 Task: Find an Airbnb in Ypsilanti for 8 guests from 26 Aug to 10 Sep, with a price range of ₹10,000 to ₹15,000, 6 bedrooms, 6 beds, 6 bathrooms, property type 'Flat', and amenities including TV, Gym, Breakfast, Free parking, and Self check-in.
Action: Mouse moved to (663, 129)
Screenshot: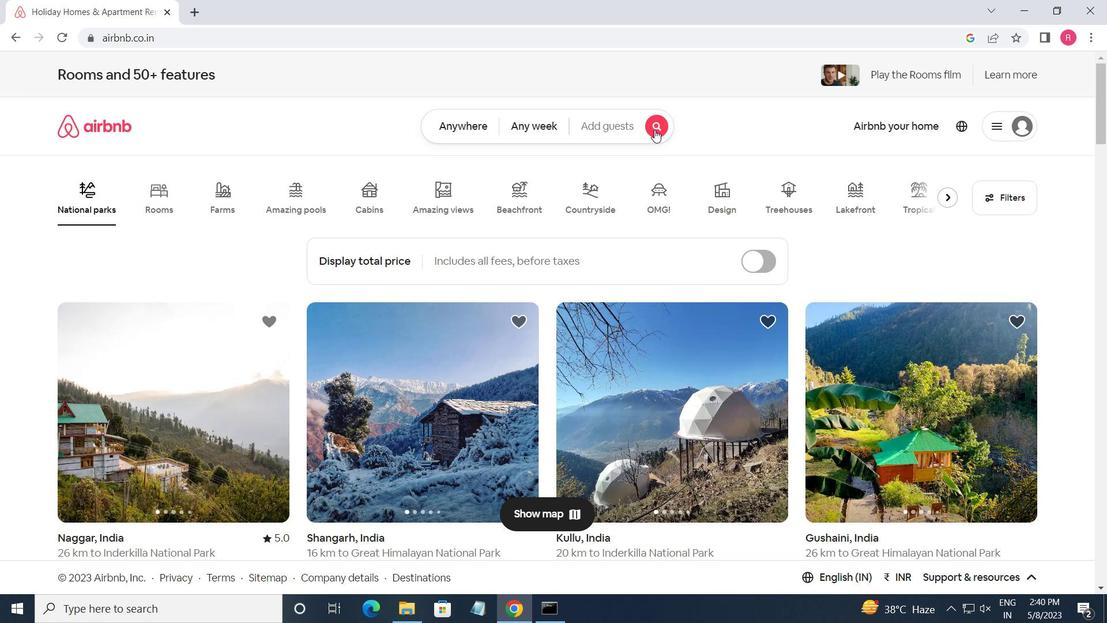 
Action: Mouse pressed left at (663, 129)
Screenshot: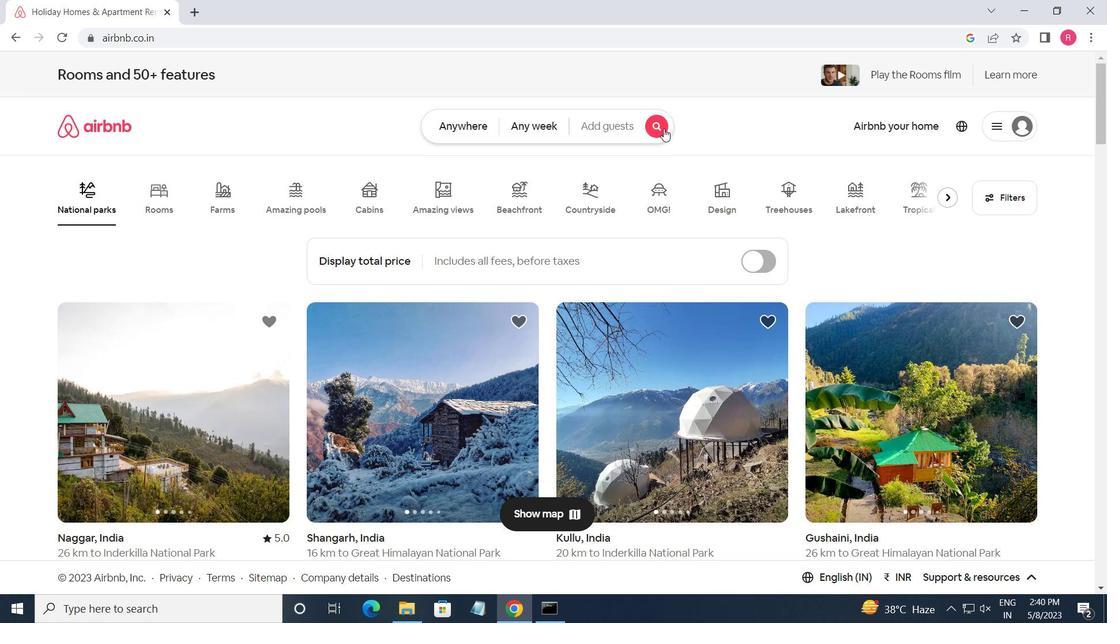 
Action: Mouse moved to (297, 189)
Screenshot: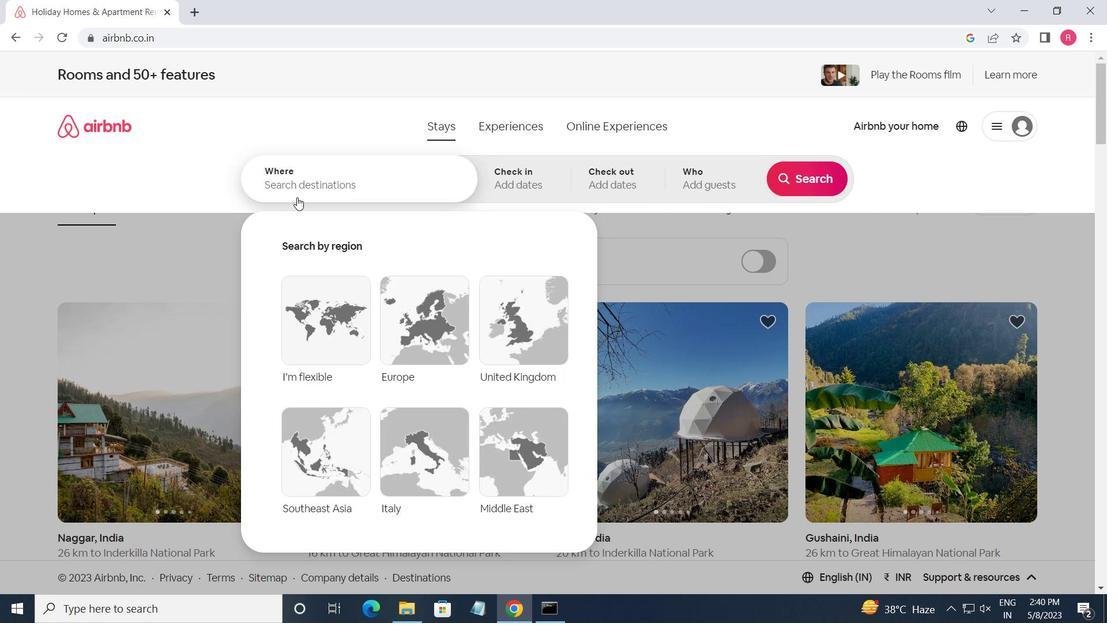 
Action: Mouse pressed left at (297, 189)
Screenshot: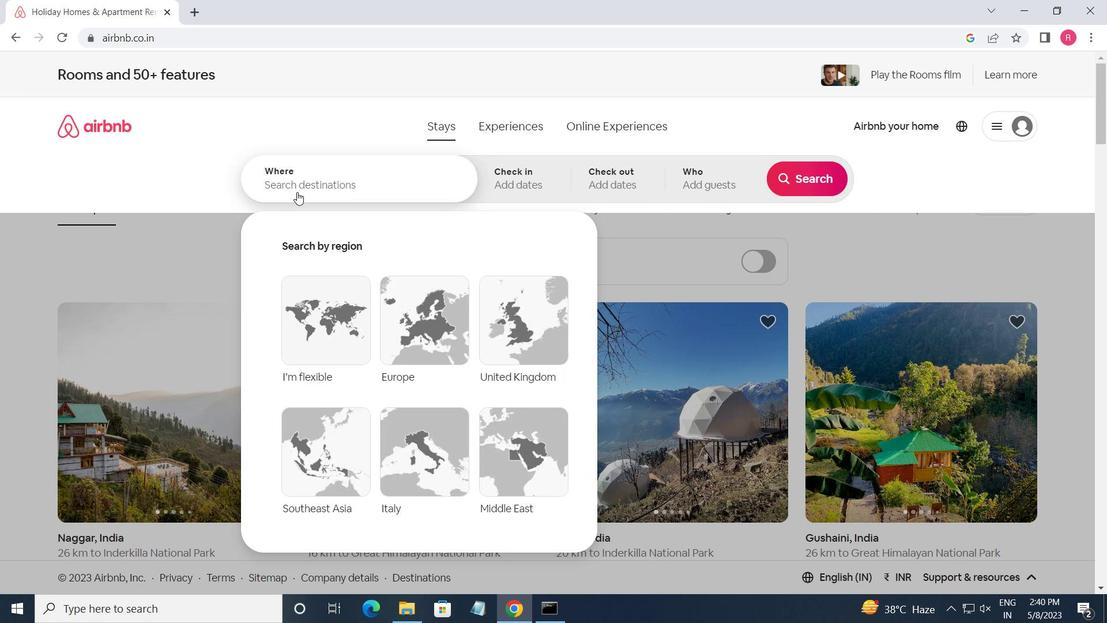 
Action: Key pressed <Key.shift_r><Key.shift_r><Key.shift_r><Key.shift_r><Key.shift_r><Key.shift_r><Key.shift_r><Key.shift_r>Ypsilanti,<Key.space><Key.shift_r><Key.shift_r><Key.shift_r><Key.shift_r>Unted<Key.space><Key.shift>STATES<Key.enter>
Screenshot: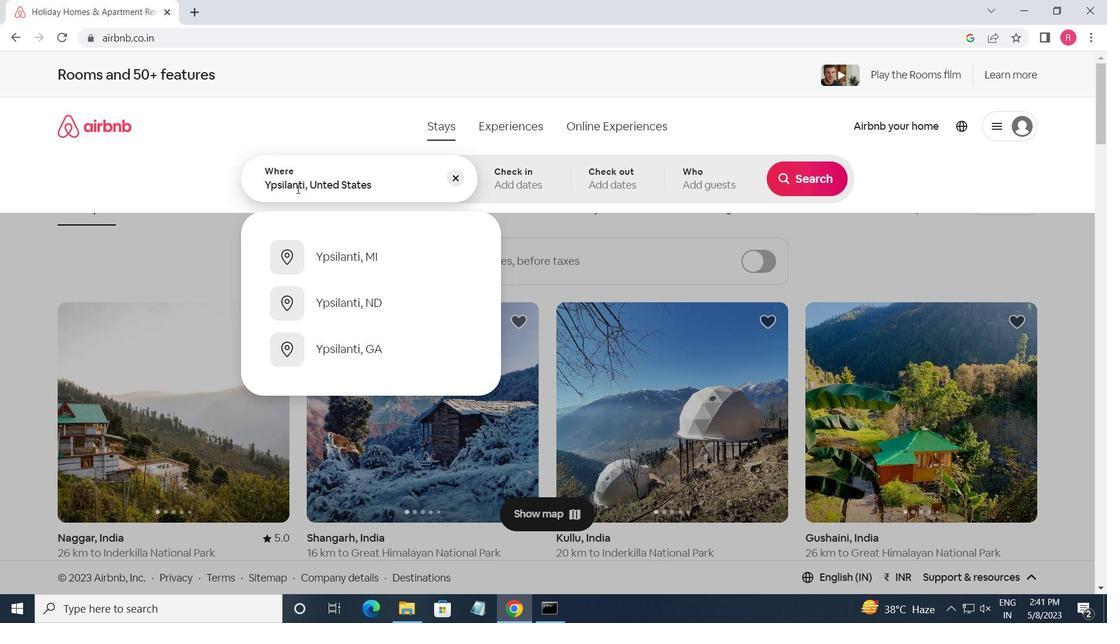 
Action: Mouse moved to (789, 294)
Screenshot: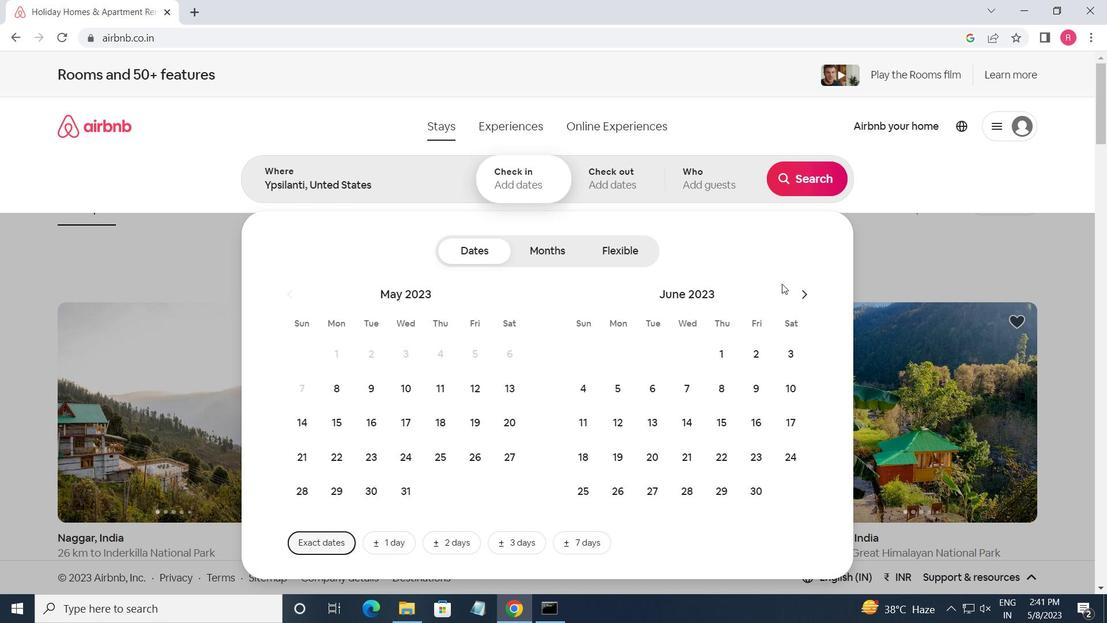 
Action: Mouse pressed left at (789, 294)
Screenshot: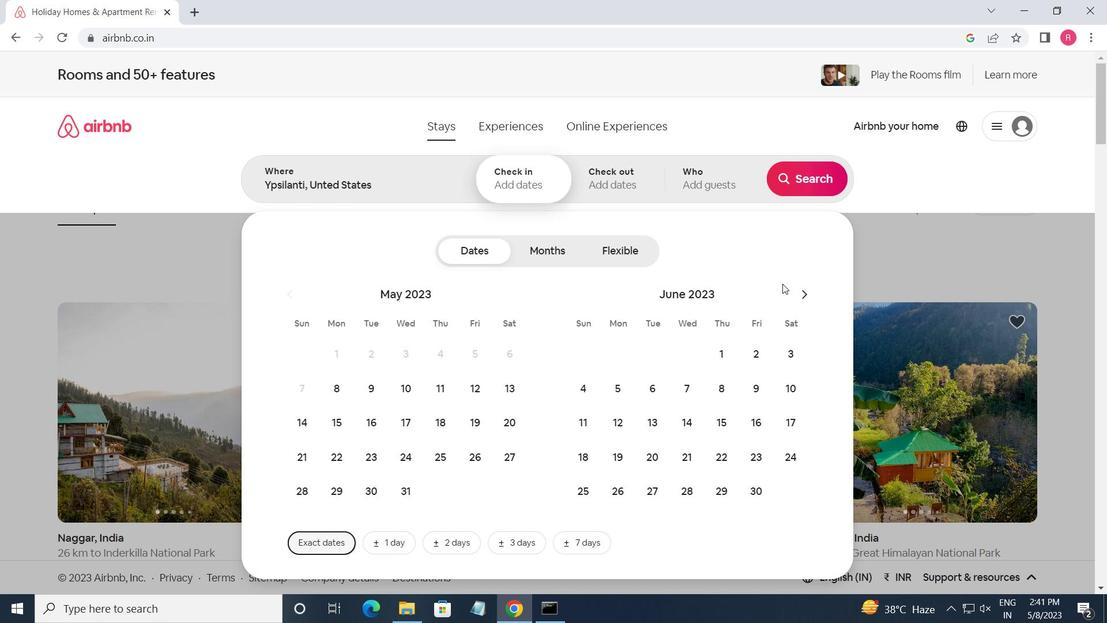 
Action: Mouse moved to (812, 296)
Screenshot: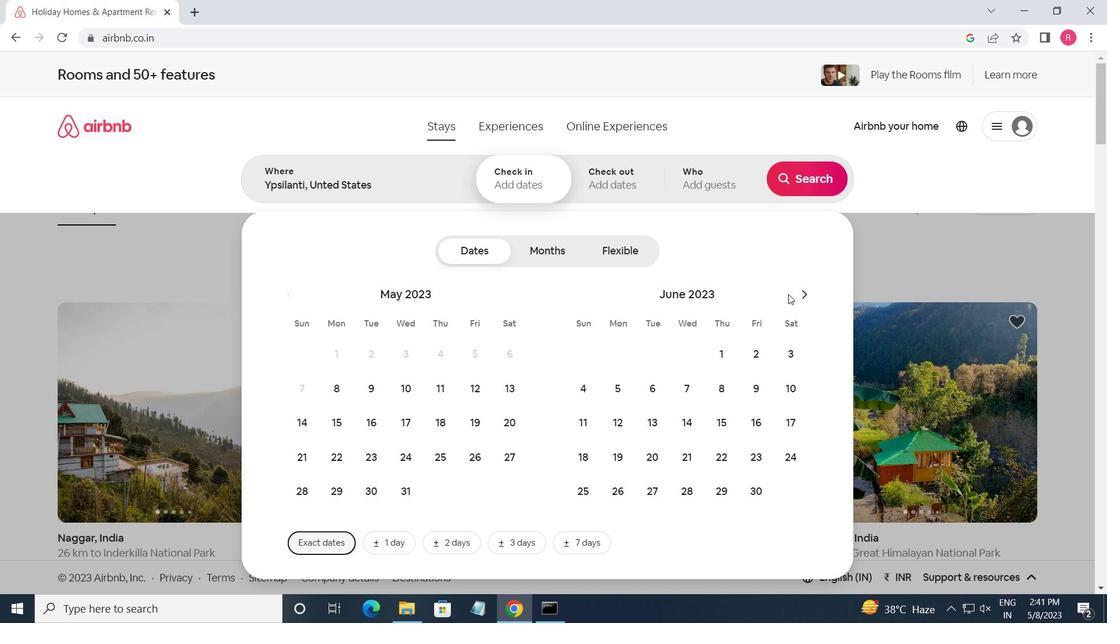 
Action: Mouse pressed left at (812, 296)
Screenshot: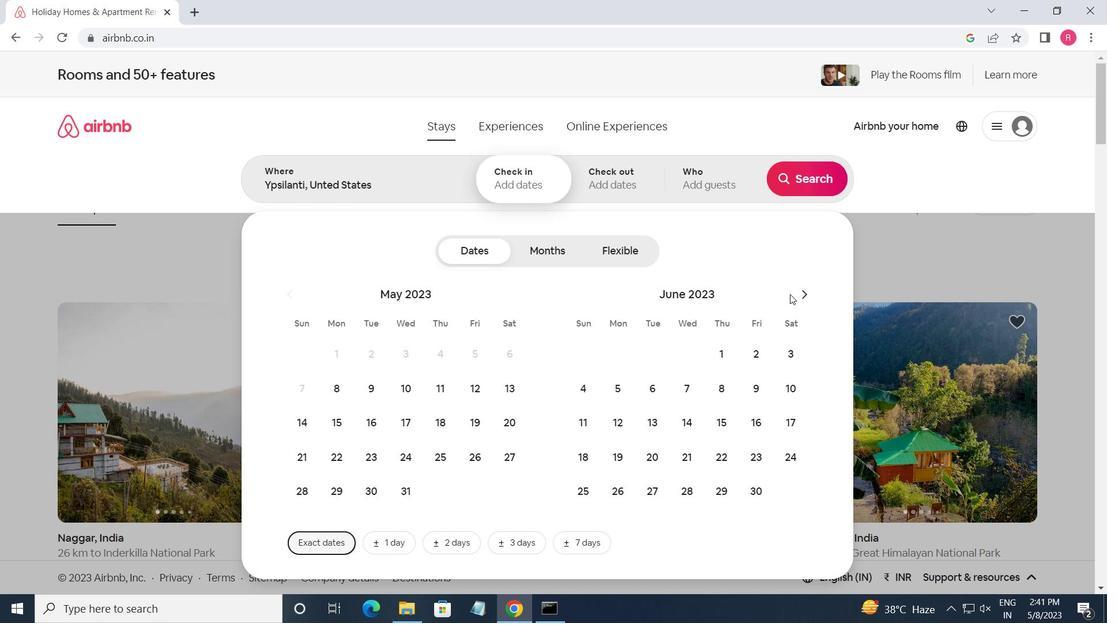 
Action: Mouse moved to (810, 296)
Screenshot: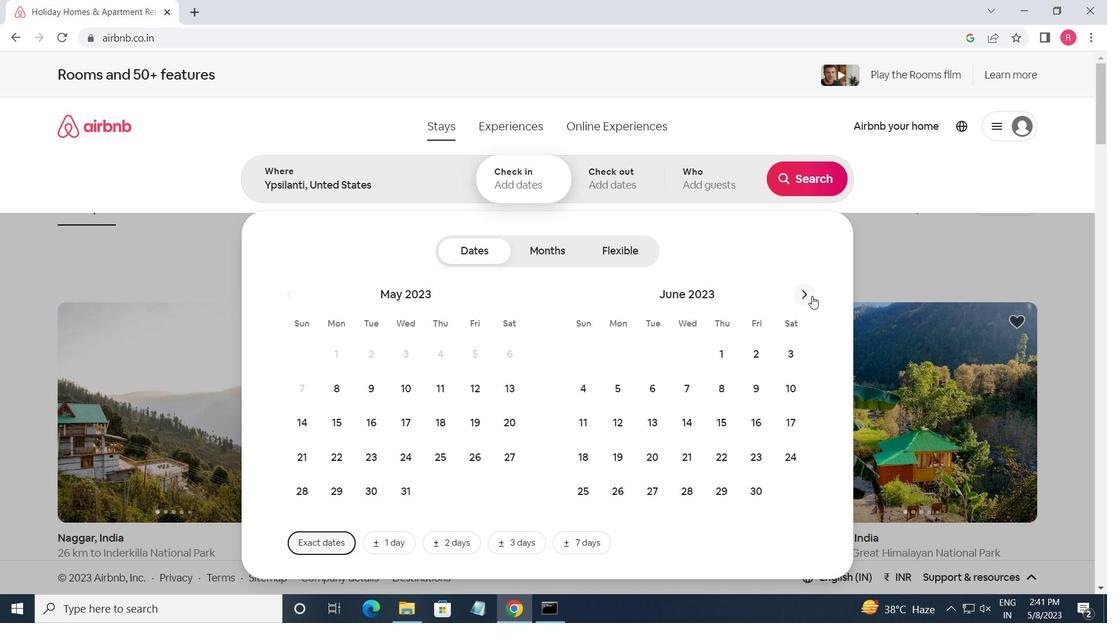 
Action: Mouse pressed left at (810, 296)
Screenshot: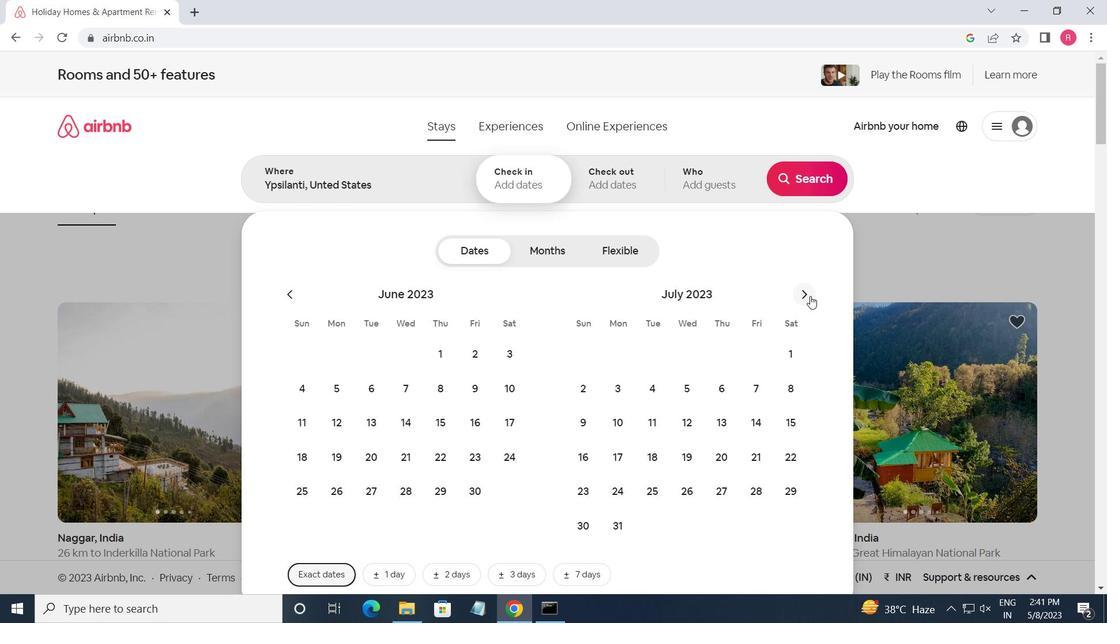 
Action: Mouse moved to (777, 456)
Screenshot: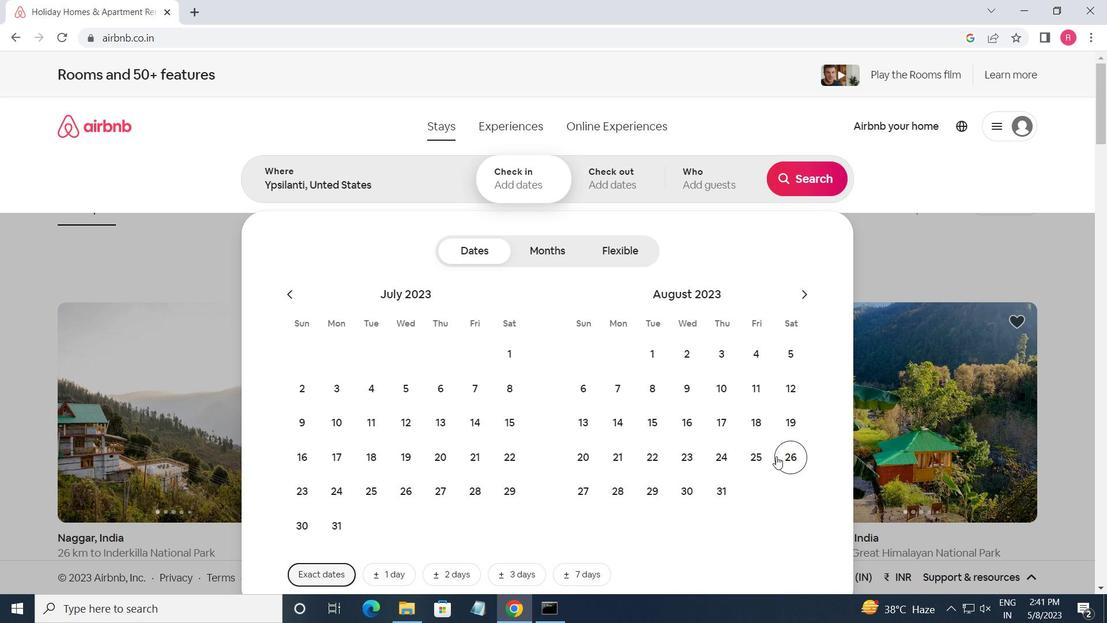 
Action: Mouse pressed left at (777, 456)
Screenshot: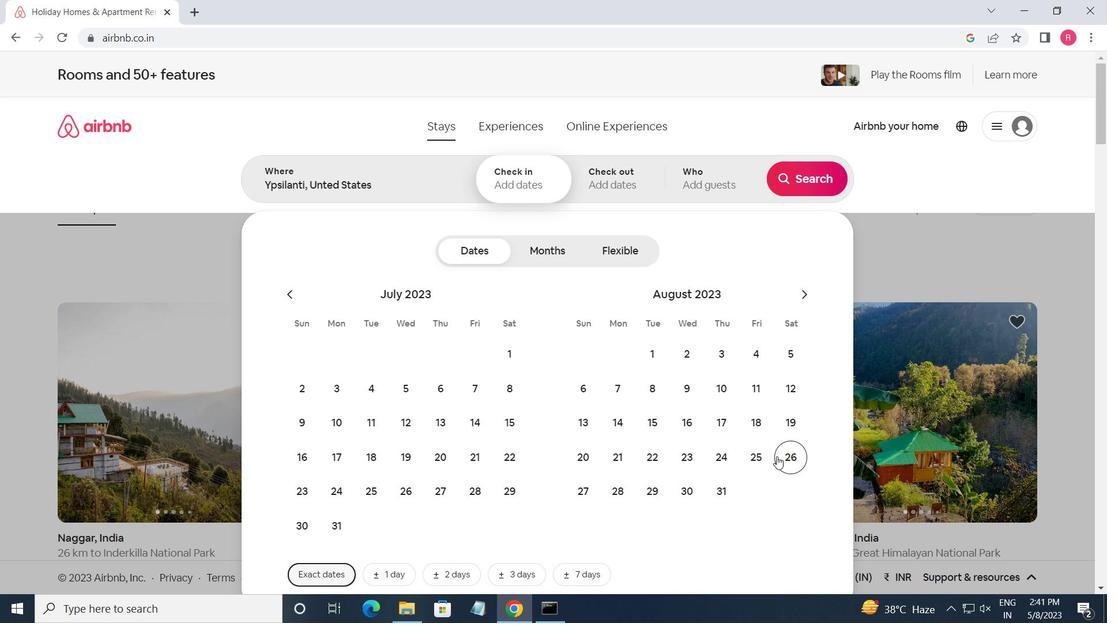 
Action: Mouse moved to (805, 304)
Screenshot: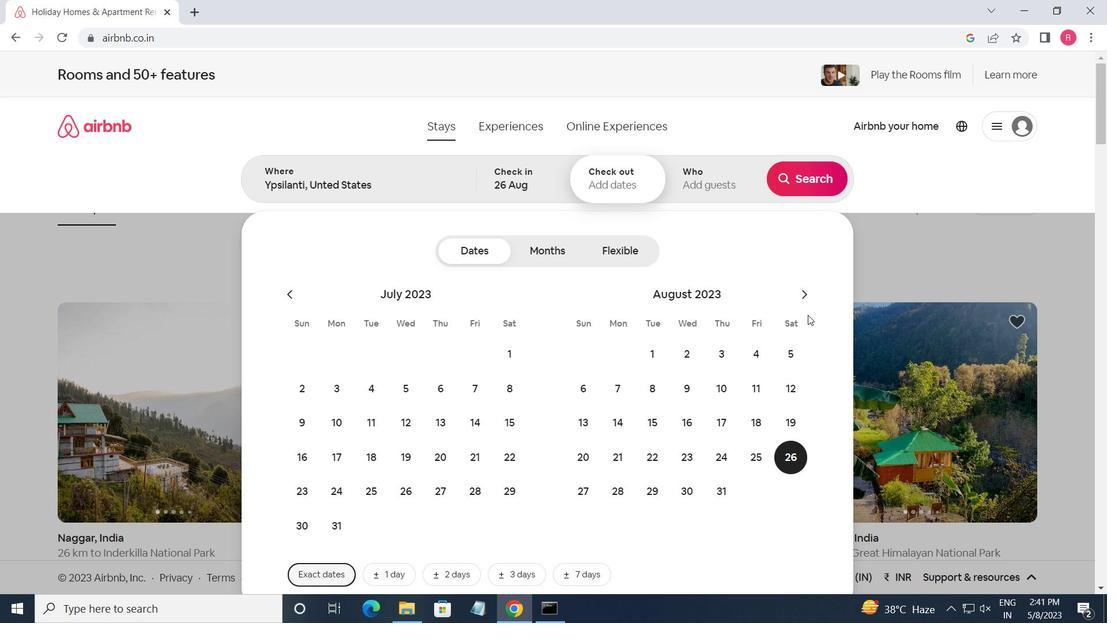 
Action: Mouse pressed left at (805, 304)
Screenshot: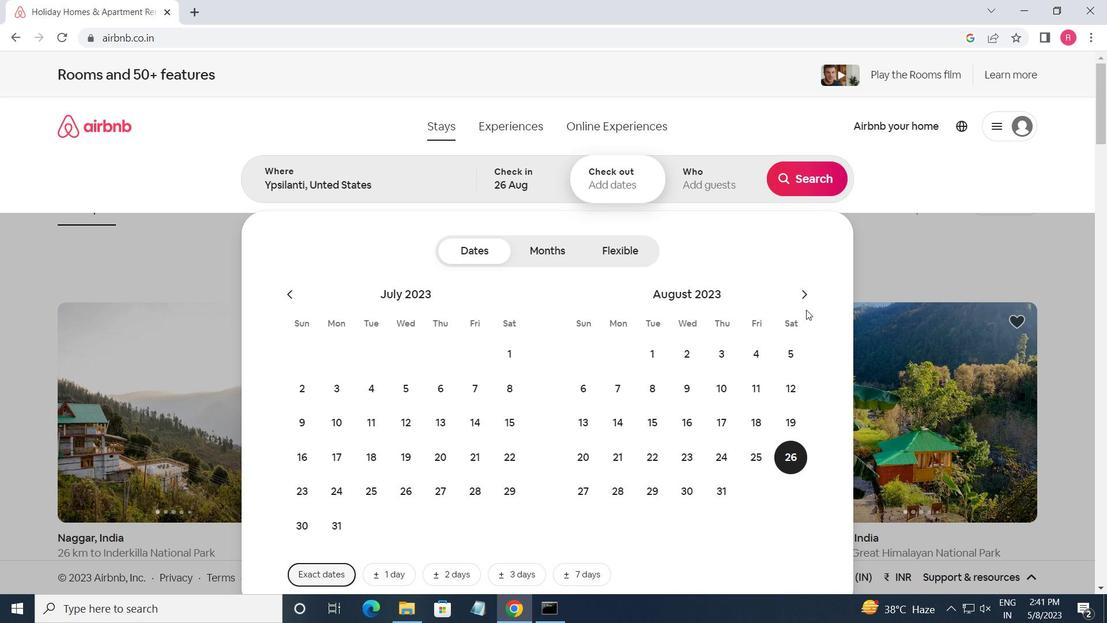 
Action: Mouse moved to (591, 425)
Screenshot: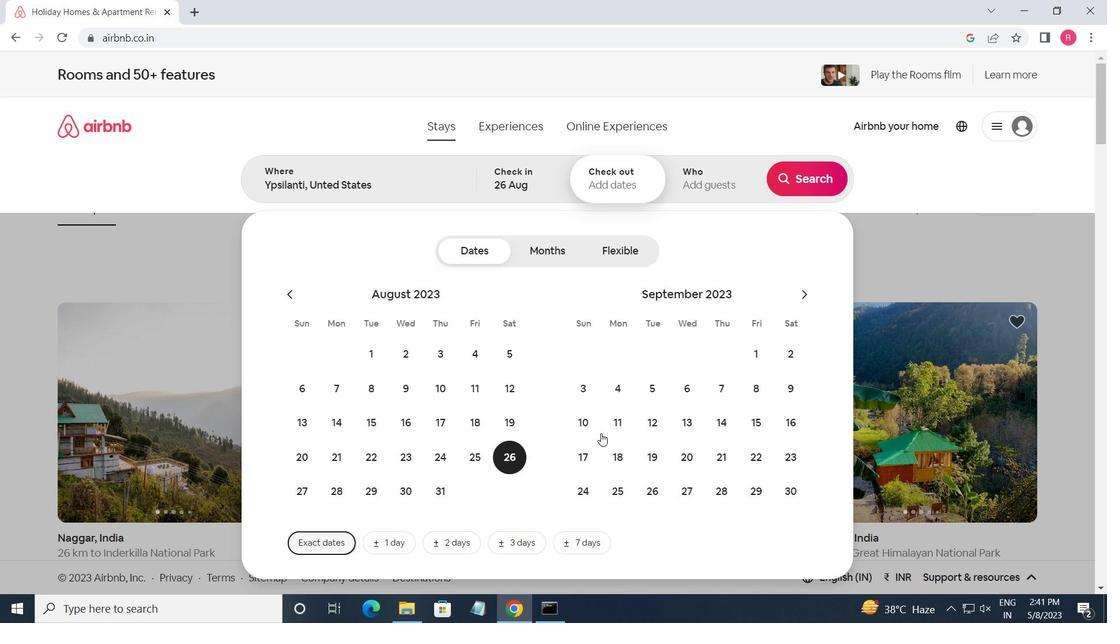 
Action: Mouse pressed left at (591, 425)
Screenshot: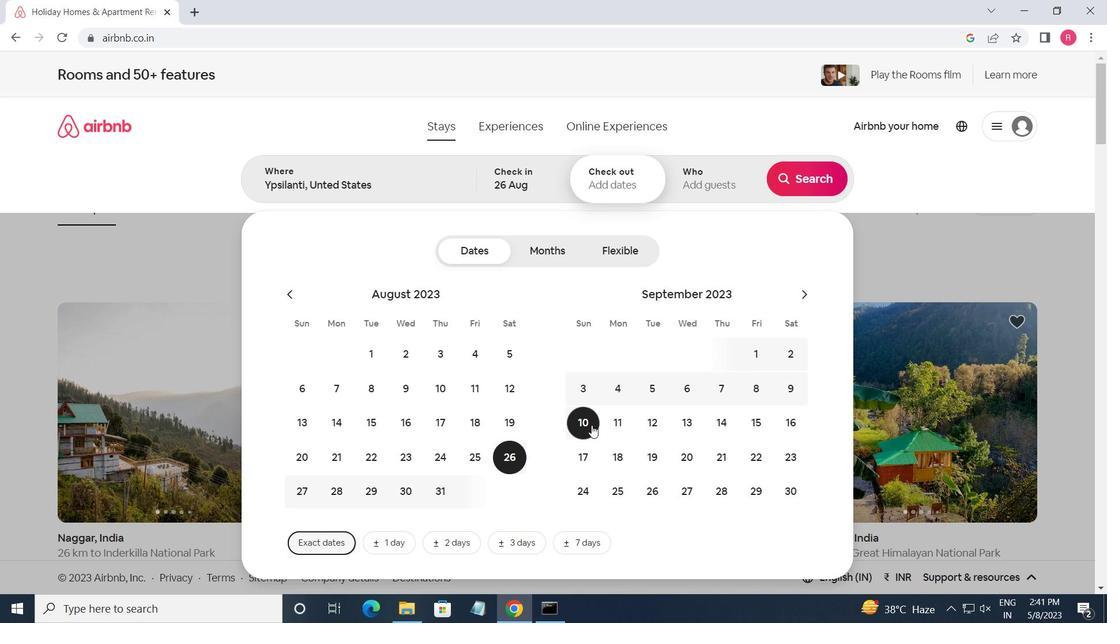 
Action: Mouse moved to (695, 192)
Screenshot: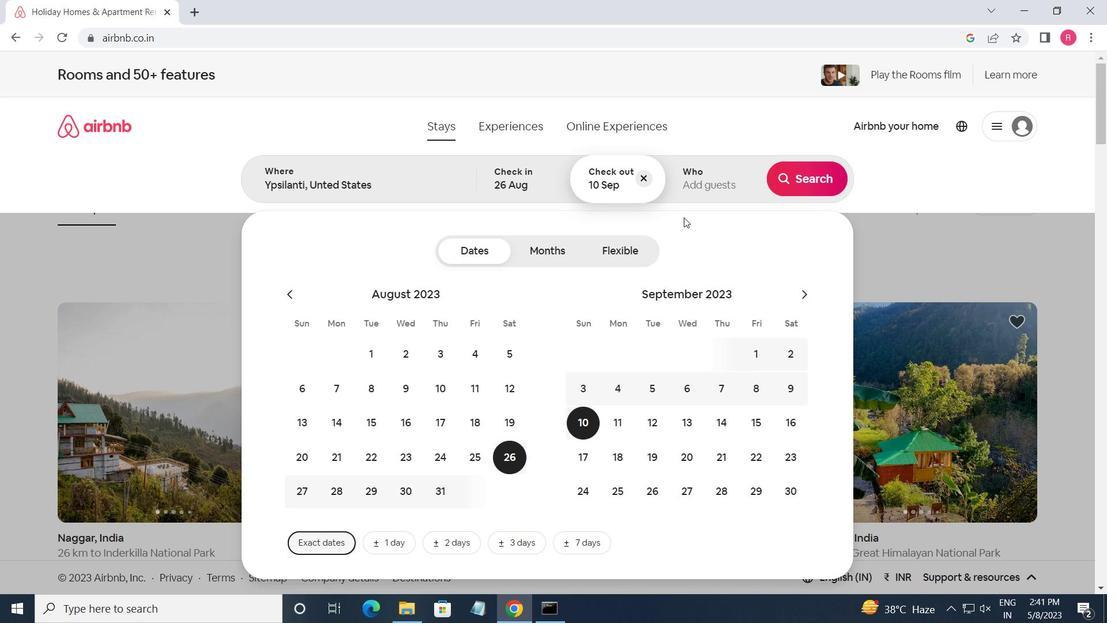 
Action: Mouse pressed left at (695, 192)
Screenshot: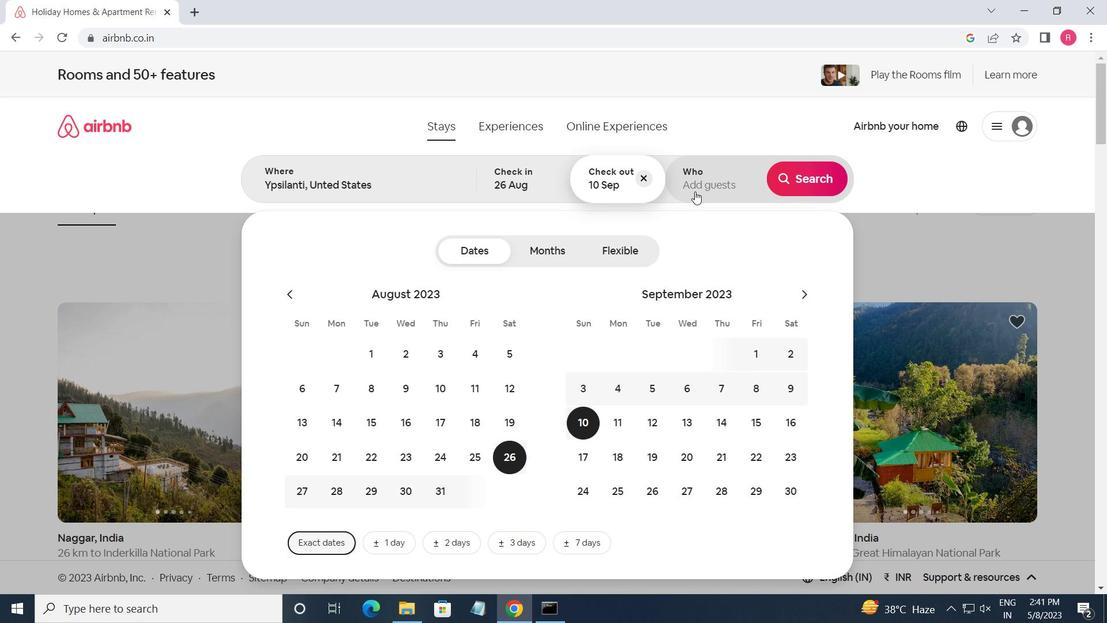 
Action: Mouse moved to (807, 252)
Screenshot: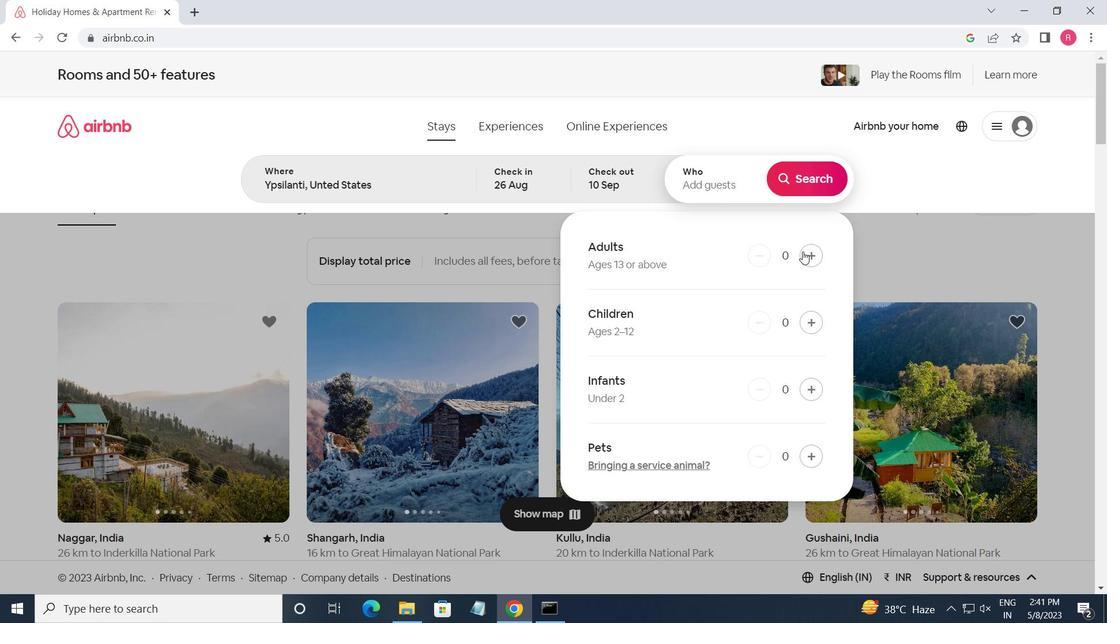 
Action: Mouse pressed left at (807, 252)
Screenshot: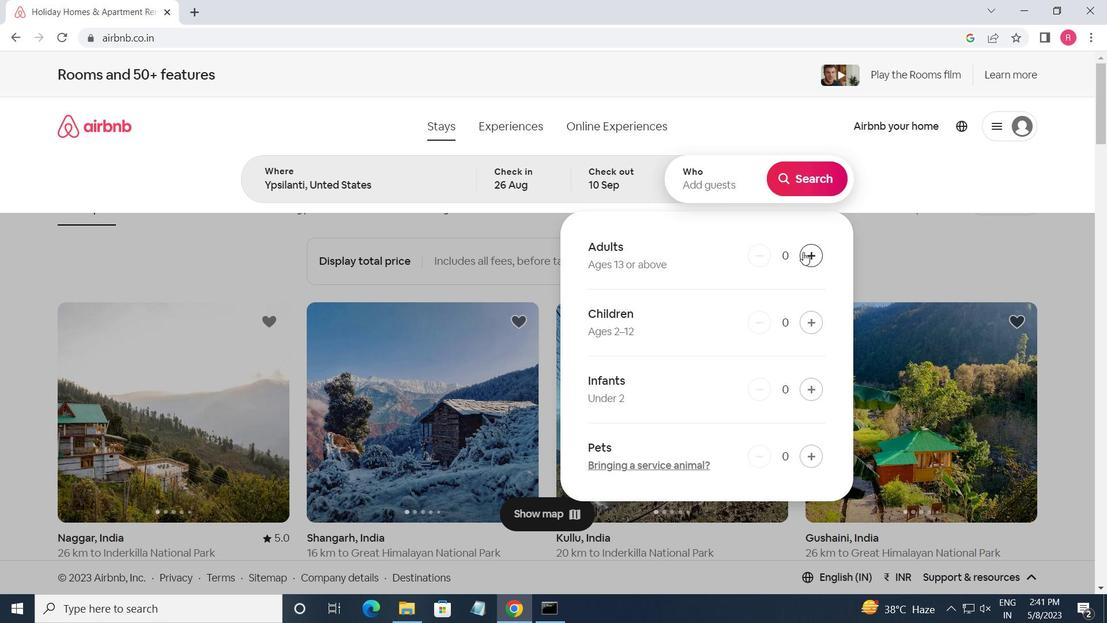 
Action: Mouse pressed left at (807, 252)
Screenshot: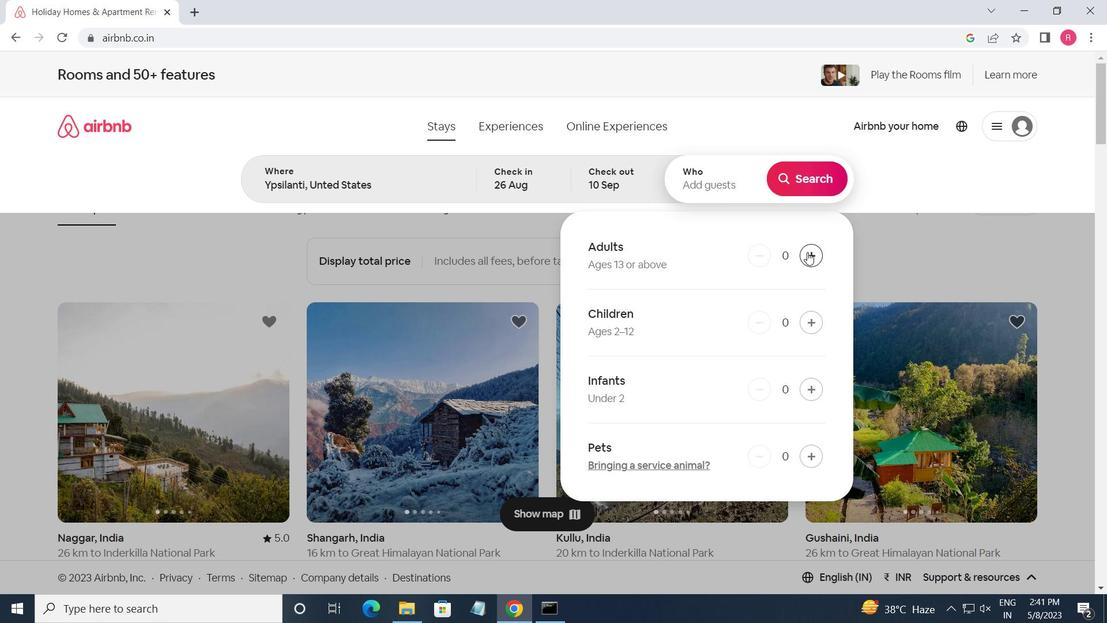 
Action: Mouse moved to (808, 253)
Screenshot: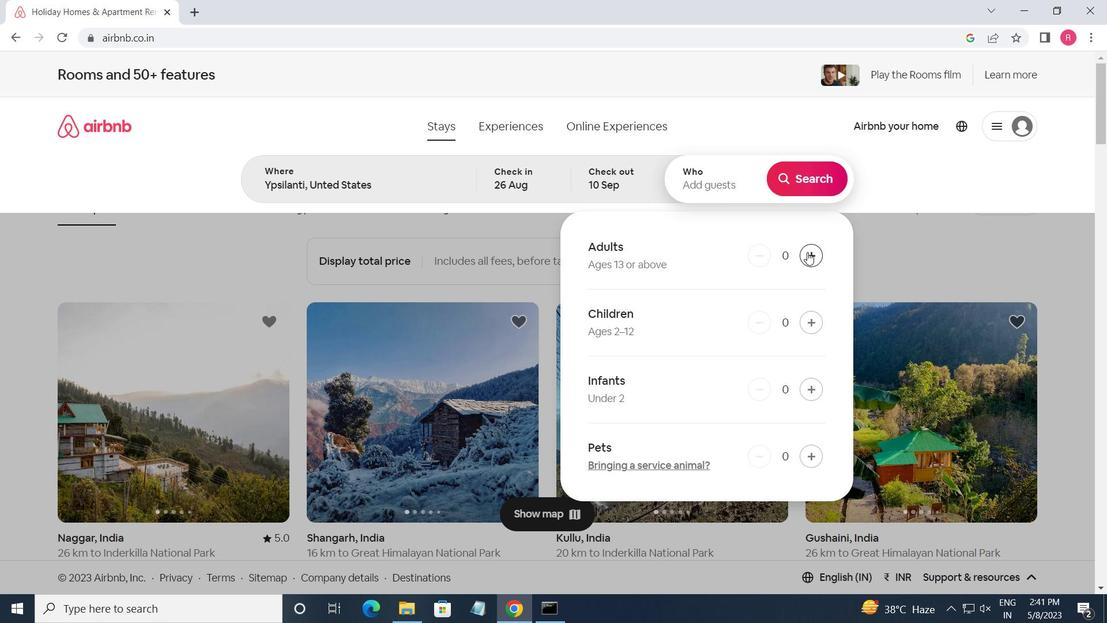 
Action: Mouse pressed left at (808, 253)
Screenshot: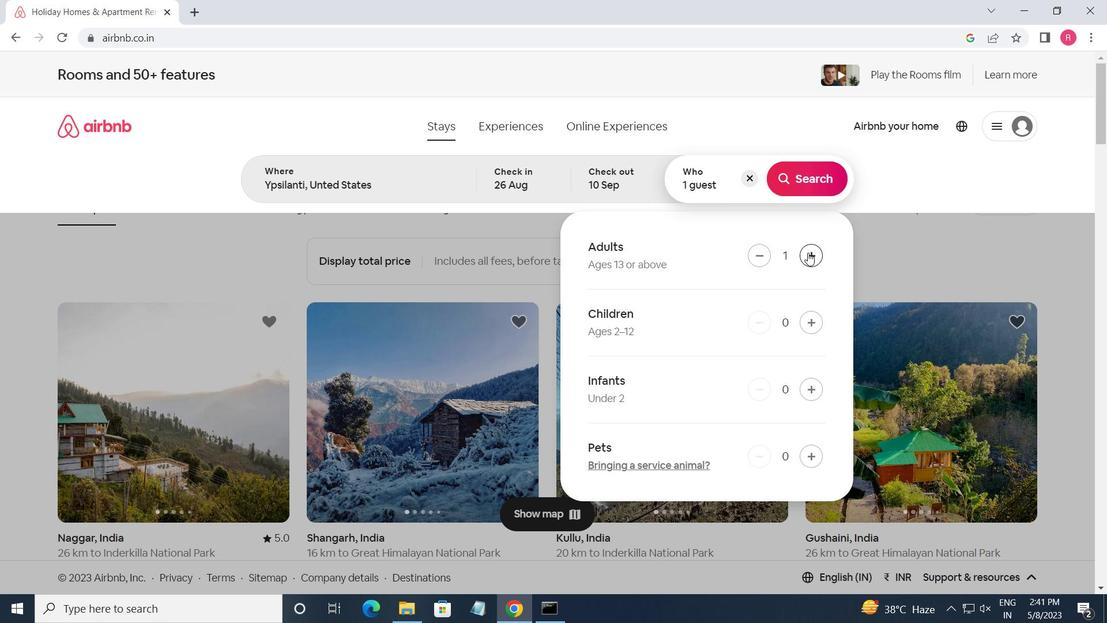 
Action: Mouse pressed left at (808, 253)
Screenshot: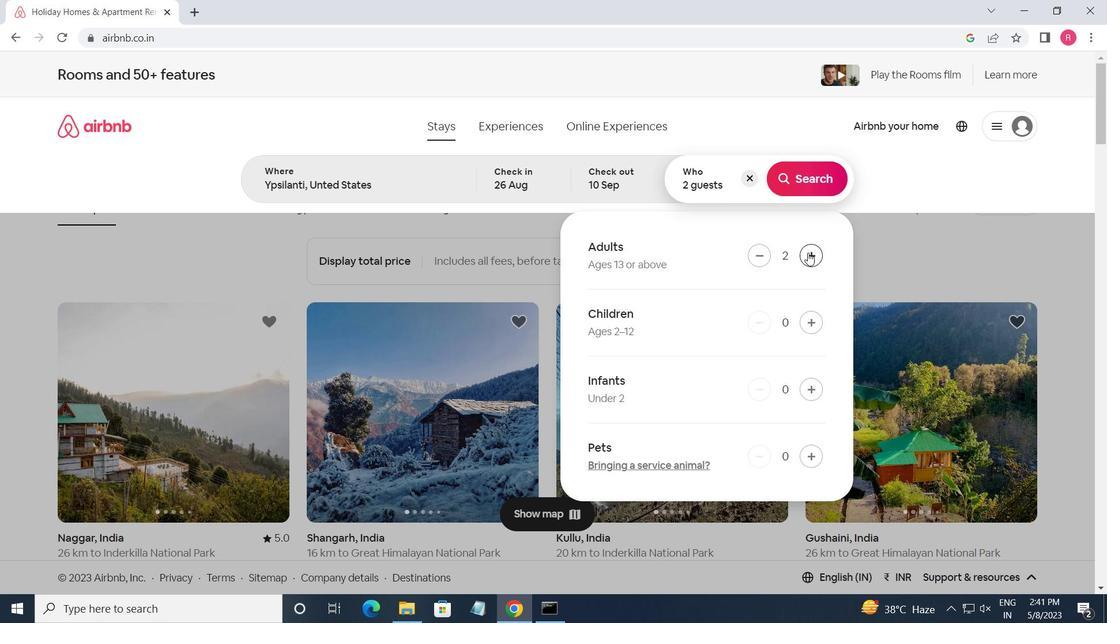 
Action: Mouse pressed left at (808, 253)
Screenshot: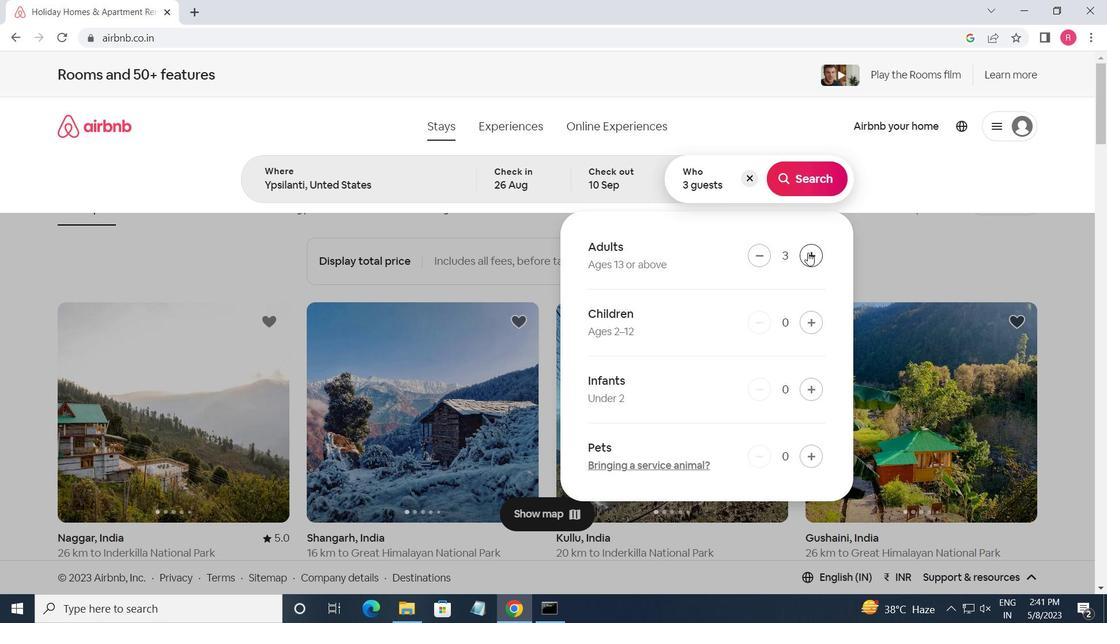 
Action: Mouse pressed left at (808, 253)
Screenshot: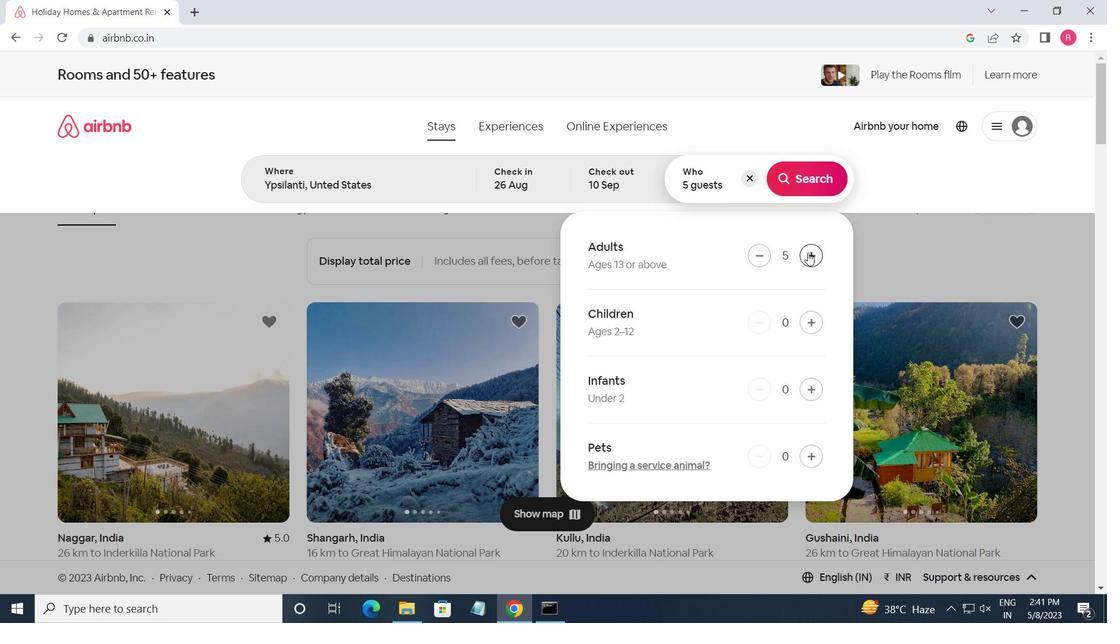 
Action: Mouse moved to (814, 321)
Screenshot: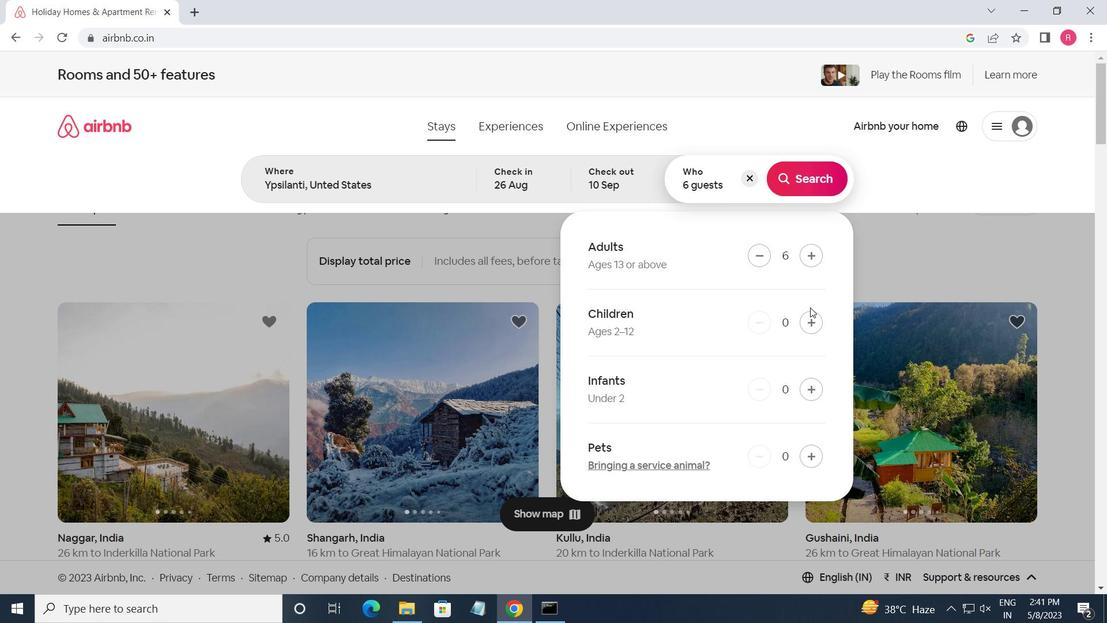 
Action: Mouse pressed left at (814, 321)
Screenshot: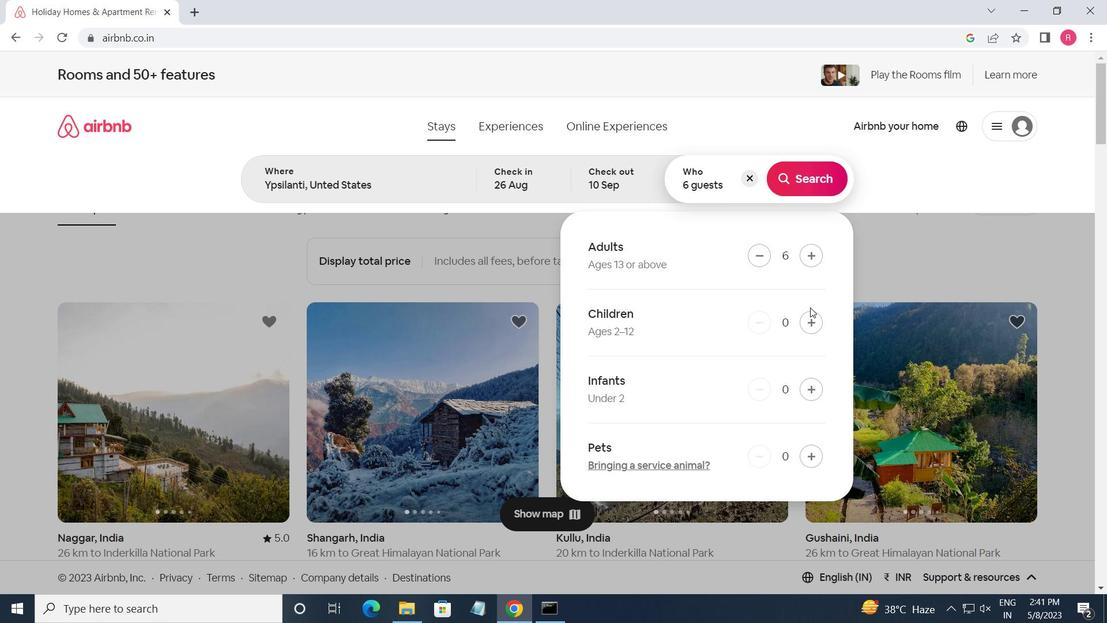 
Action: Mouse pressed left at (814, 321)
Screenshot: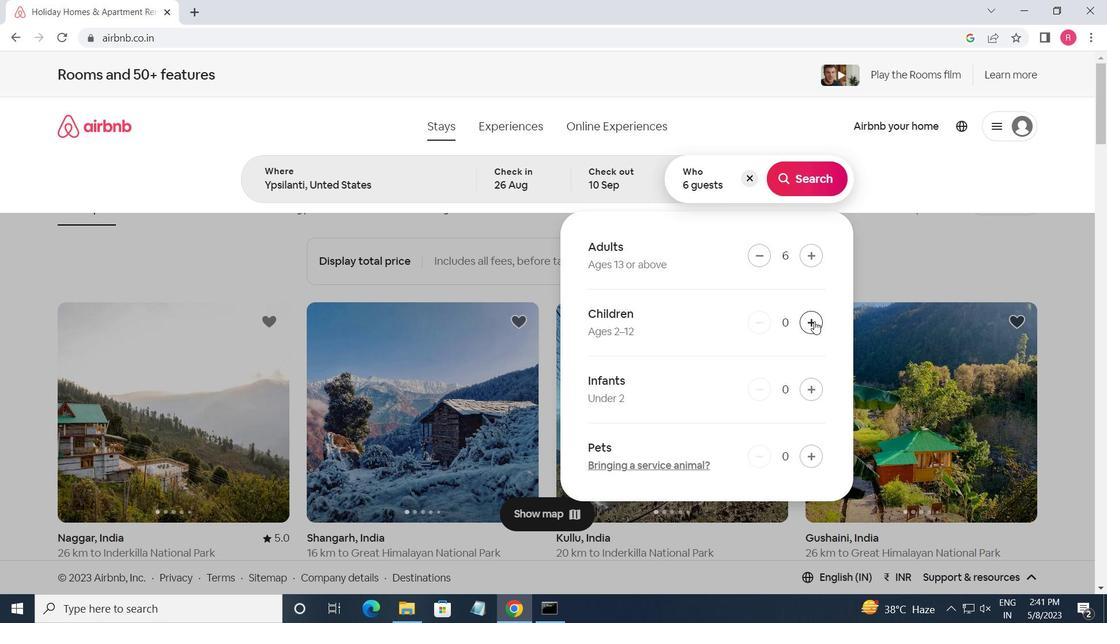 
Action: Mouse pressed left at (814, 321)
Screenshot: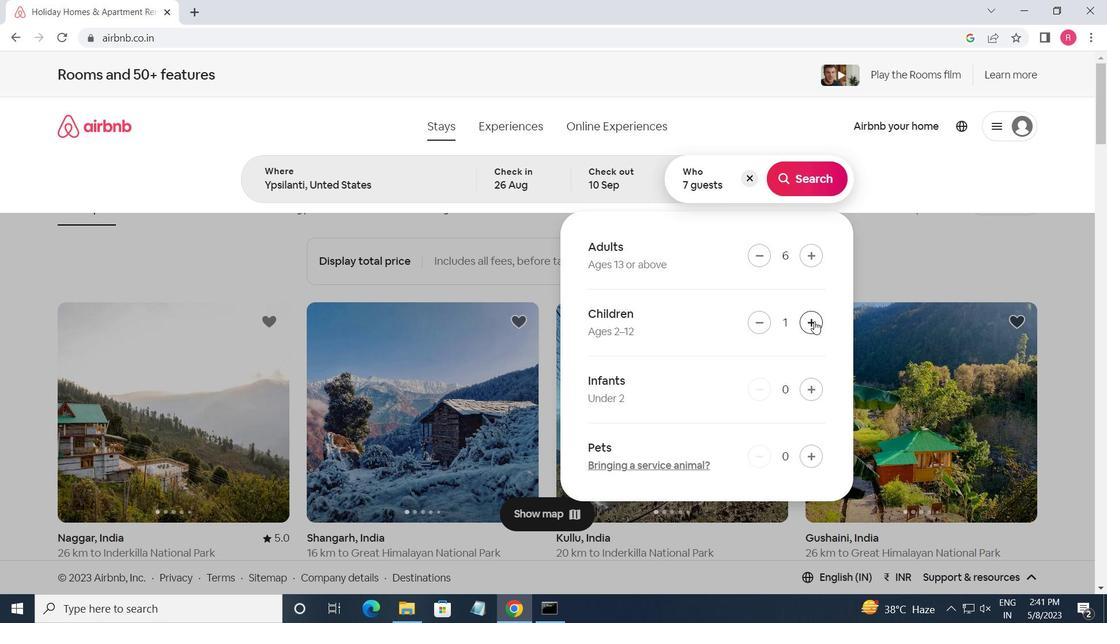 
Action: Mouse moved to (767, 322)
Screenshot: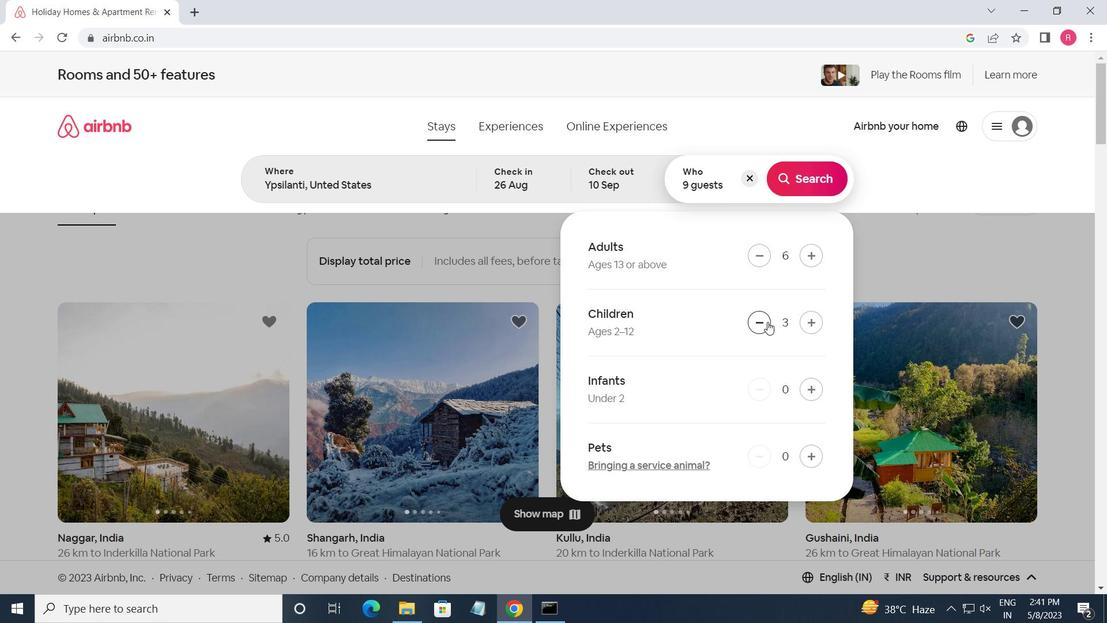 
Action: Mouse pressed left at (767, 322)
Screenshot: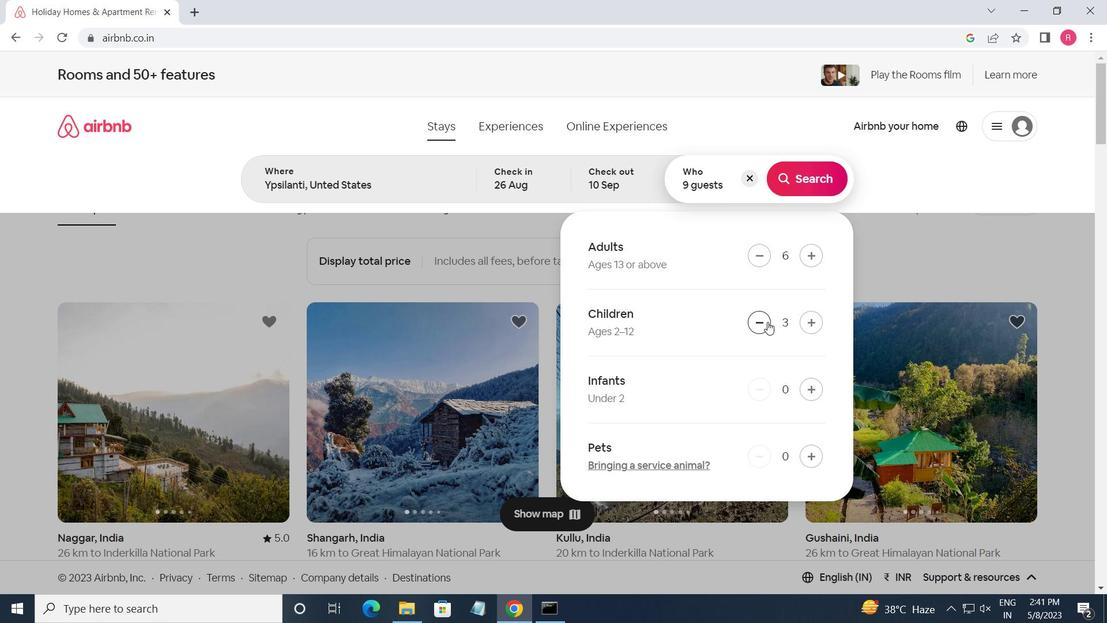 
Action: Mouse moved to (824, 181)
Screenshot: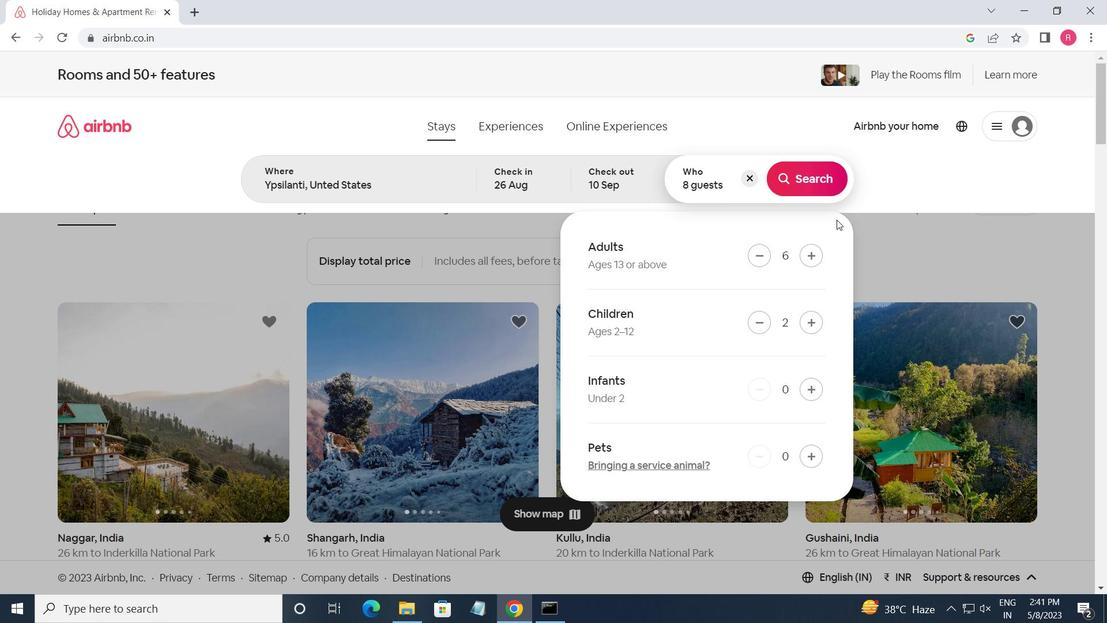 
Action: Mouse pressed left at (824, 181)
Screenshot: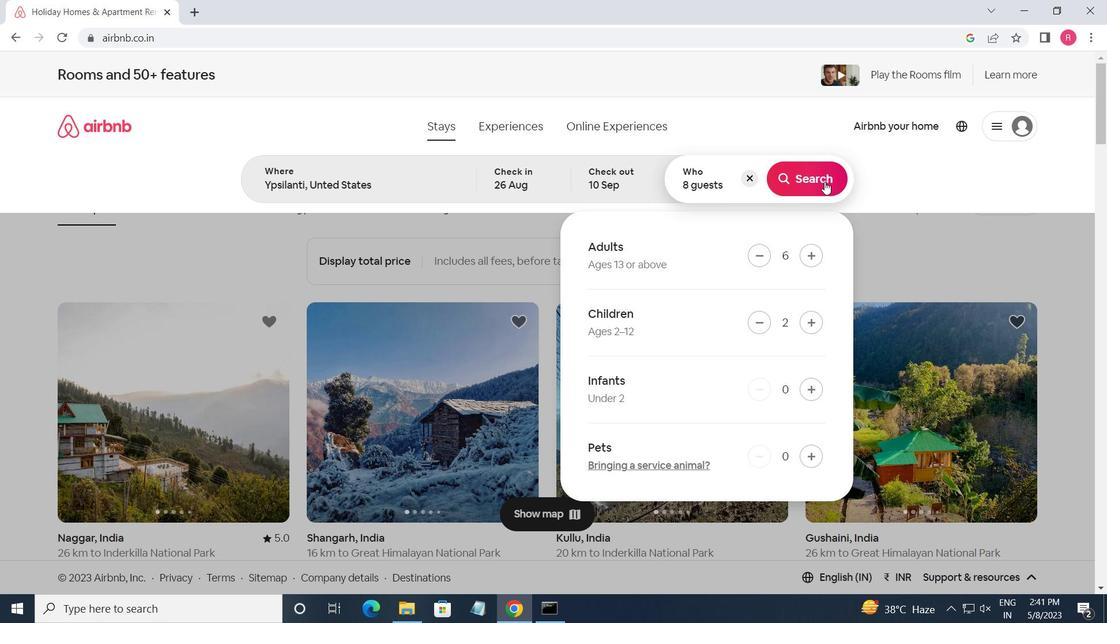 
Action: Mouse moved to (1052, 141)
Screenshot: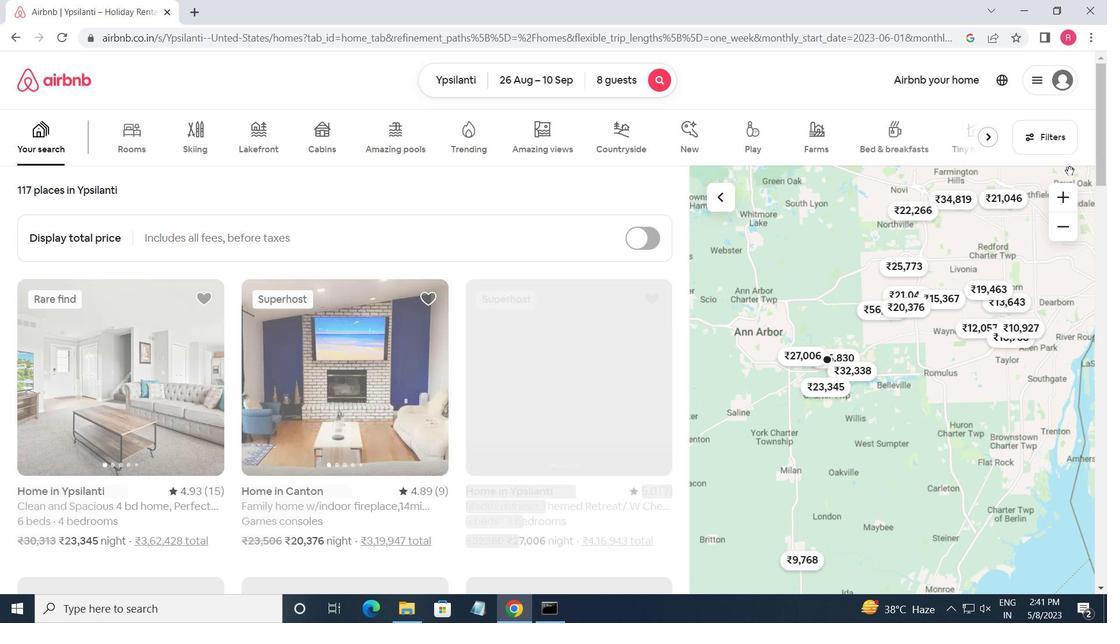 
Action: Mouse pressed left at (1052, 141)
Screenshot: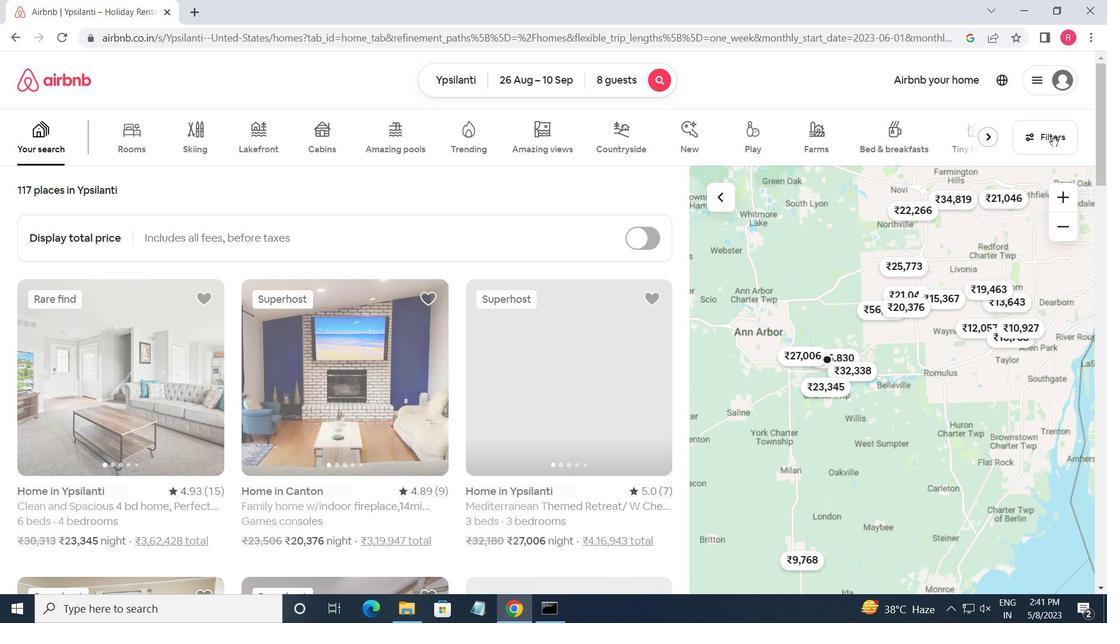 
Action: Mouse moved to (406, 480)
Screenshot: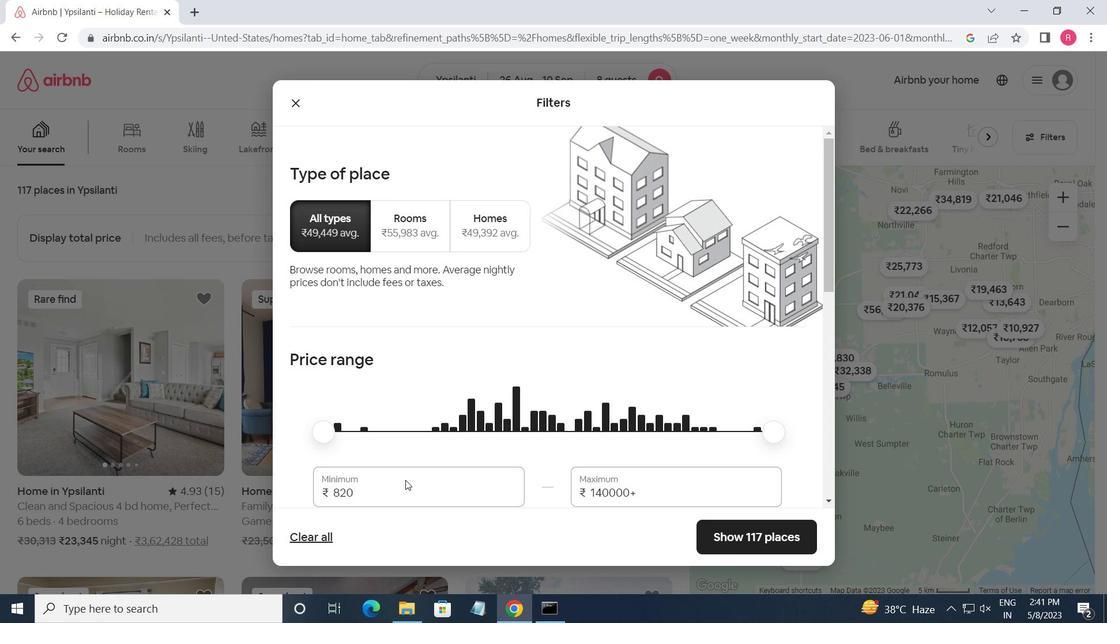 
Action: Mouse pressed left at (406, 480)
Screenshot: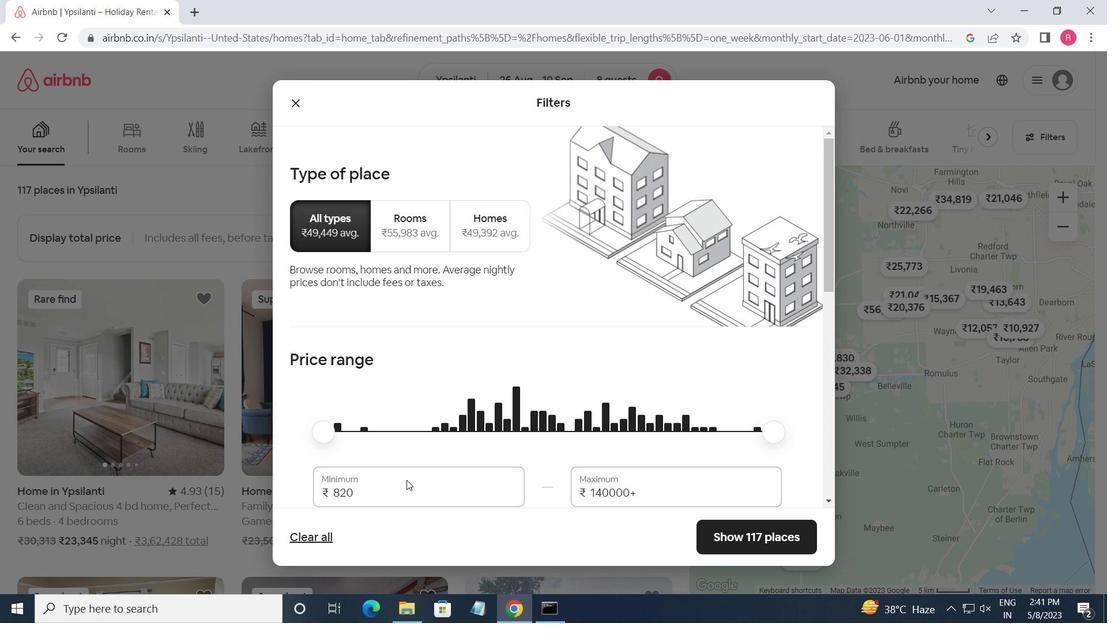 
Action: Mouse moved to (407, 481)
Screenshot: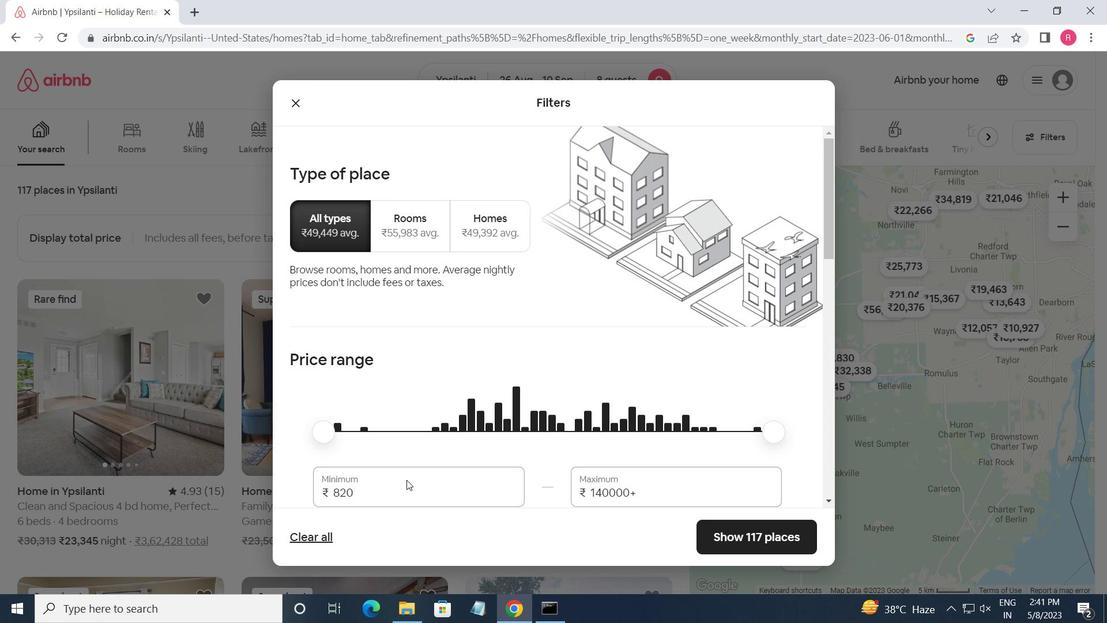 
Action: Mouse pressed left at (407, 481)
Screenshot: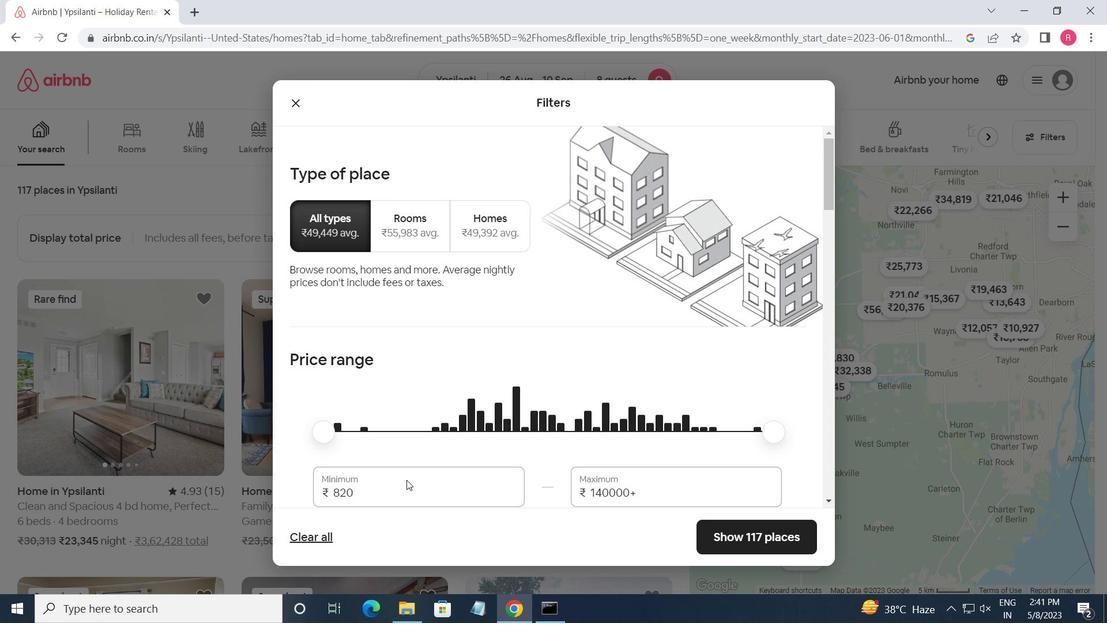 
Action: Mouse pressed left at (407, 481)
Screenshot: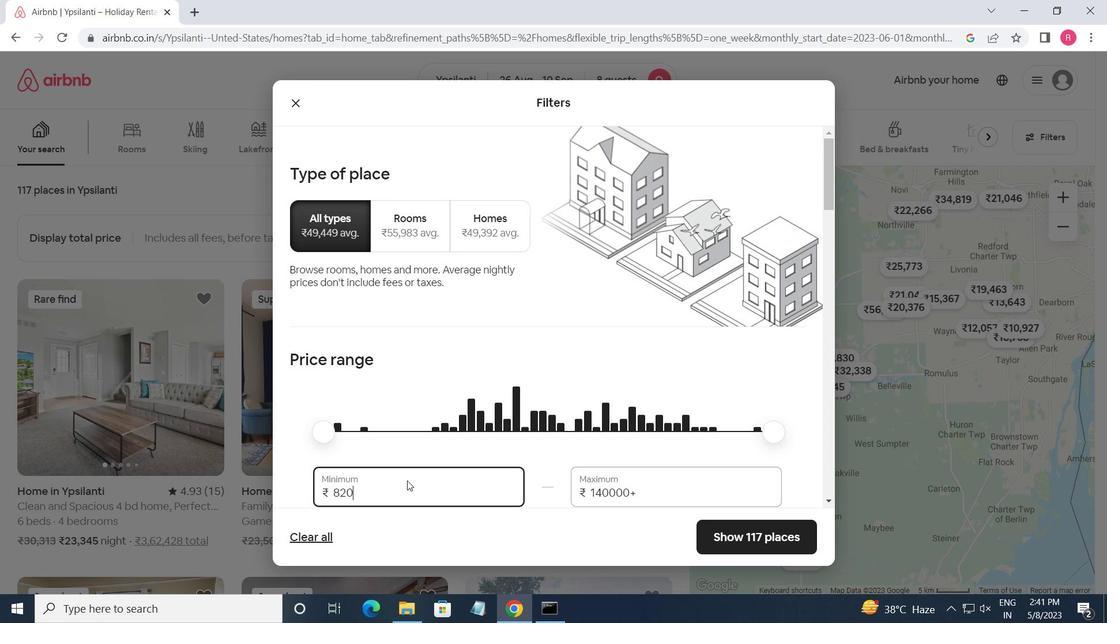 
Action: Mouse moved to (407, 481)
Screenshot: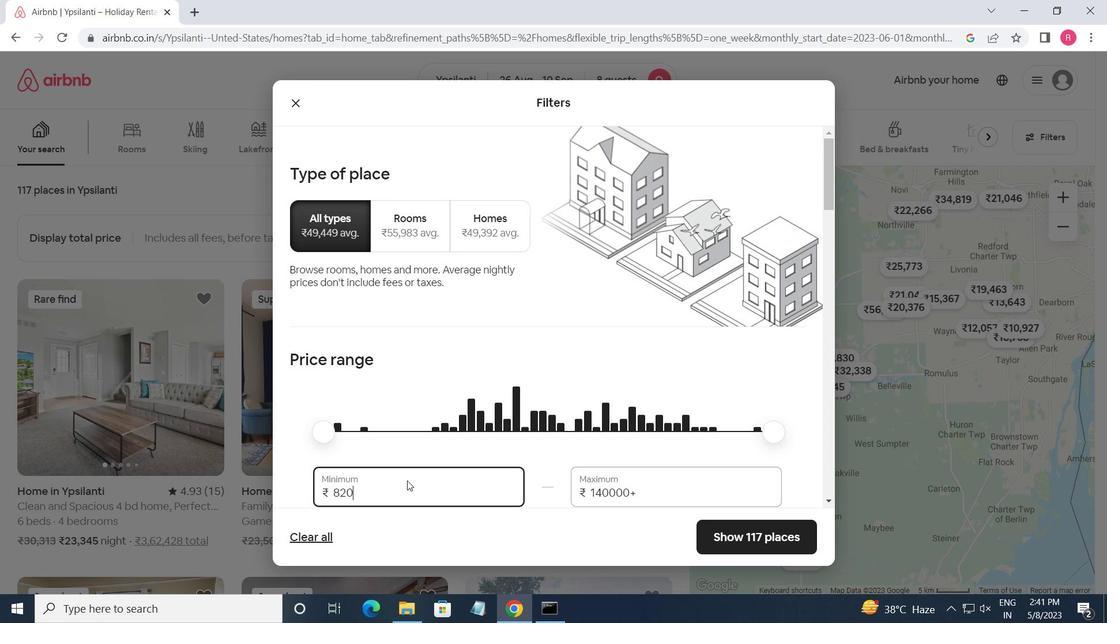 
Action: Mouse pressed left at (407, 481)
Screenshot: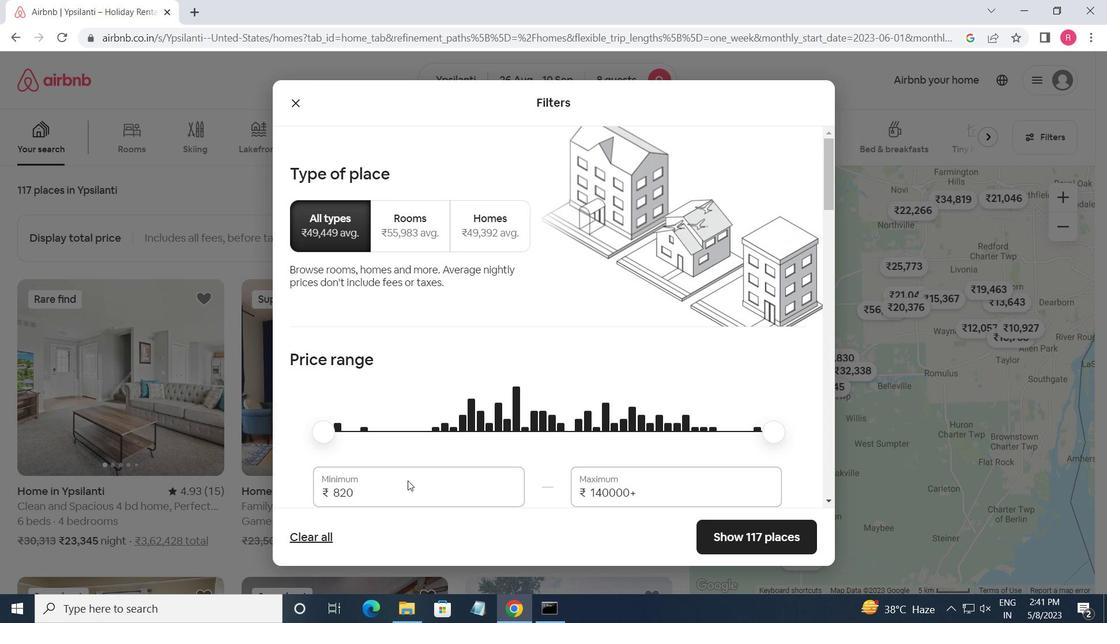 
Action: Mouse pressed left at (407, 481)
Screenshot: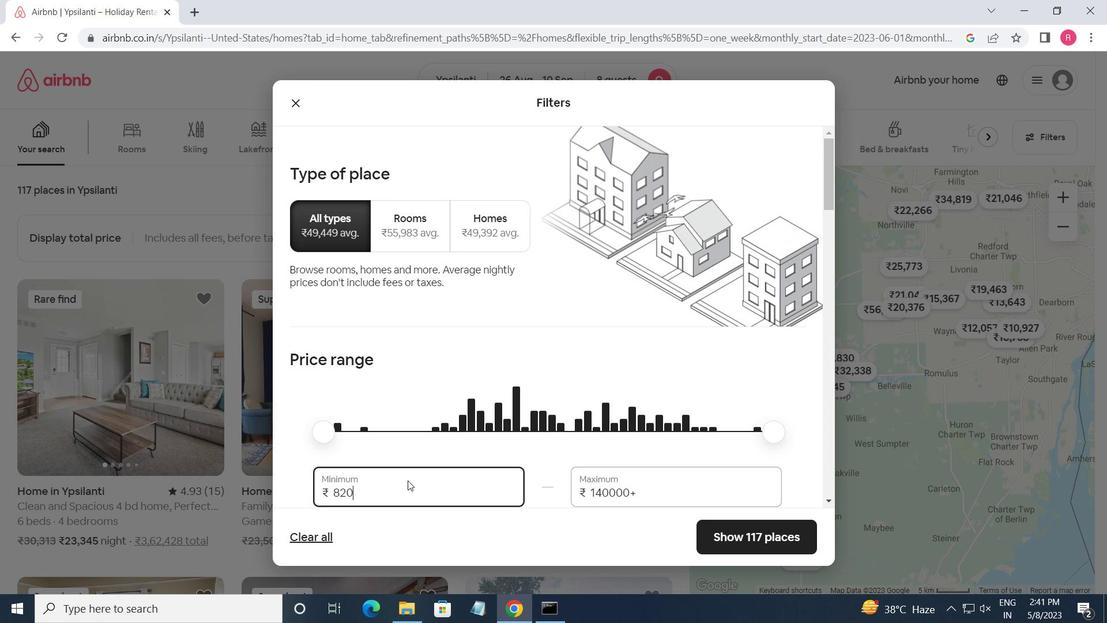 
Action: Key pressed <Key.backspace><Key.backspace><Key.backspace><Key.backspace><Key.backspace><Key.backspace><Key.backspace><Key.backspace>10000<Key.caps_lock>1<Key.backspace><Key.tab>15000
Screenshot: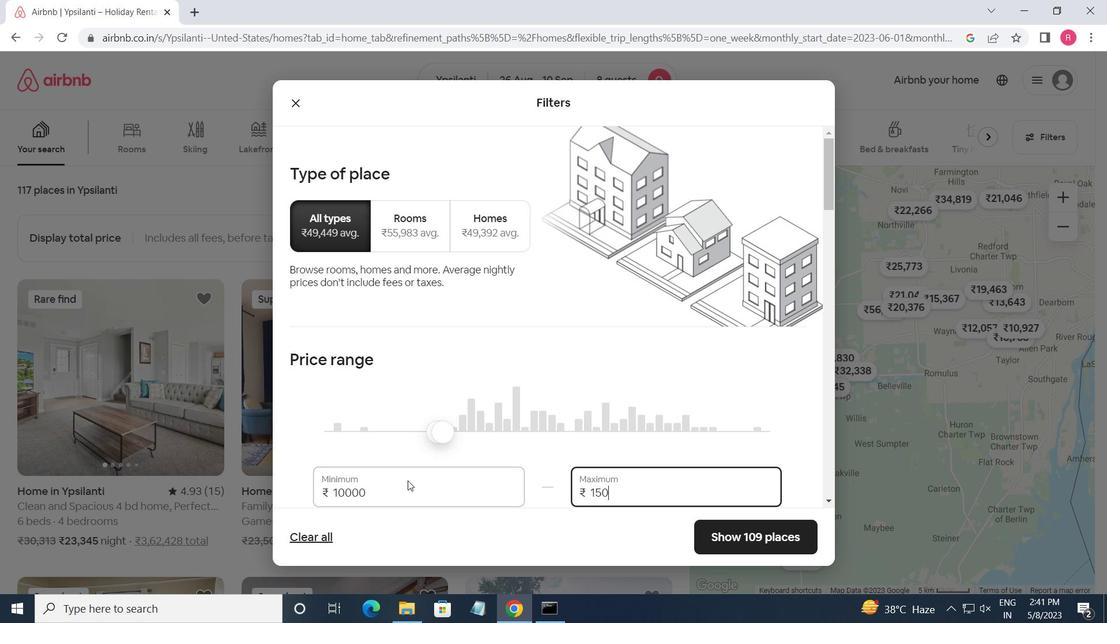 
Action: Mouse moved to (521, 441)
Screenshot: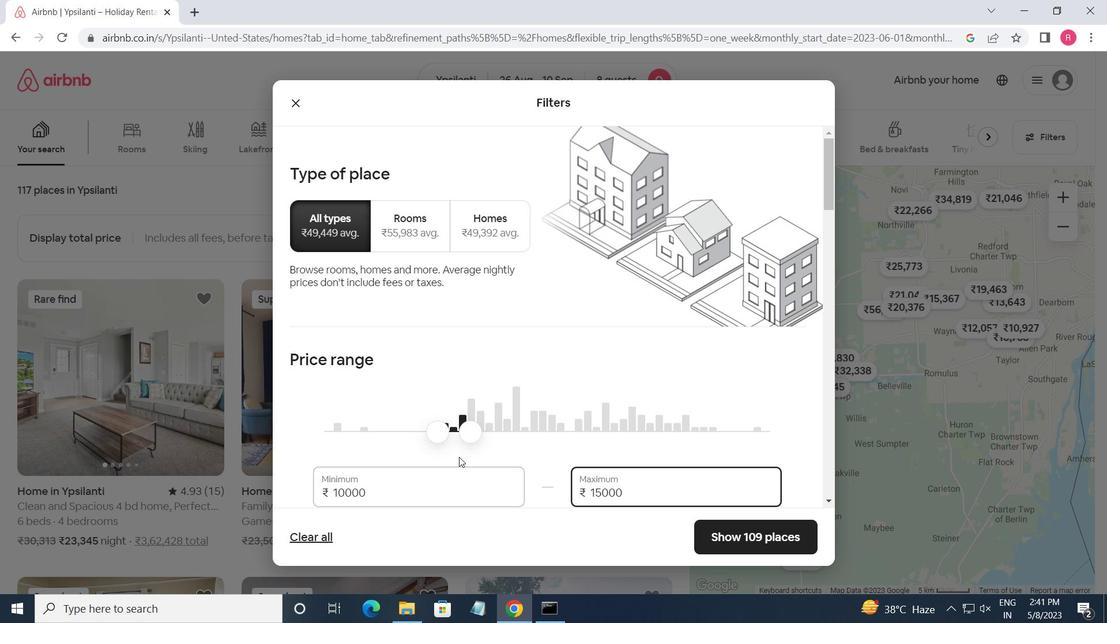 
Action: Mouse scrolled (521, 441) with delta (0, 0)
Screenshot: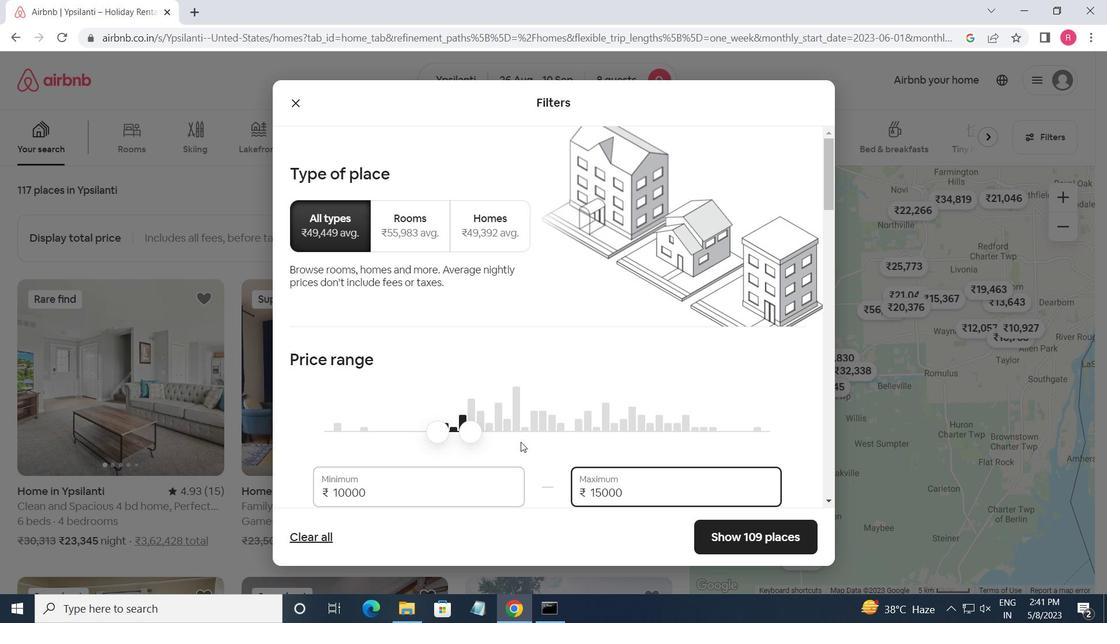 
Action: Mouse scrolled (521, 441) with delta (0, 0)
Screenshot: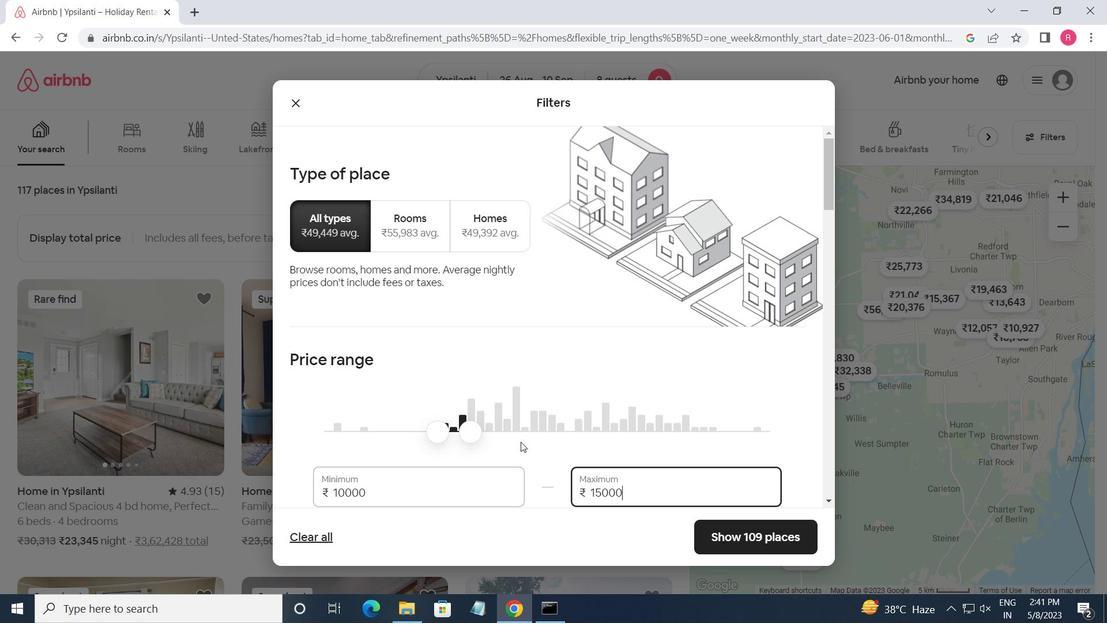 
Action: Mouse scrolled (521, 441) with delta (0, 0)
Screenshot: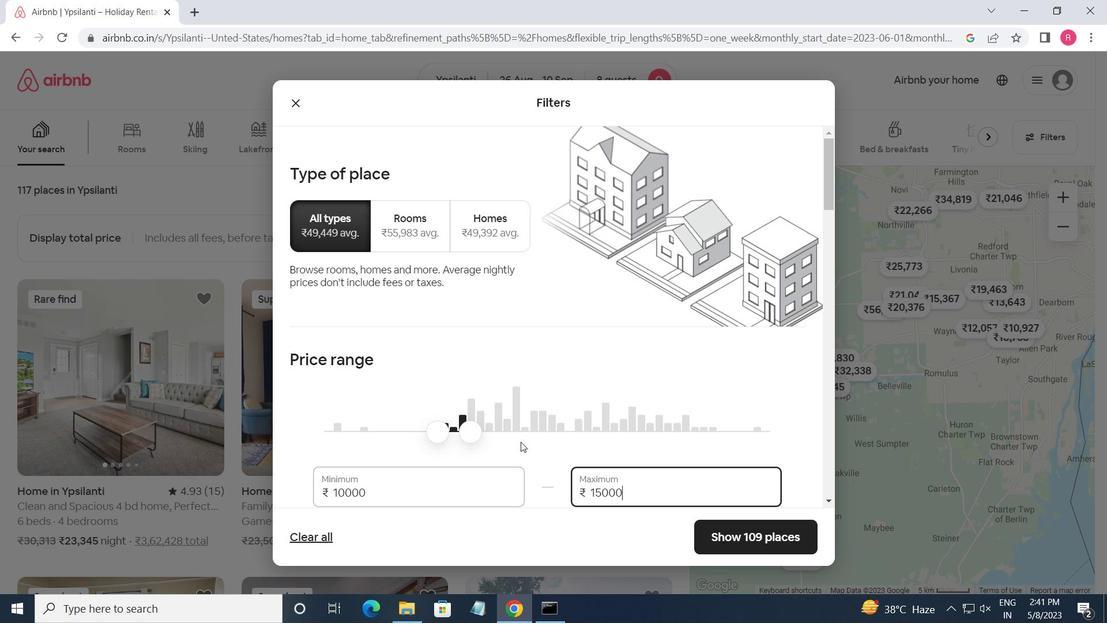 
Action: Mouse moved to (614, 420)
Screenshot: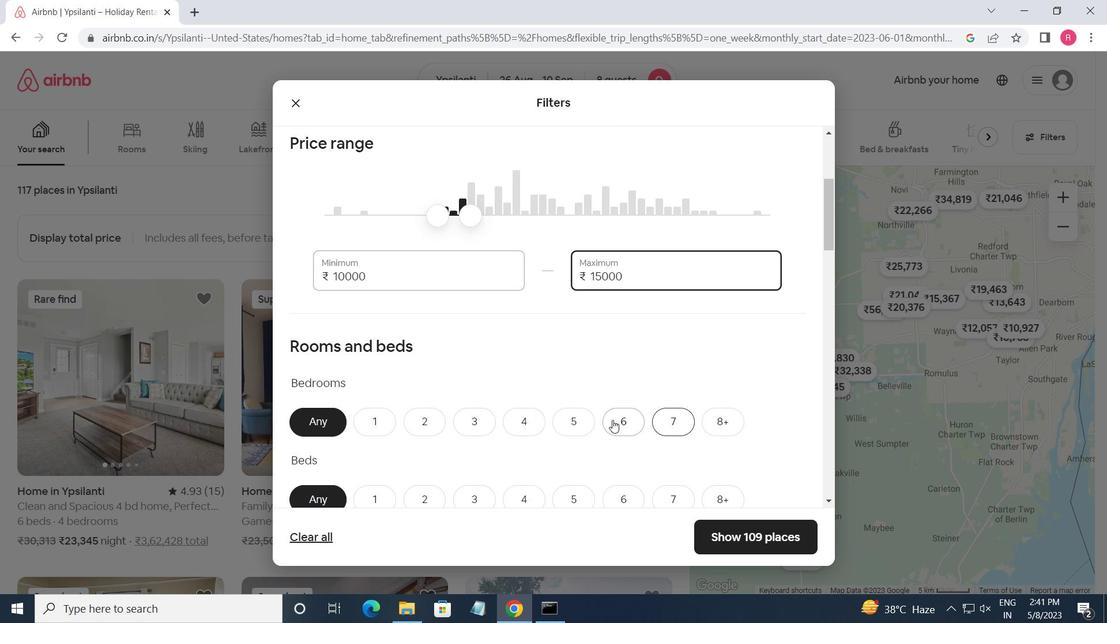 
Action: Mouse pressed left at (614, 420)
Screenshot: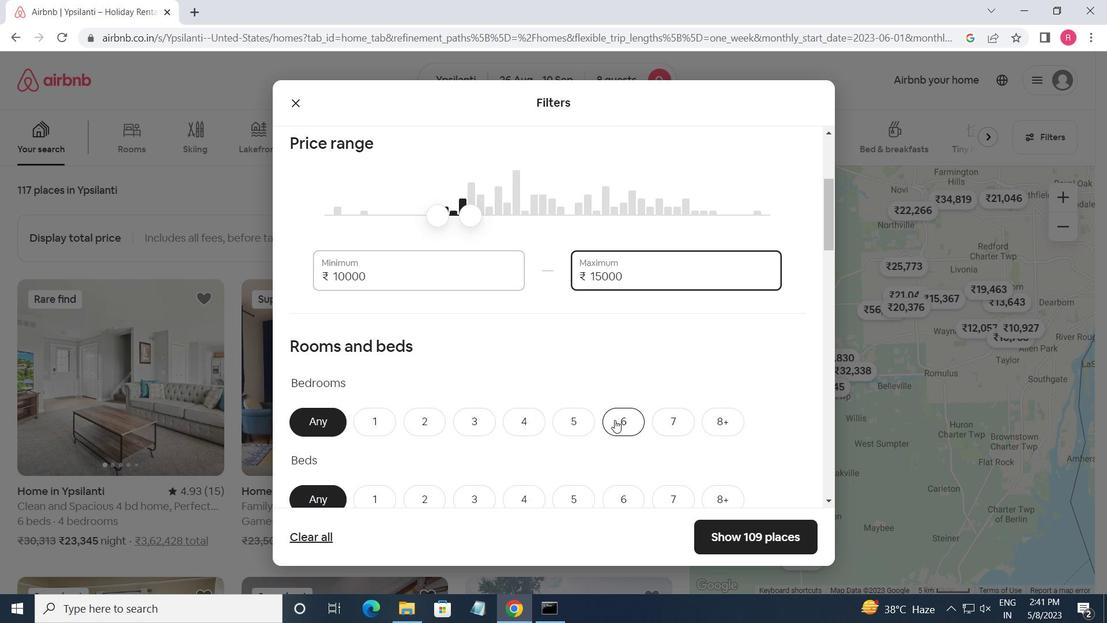 
Action: Mouse moved to (614, 420)
Screenshot: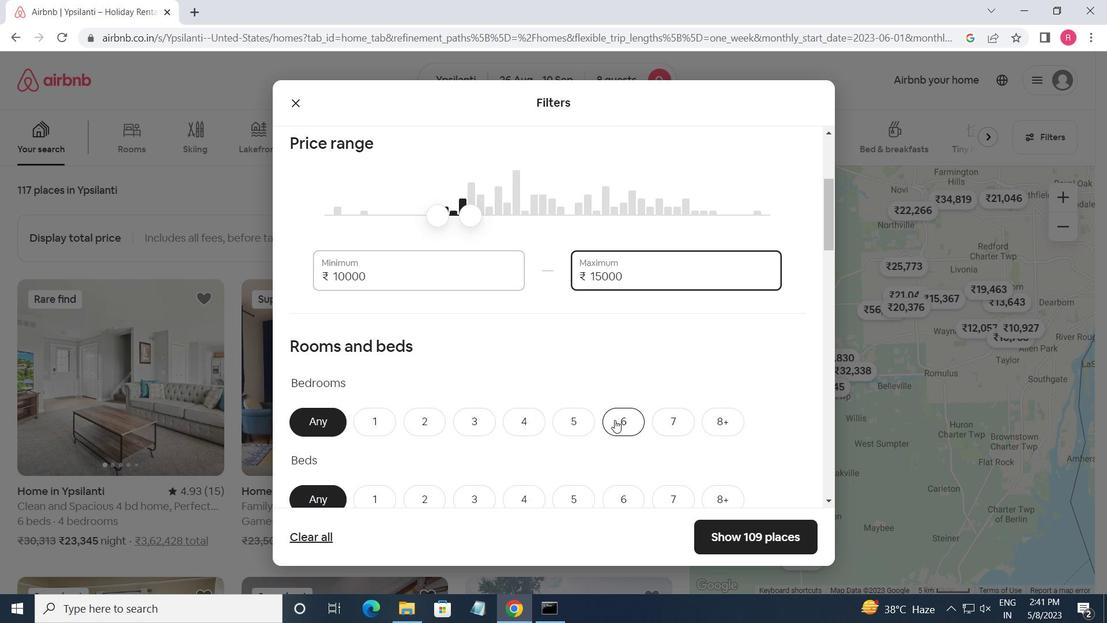 
Action: Mouse scrolled (614, 419) with delta (0, 0)
Screenshot: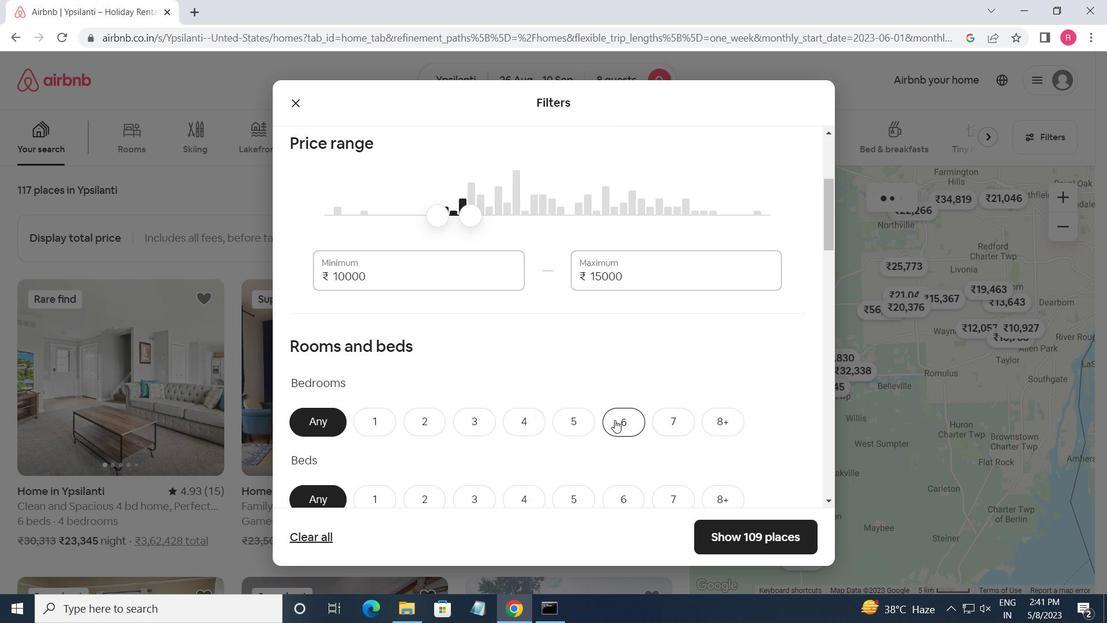 
Action: Mouse moved to (615, 420)
Screenshot: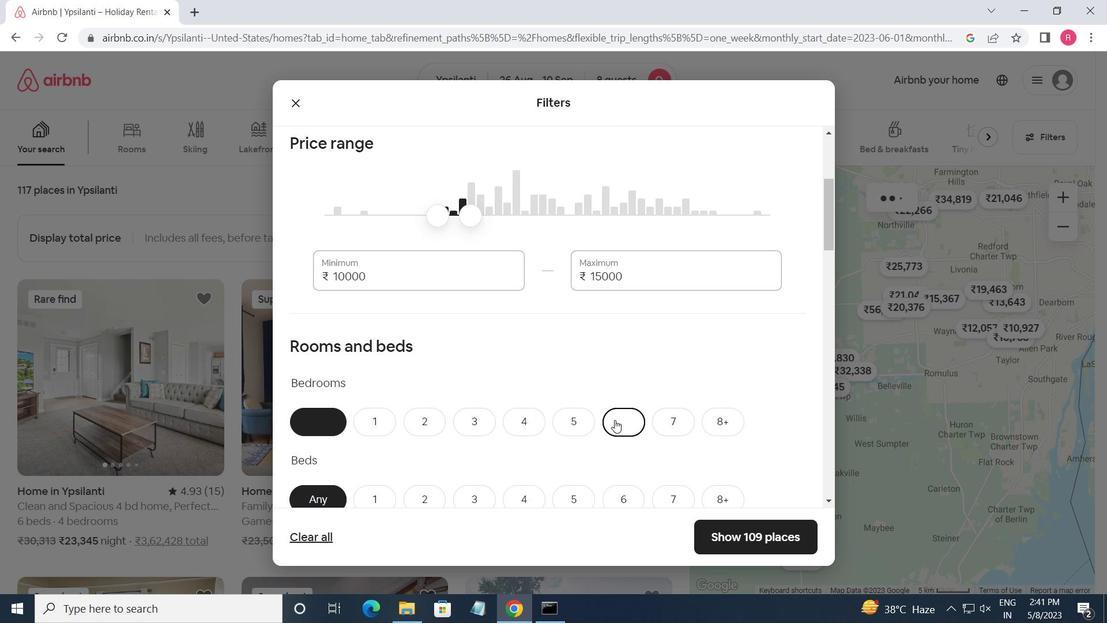 
Action: Mouse scrolled (615, 419) with delta (0, 0)
Screenshot: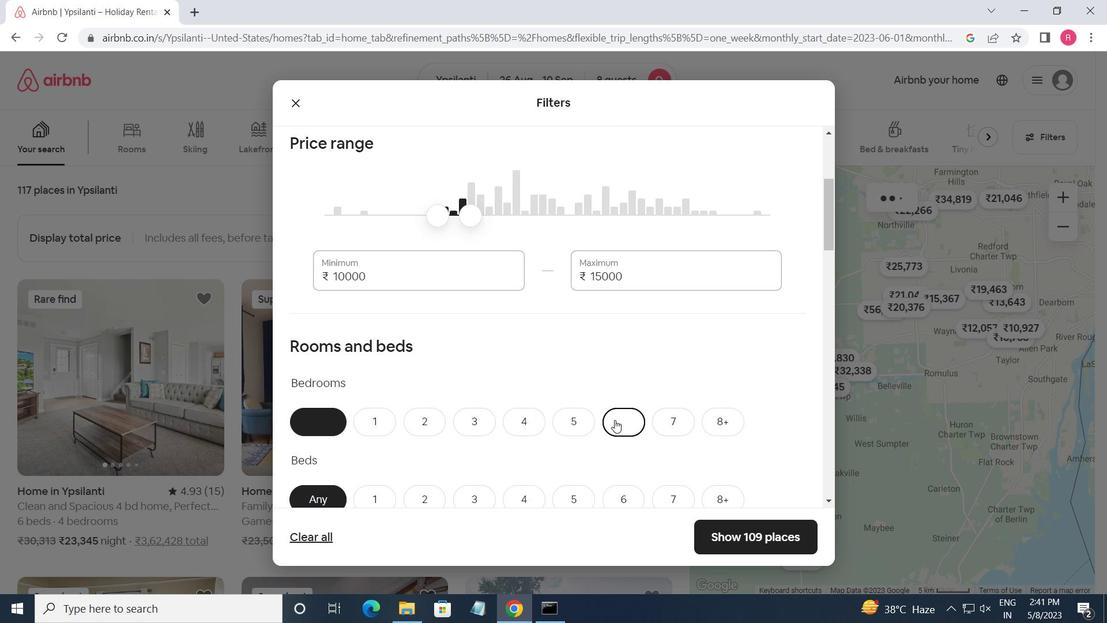 
Action: Mouse moved to (620, 364)
Screenshot: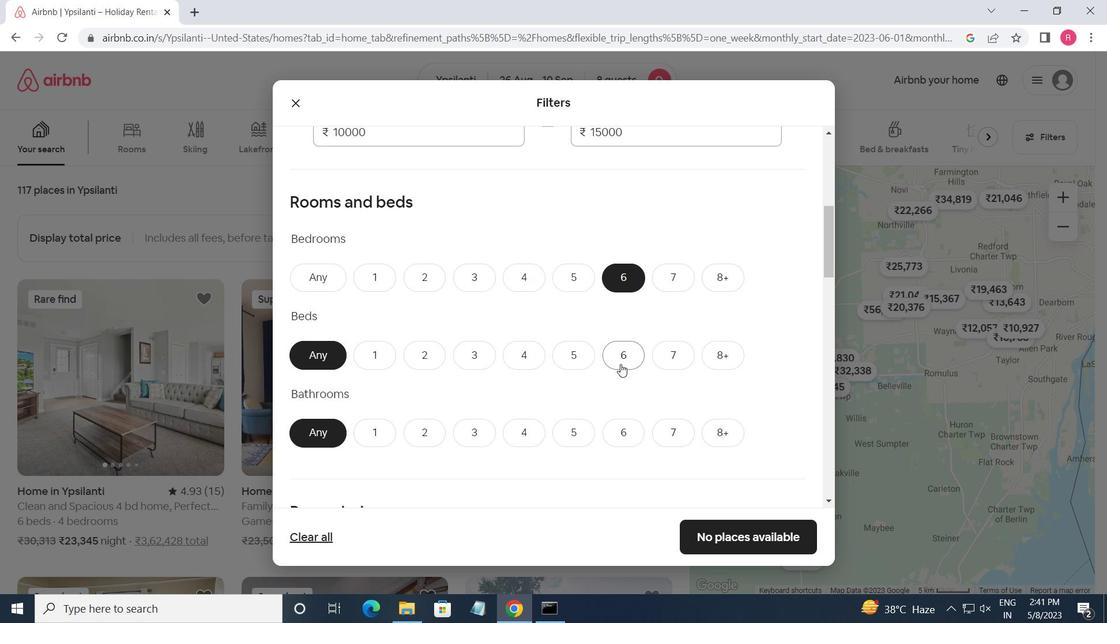 
Action: Mouse pressed left at (620, 364)
Screenshot: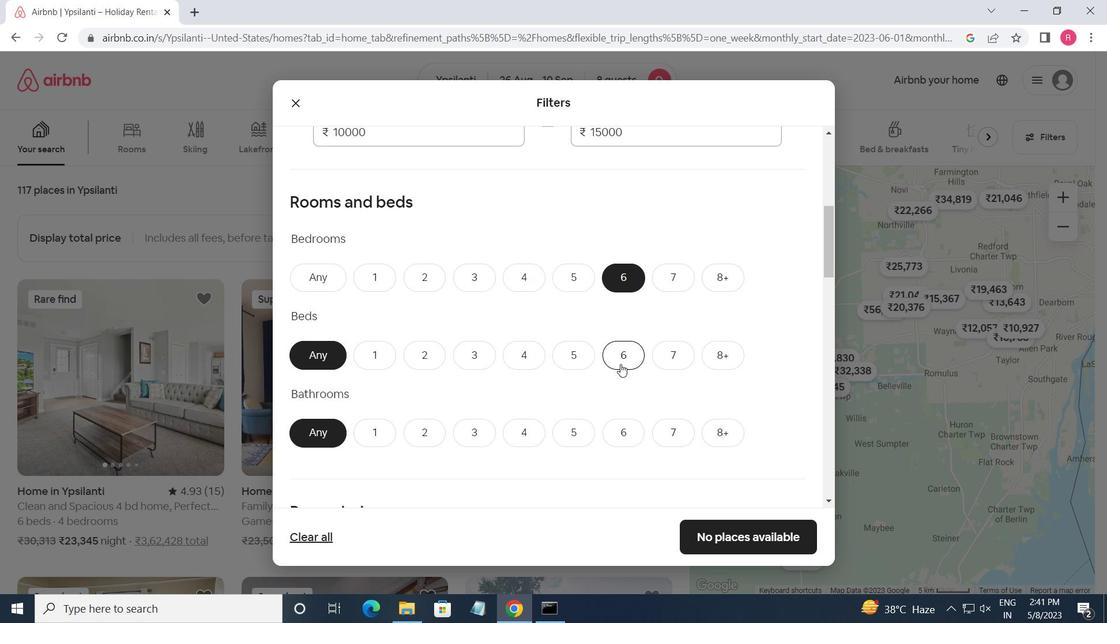 
Action: Mouse moved to (620, 439)
Screenshot: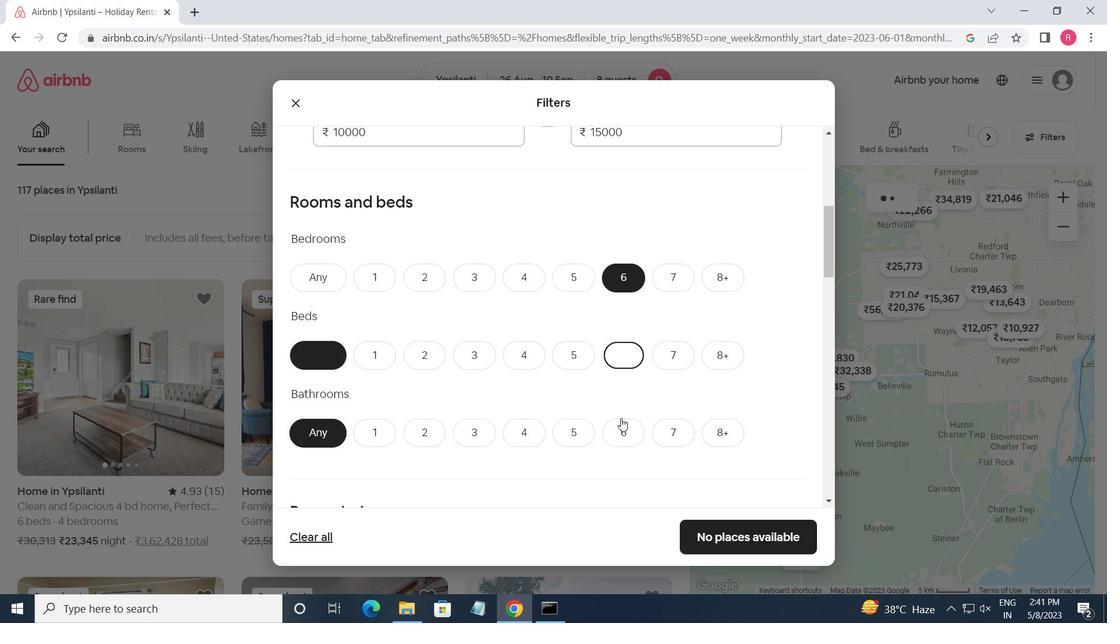 
Action: Mouse pressed left at (620, 439)
Screenshot: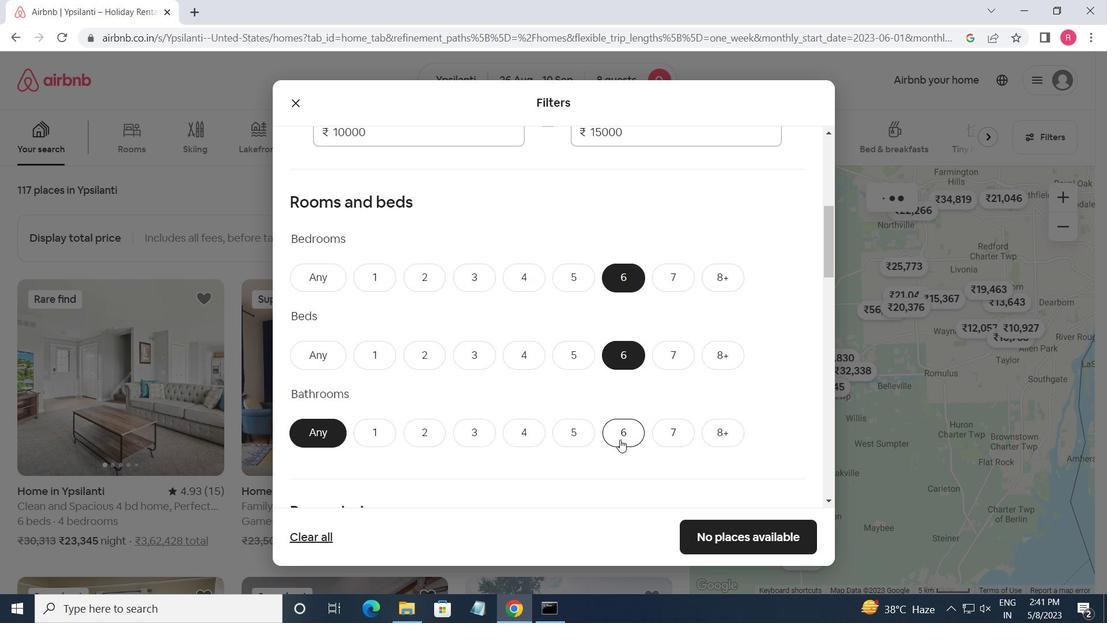 
Action: Mouse scrolled (620, 439) with delta (0, 0)
Screenshot: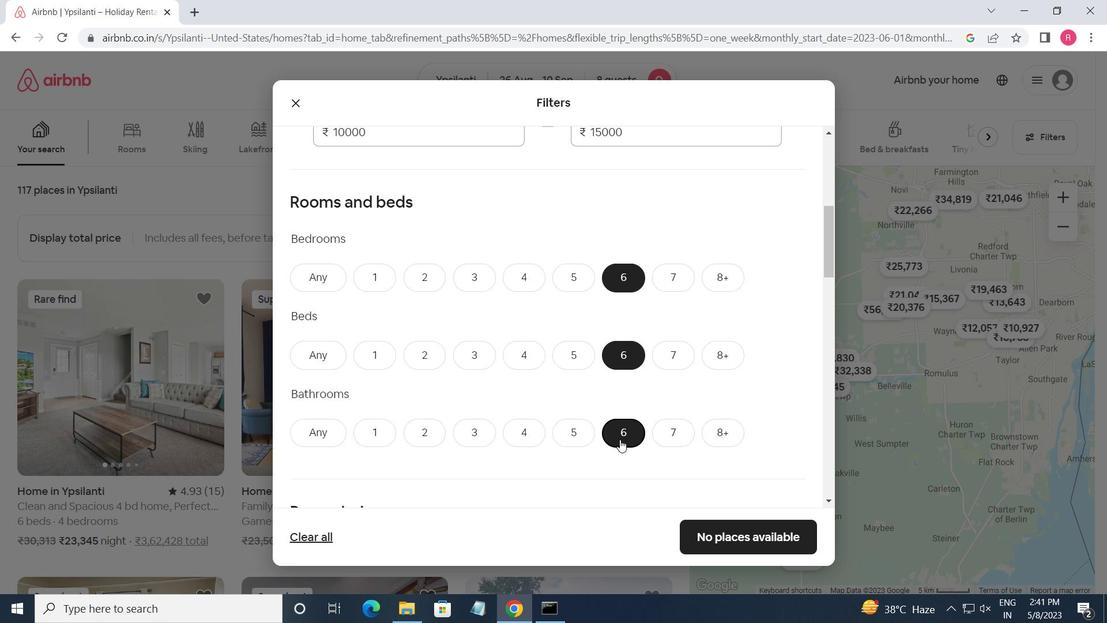 
Action: Mouse scrolled (620, 439) with delta (0, 0)
Screenshot: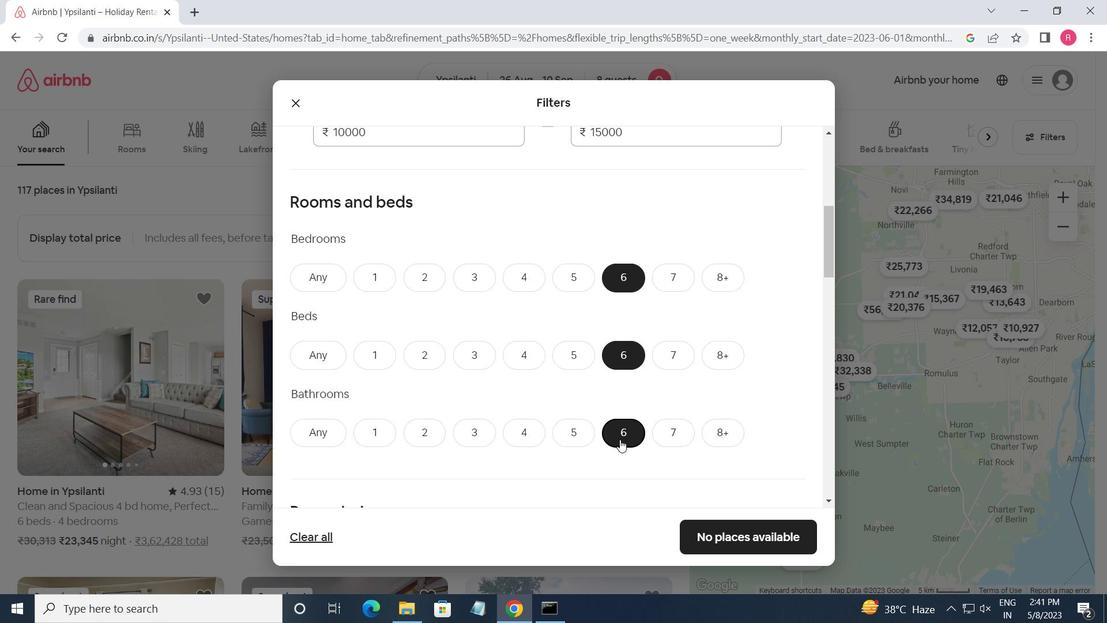 
Action: Mouse moved to (382, 437)
Screenshot: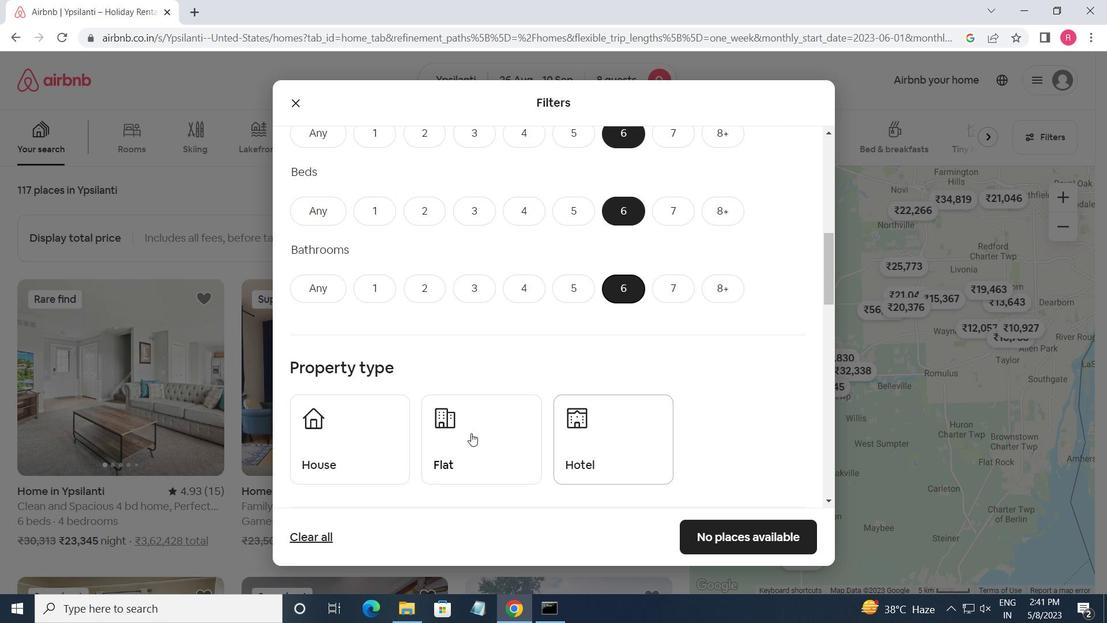 
Action: Mouse pressed left at (382, 437)
Screenshot: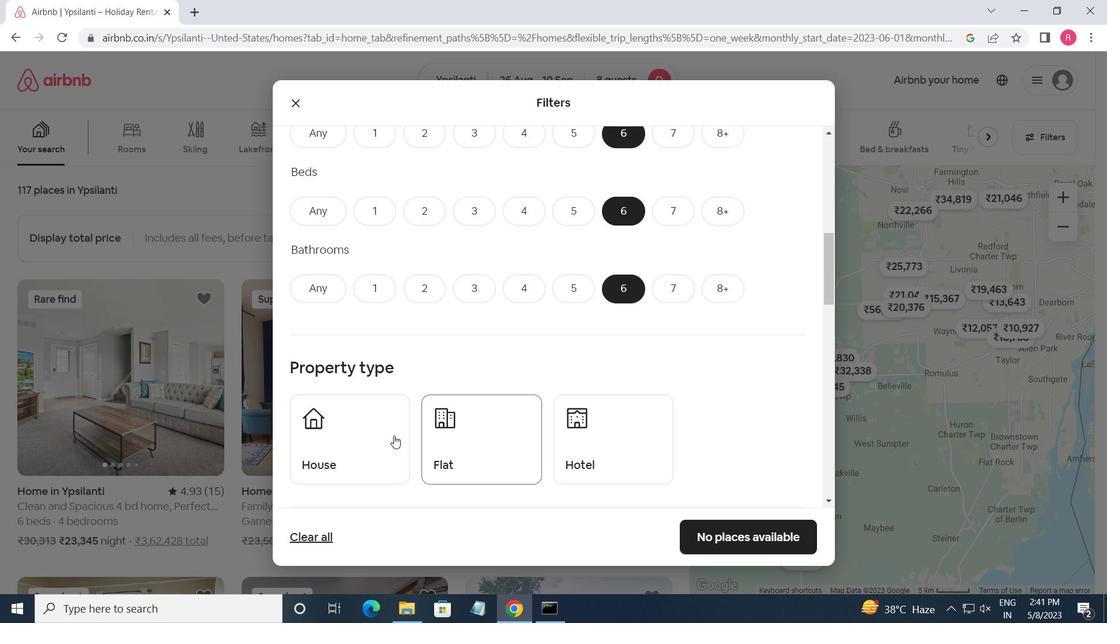
Action: Mouse moved to (459, 434)
Screenshot: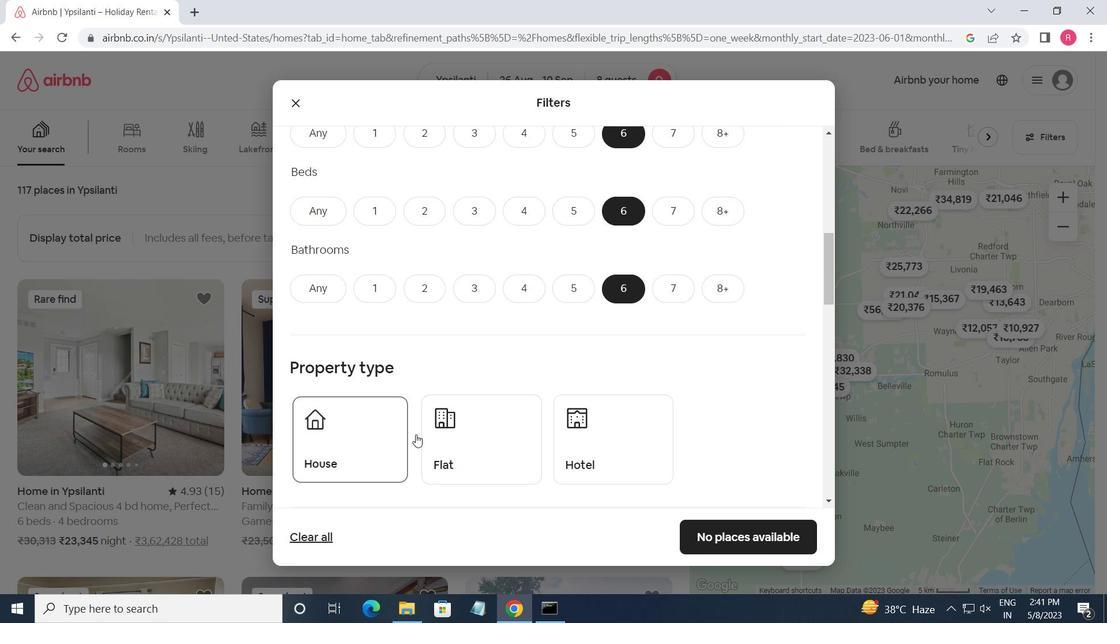 
Action: Mouse pressed left at (459, 434)
Screenshot: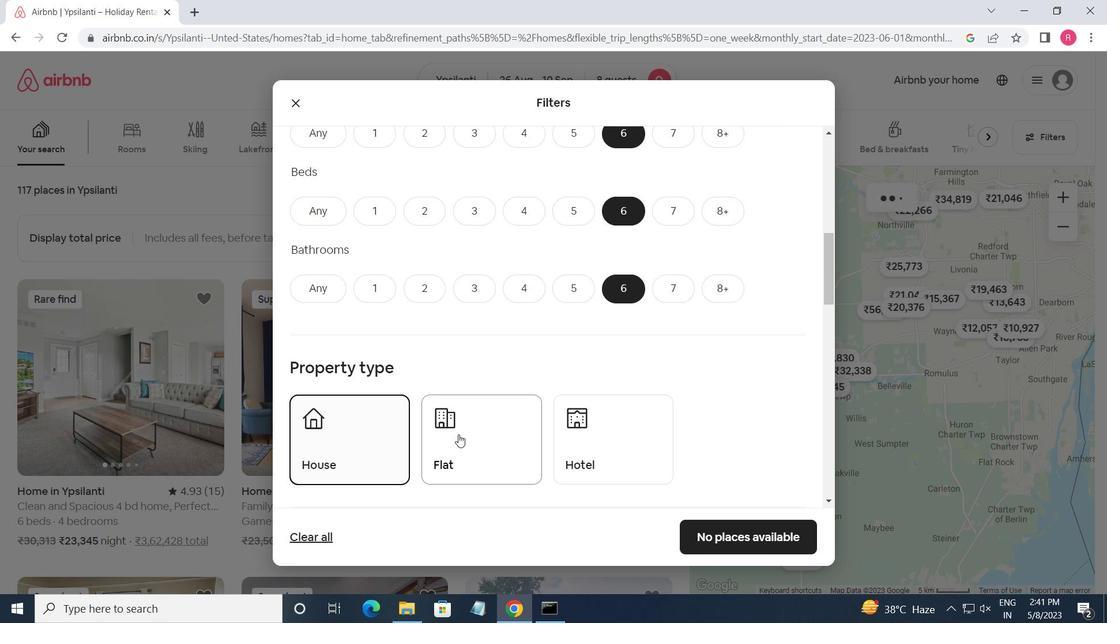 
Action: Mouse scrolled (459, 433) with delta (0, 0)
Screenshot: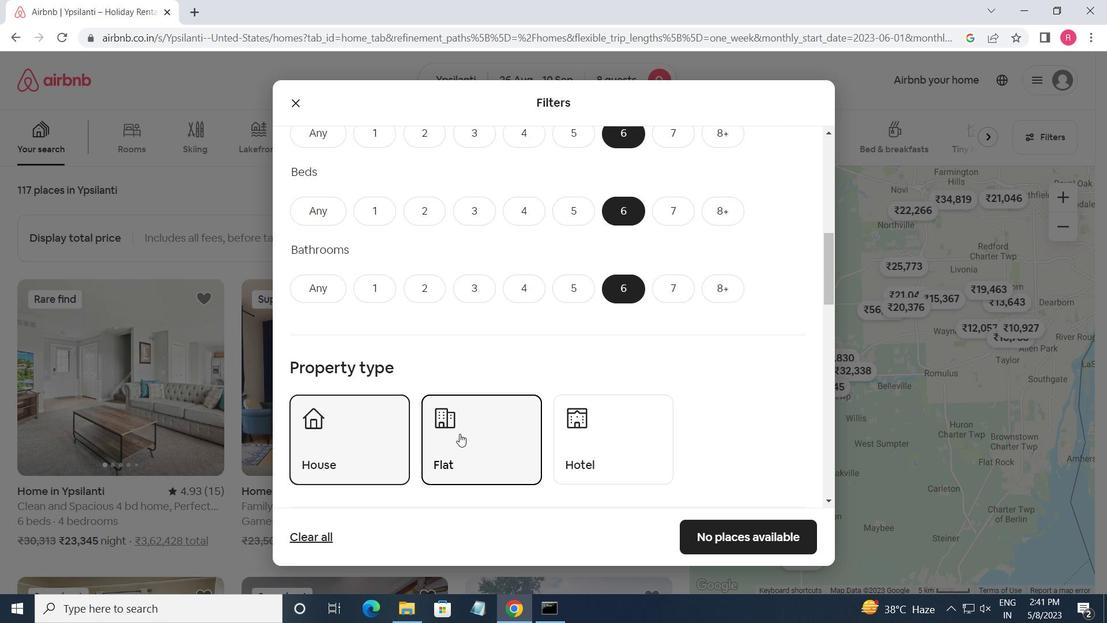 
Action: Mouse scrolled (459, 433) with delta (0, 0)
Screenshot: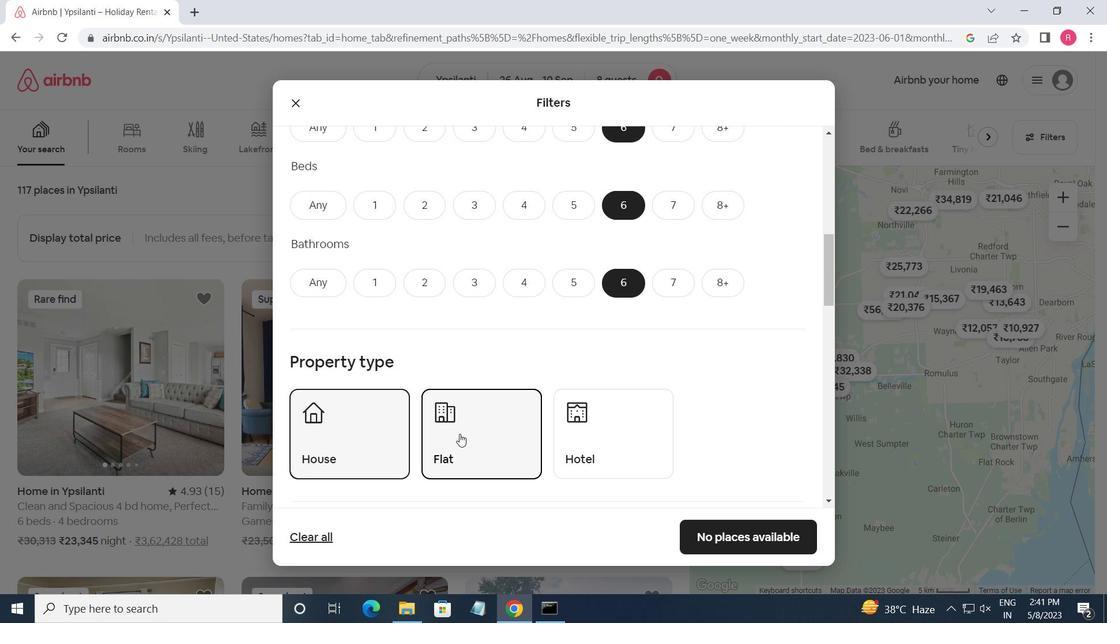
Action: Mouse scrolled (459, 433) with delta (0, 0)
Screenshot: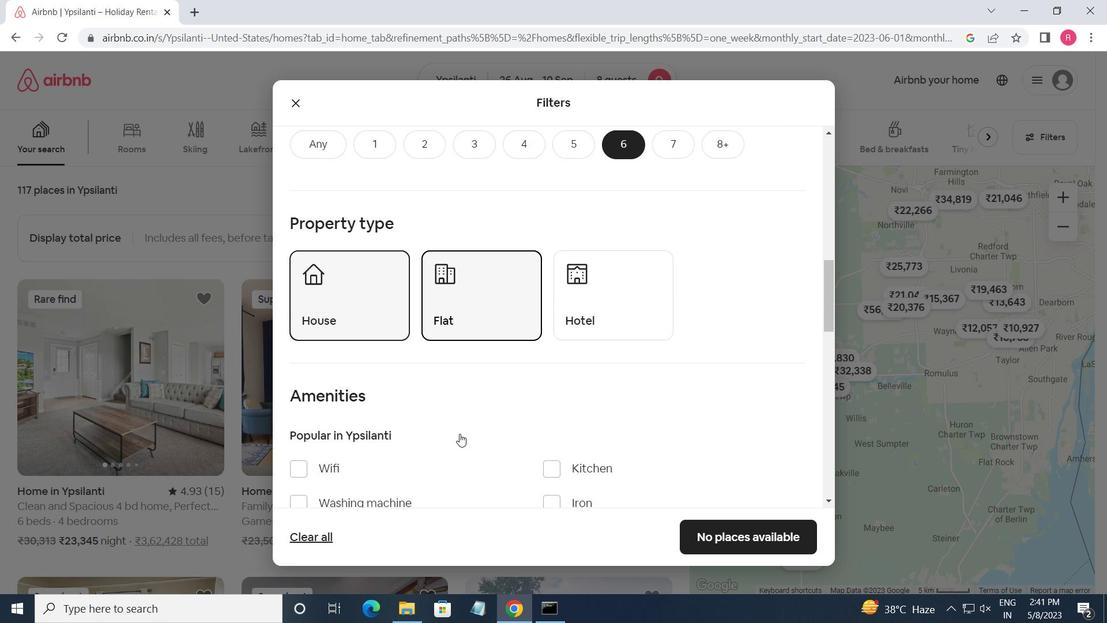 
Action: Mouse scrolled (459, 433) with delta (0, 0)
Screenshot: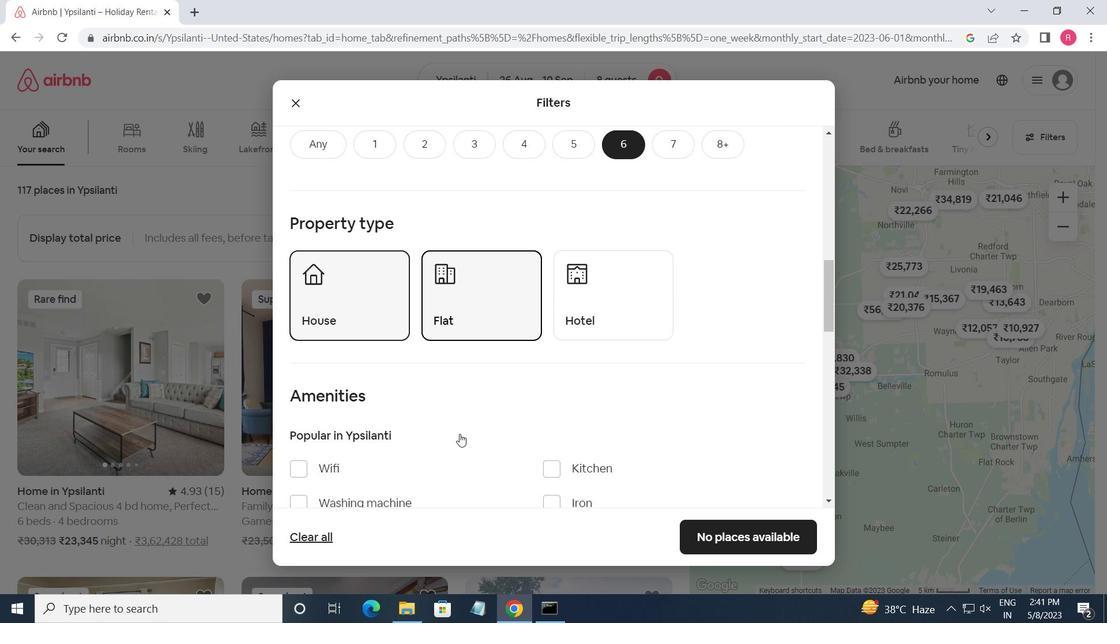 
Action: Mouse moved to (313, 426)
Screenshot: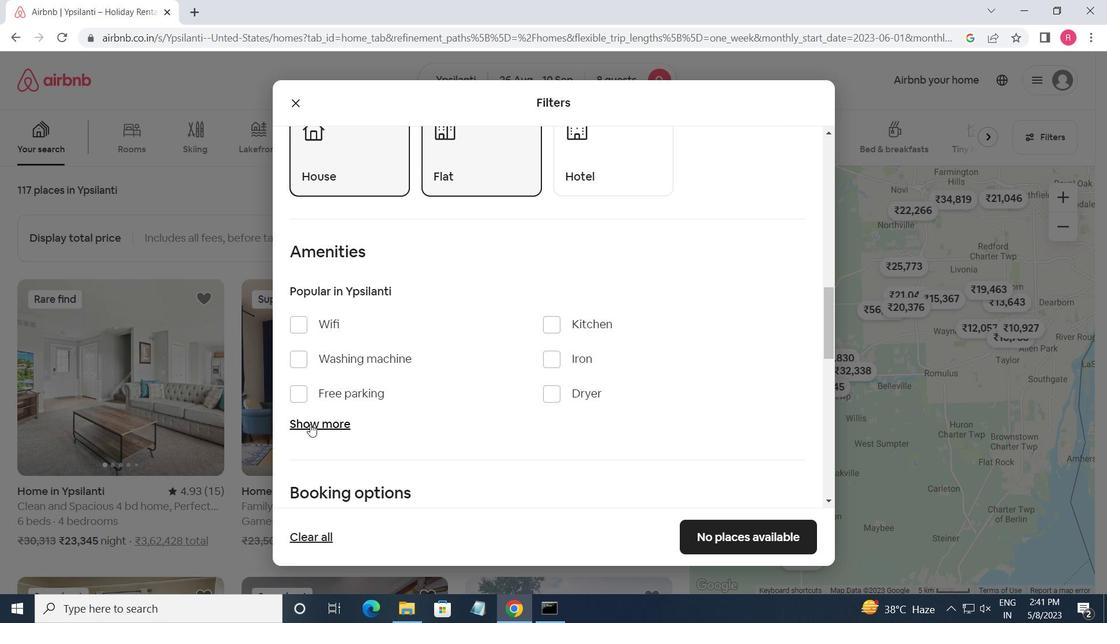 
Action: Mouse pressed left at (313, 426)
Screenshot: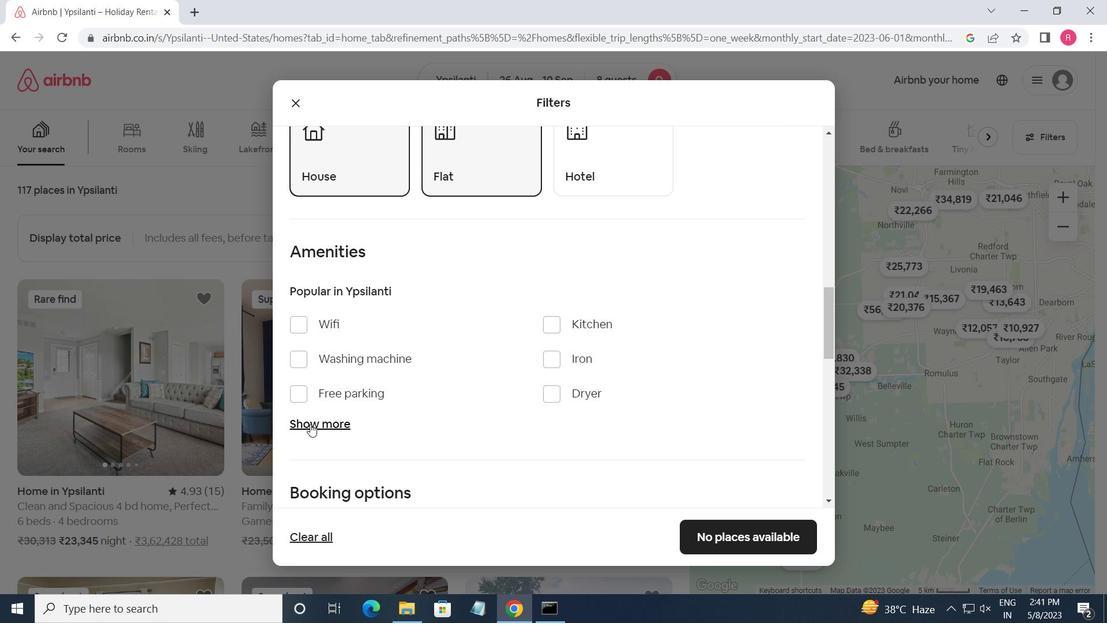 
Action: Mouse moved to (299, 320)
Screenshot: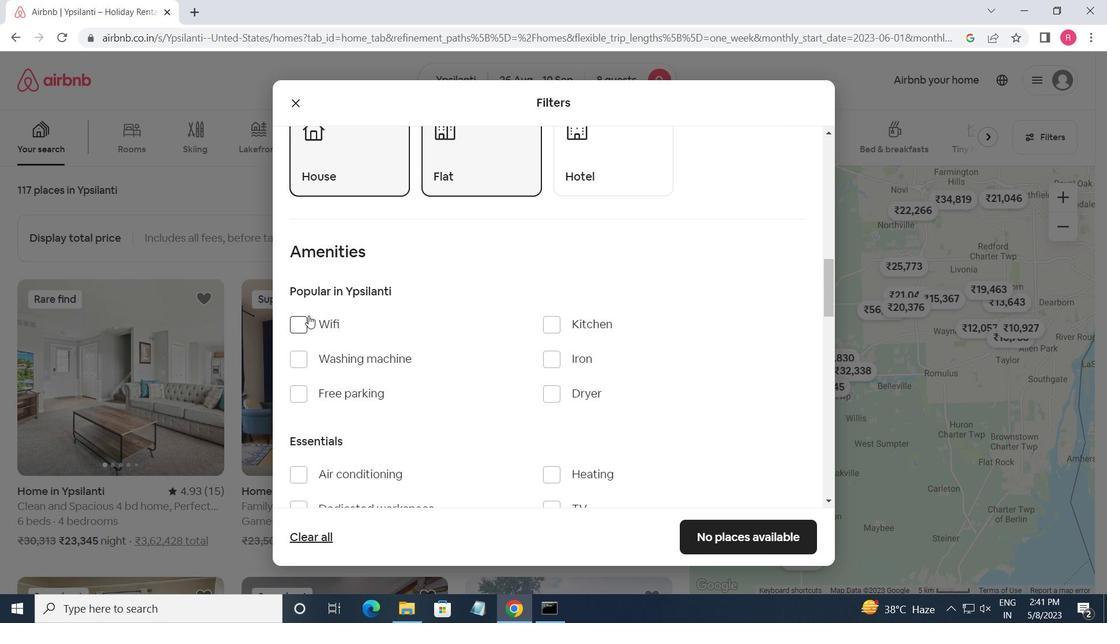 
Action: Mouse pressed left at (299, 320)
Screenshot: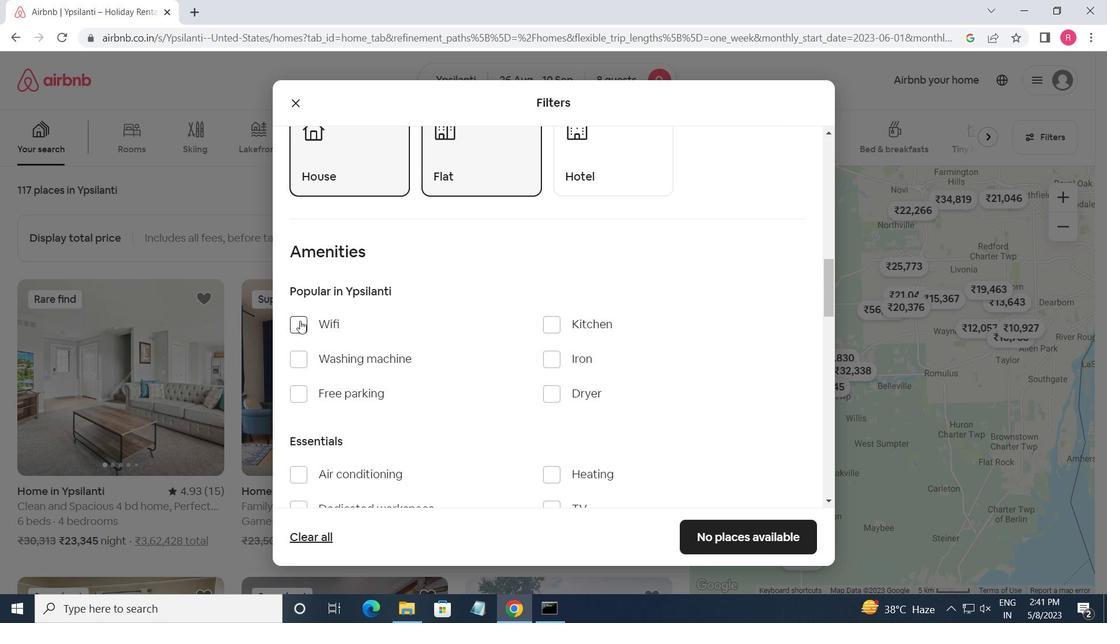 
Action: Mouse moved to (440, 369)
Screenshot: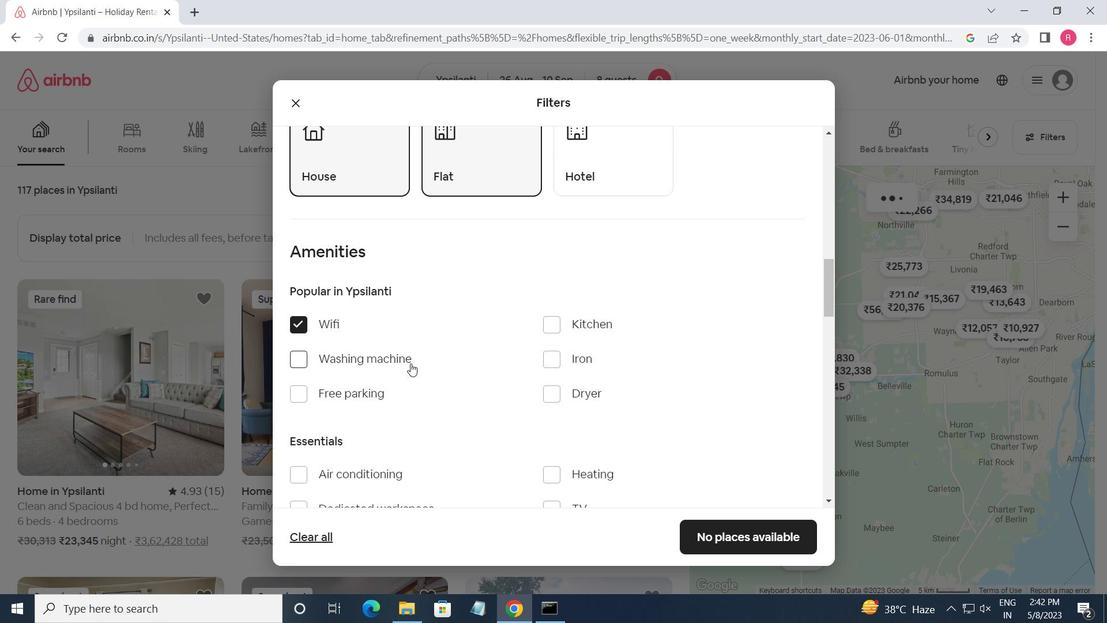 
Action: Mouse scrolled (440, 368) with delta (0, 0)
Screenshot: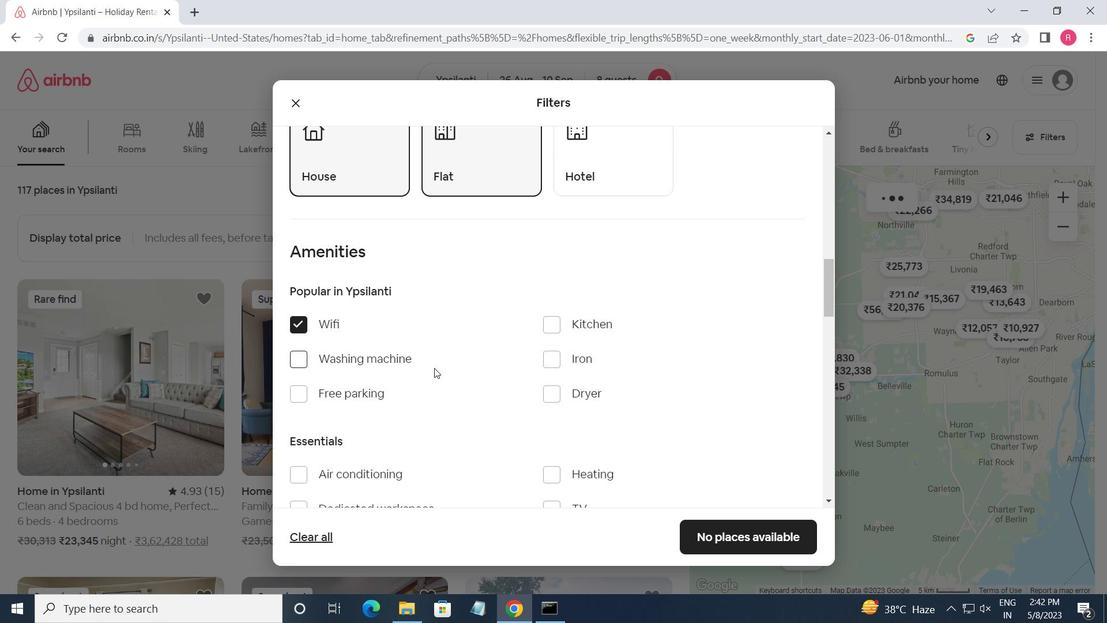
Action: Mouse moved to (299, 323)
Screenshot: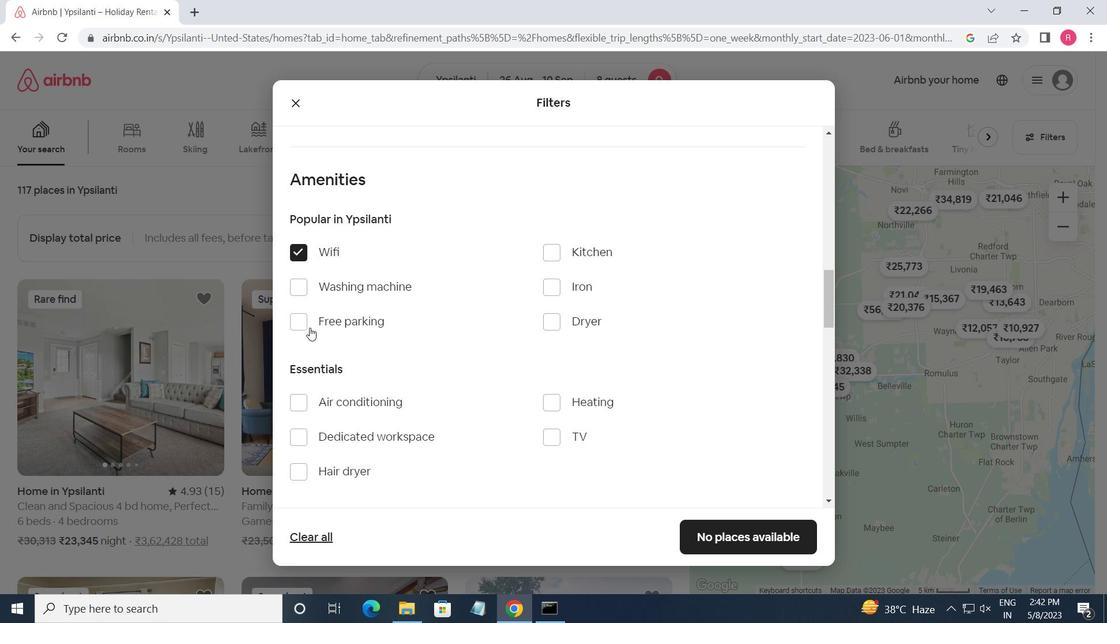 
Action: Mouse pressed left at (299, 323)
Screenshot: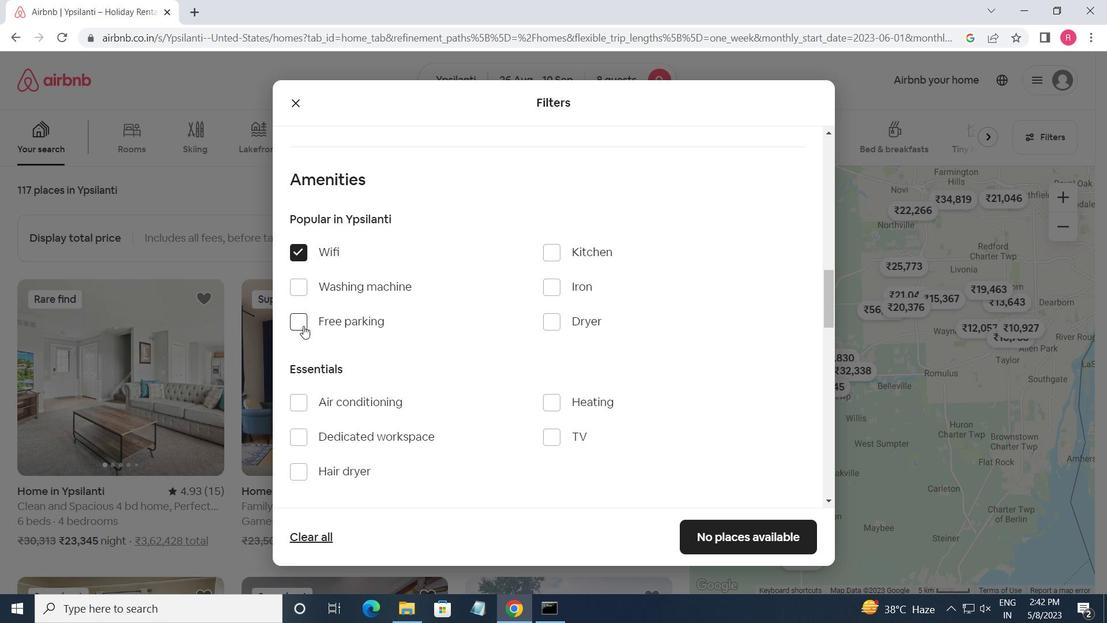
Action: Mouse moved to (557, 439)
Screenshot: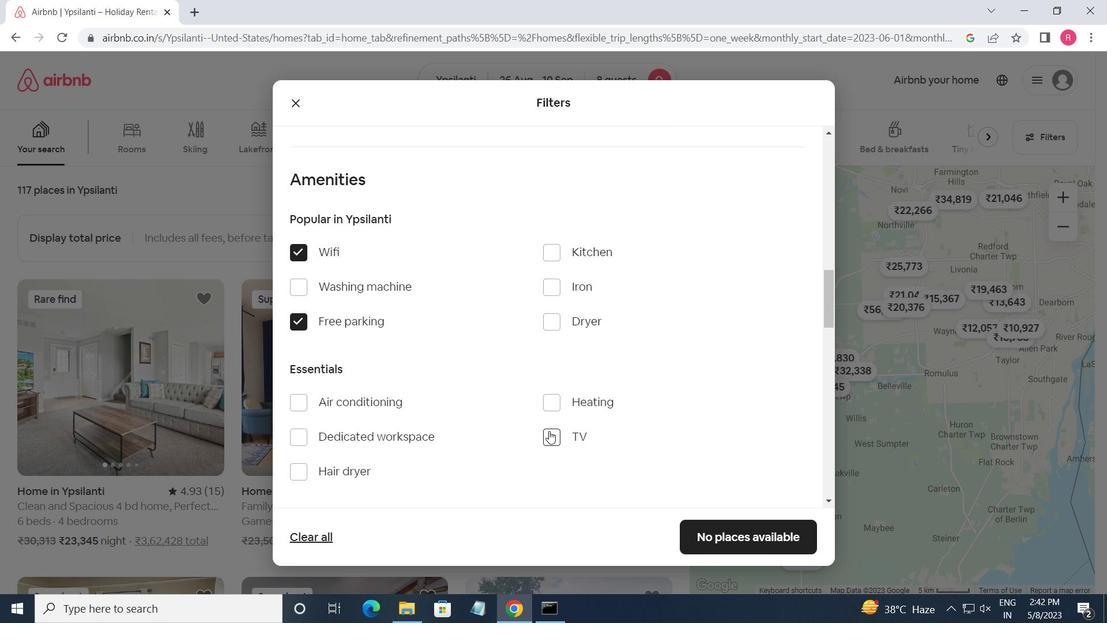 
Action: Mouse pressed left at (557, 439)
Screenshot: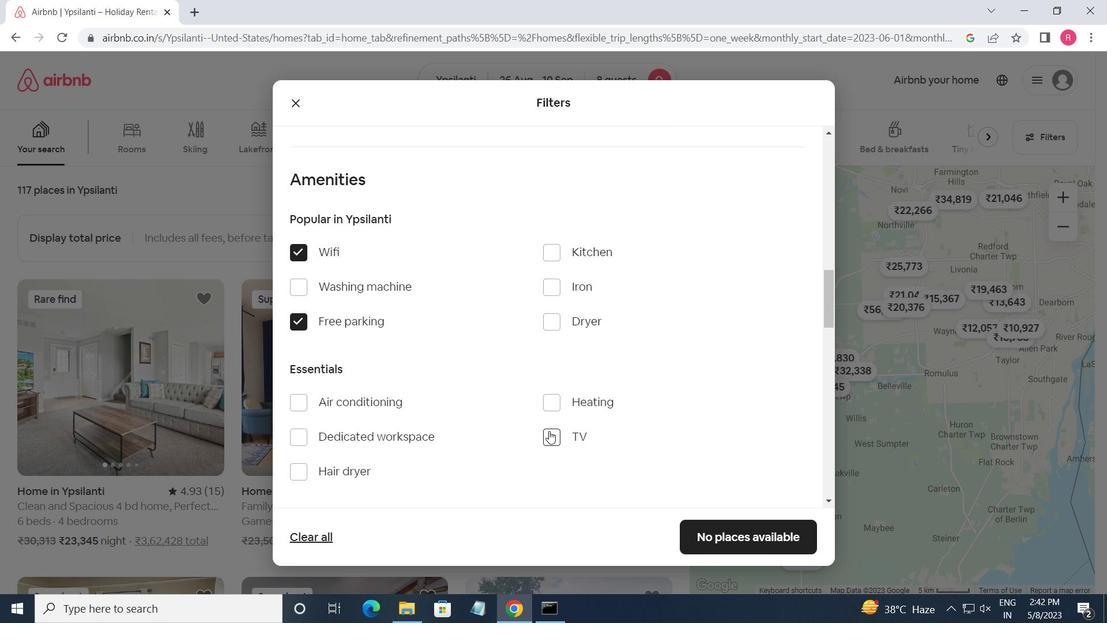
Action: Mouse moved to (472, 417)
Screenshot: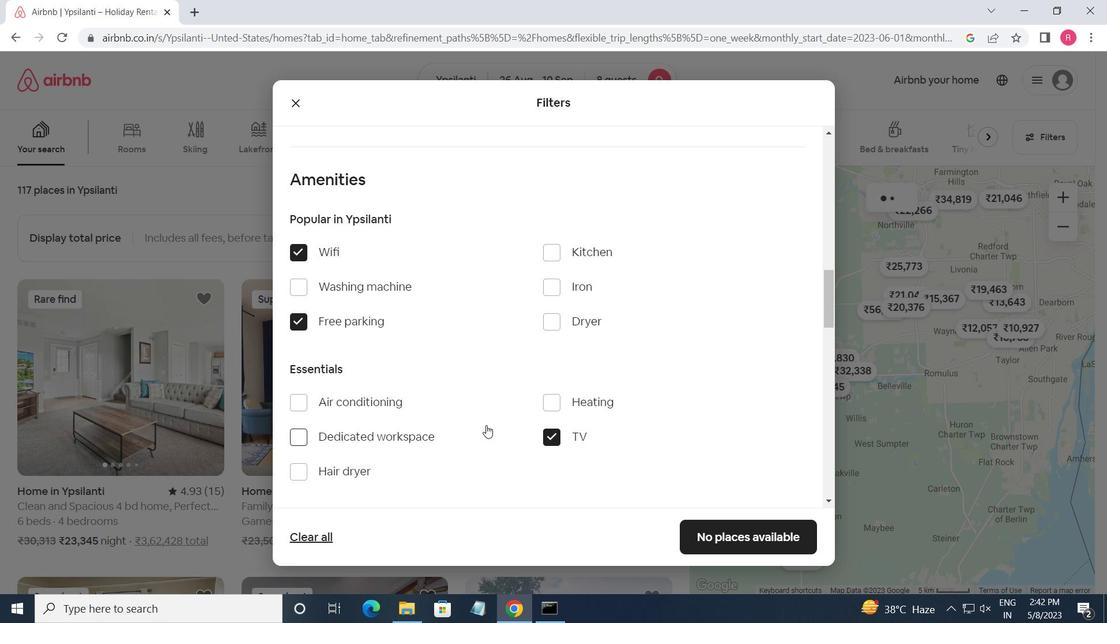 
Action: Mouse scrolled (472, 416) with delta (0, 0)
Screenshot: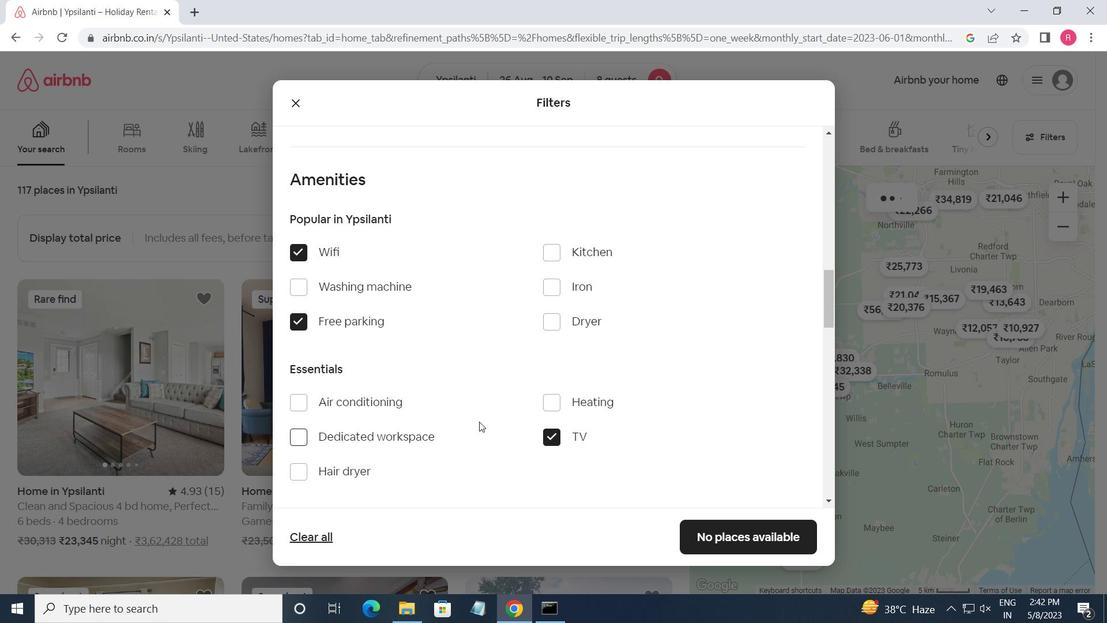 
Action: Mouse moved to (471, 416)
Screenshot: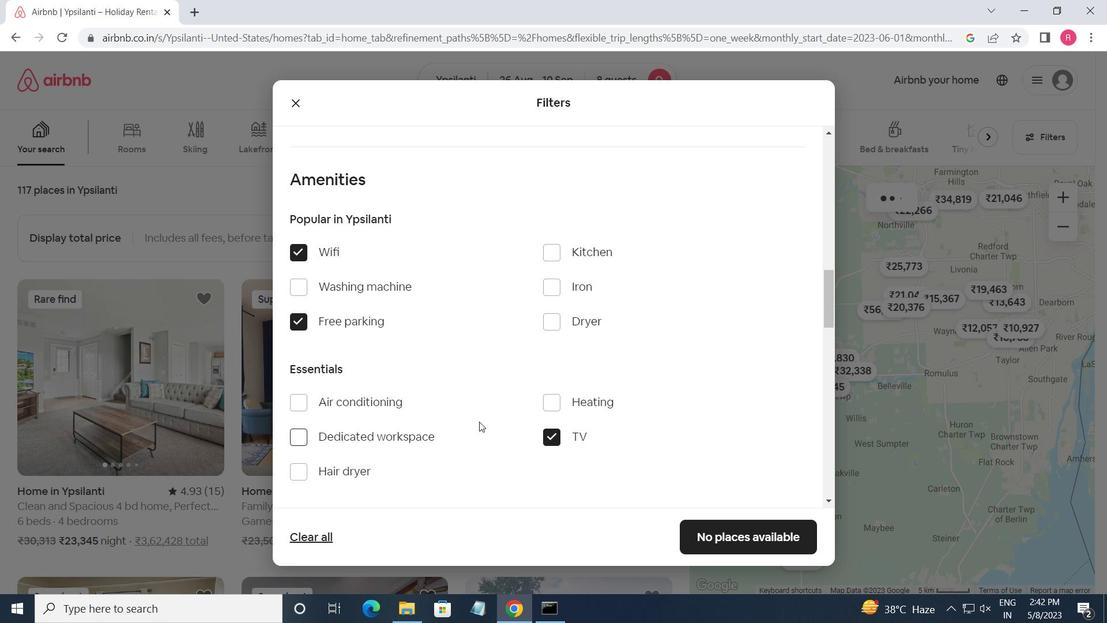 
Action: Mouse scrolled (471, 415) with delta (0, 0)
Screenshot: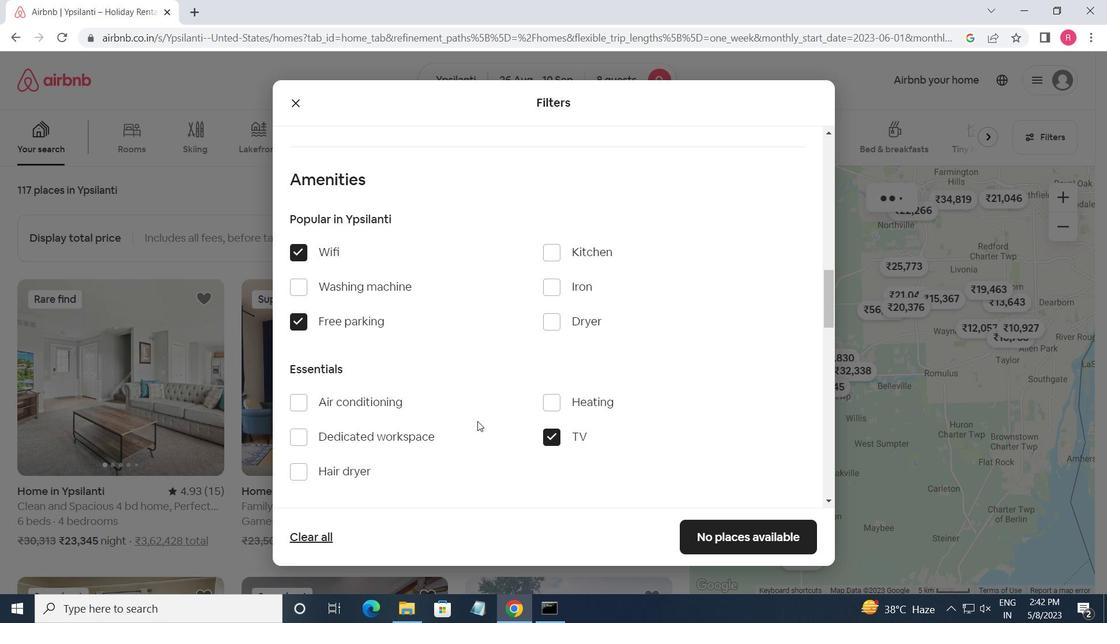 
Action: Mouse moved to (470, 416)
Screenshot: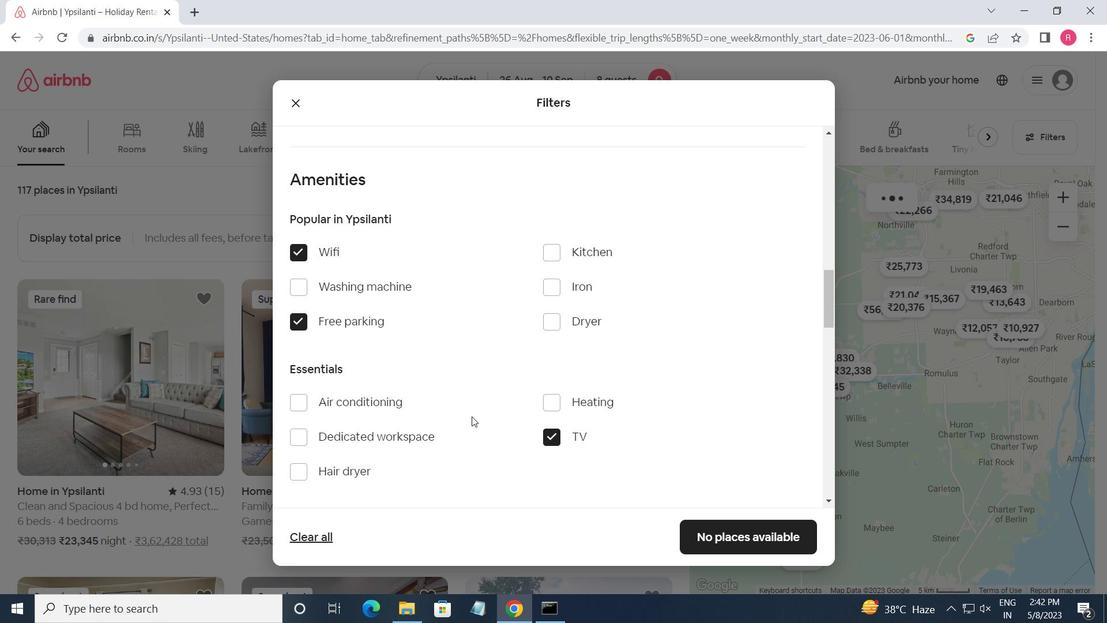 
Action: Mouse scrolled (470, 415) with delta (0, 0)
Screenshot: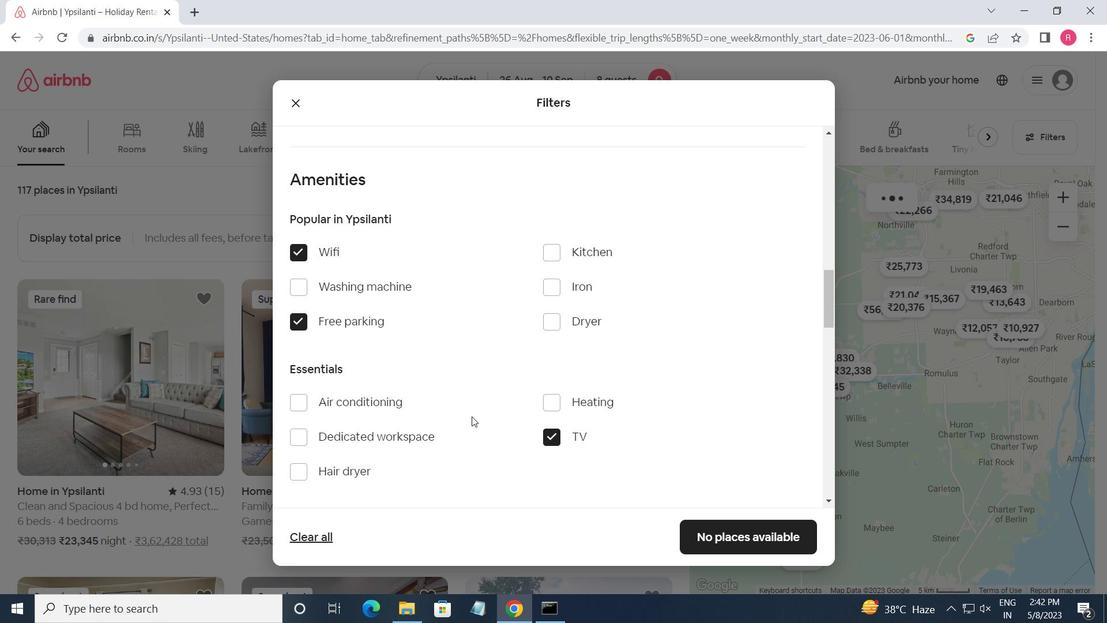 
Action: Mouse moved to (303, 436)
Screenshot: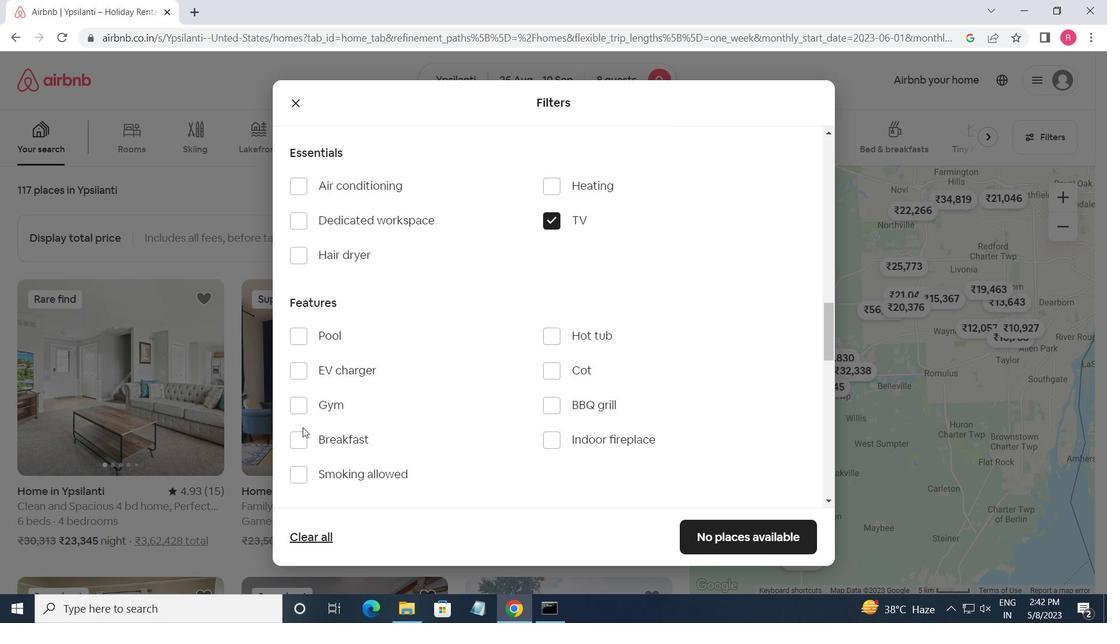 
Action: Mouse pressed left at (303, 436)
Screenshot: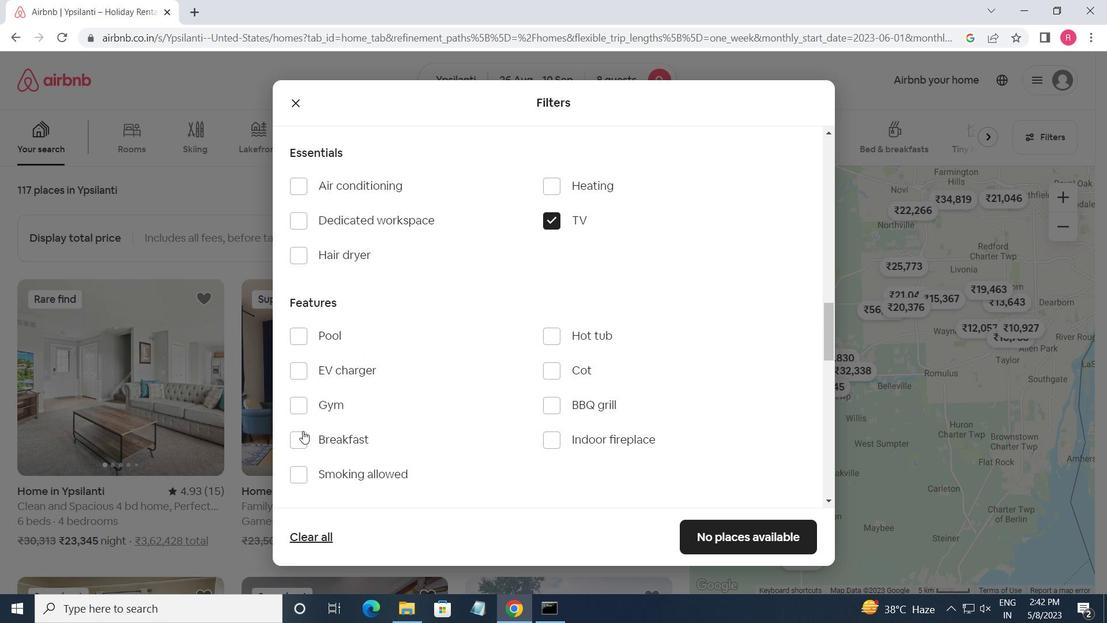 
Action: Mouse moved to (297, 405)
Screenshot: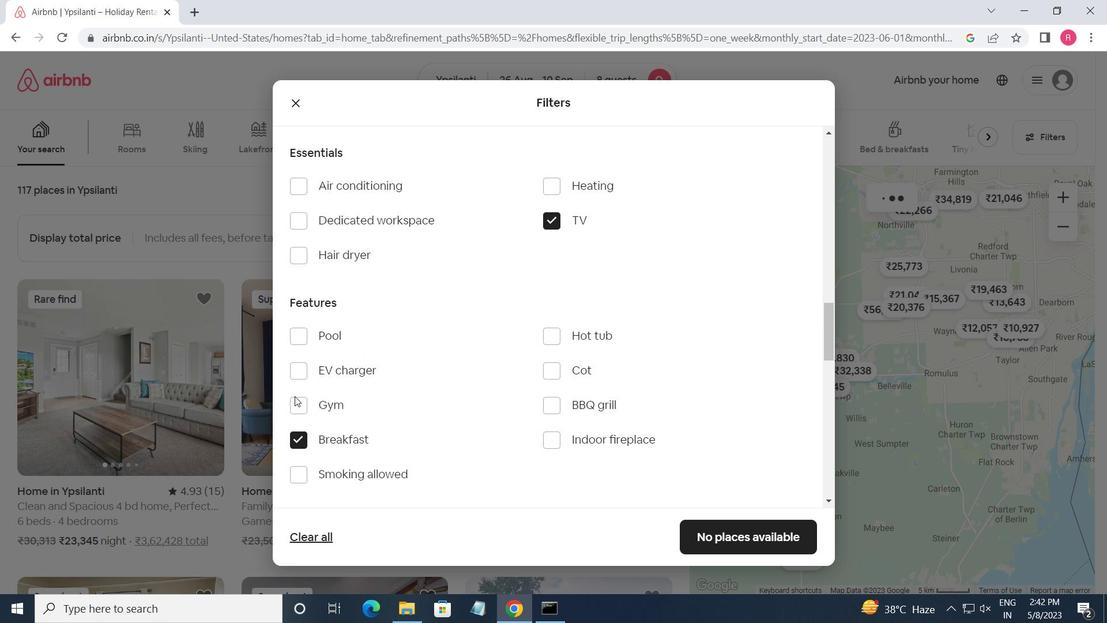 
Action: Mouse pressed left at (297, 405)
Screenshot: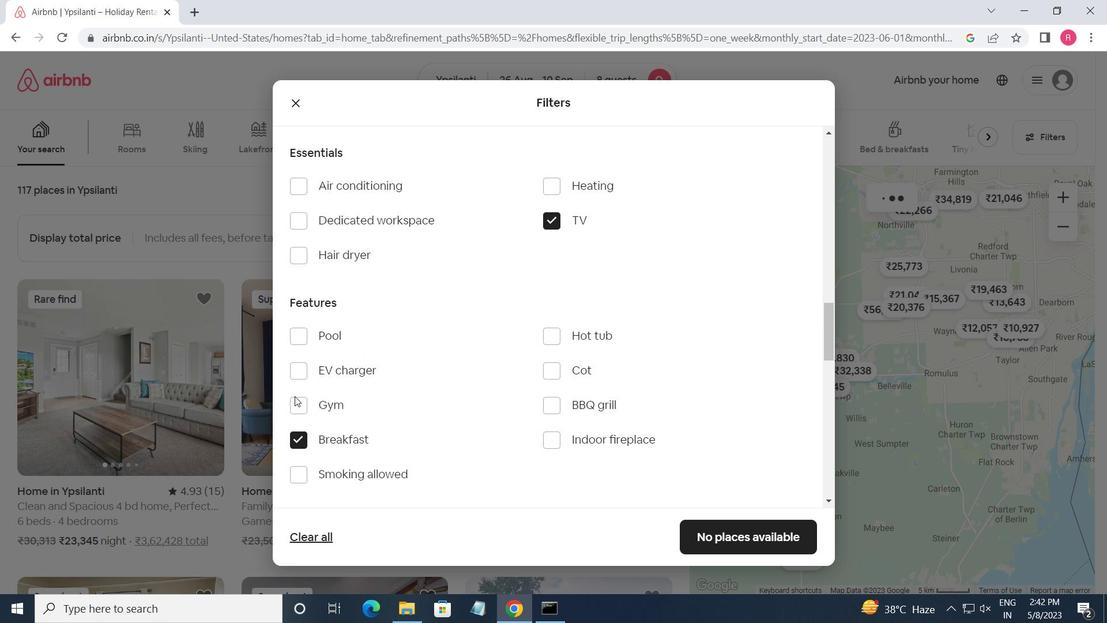 
Action: Mouse moved to (335, 412)
Screenshot: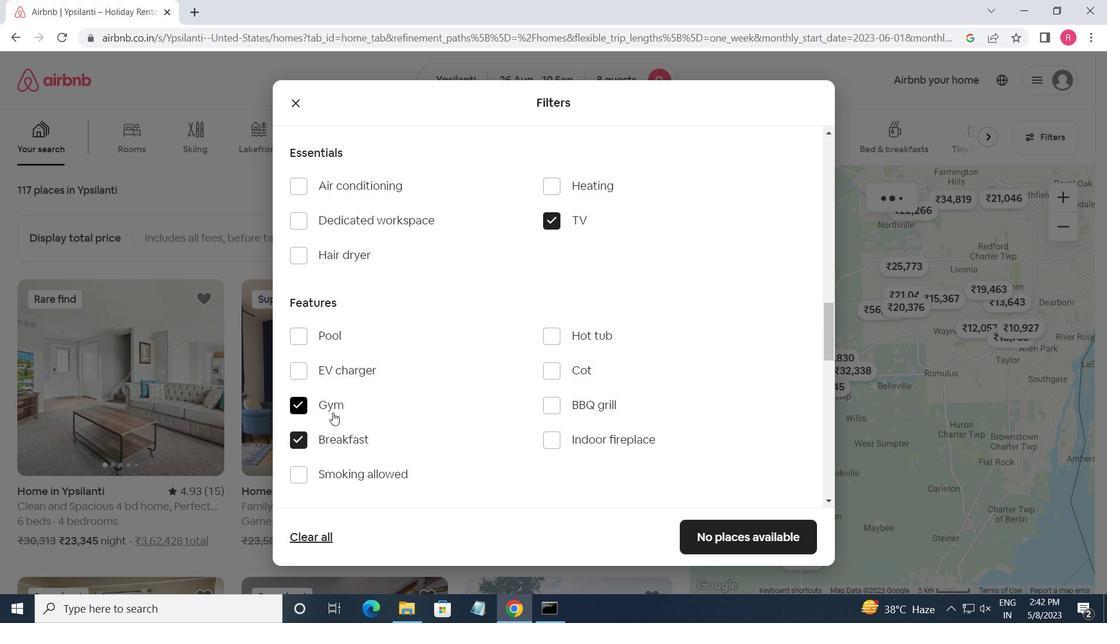 
Action: Mouse scrolled (335, 411) with delta (0, 0)
Screenshot: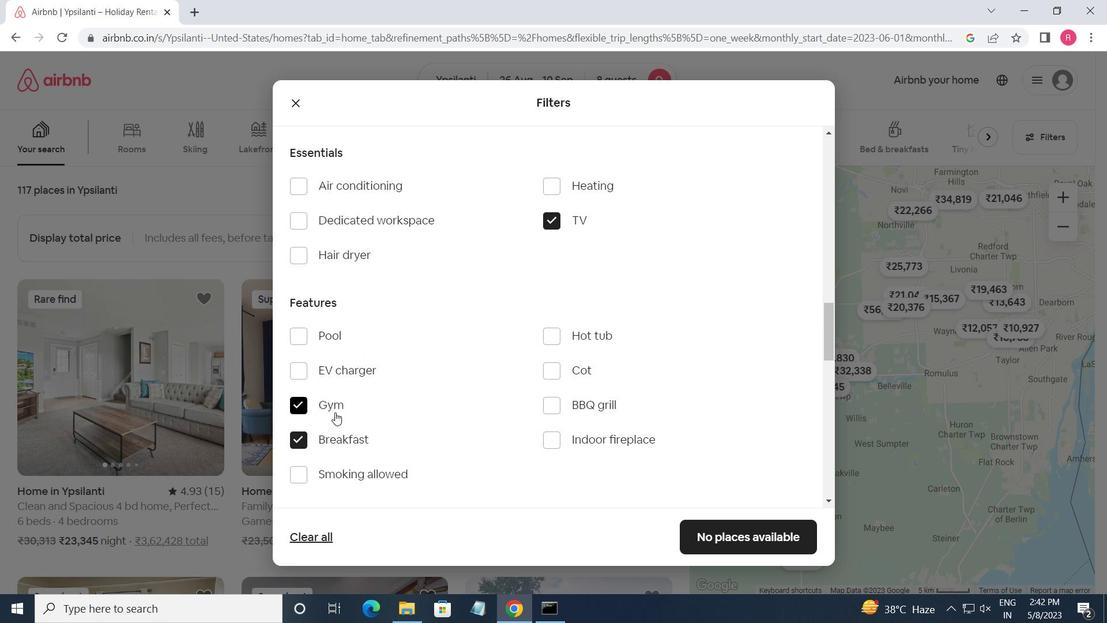 
Action: Mouse moved to (337, 411)
Screenshot: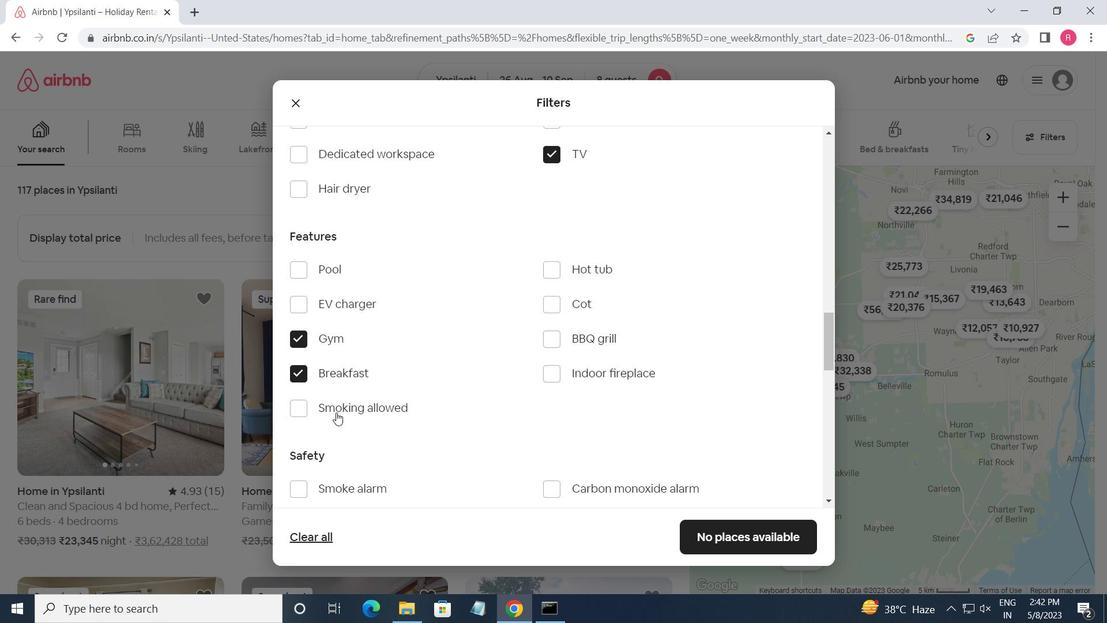 
Action: Mouse scrolled (337, 410) with delta (0, 0)
Screenshot: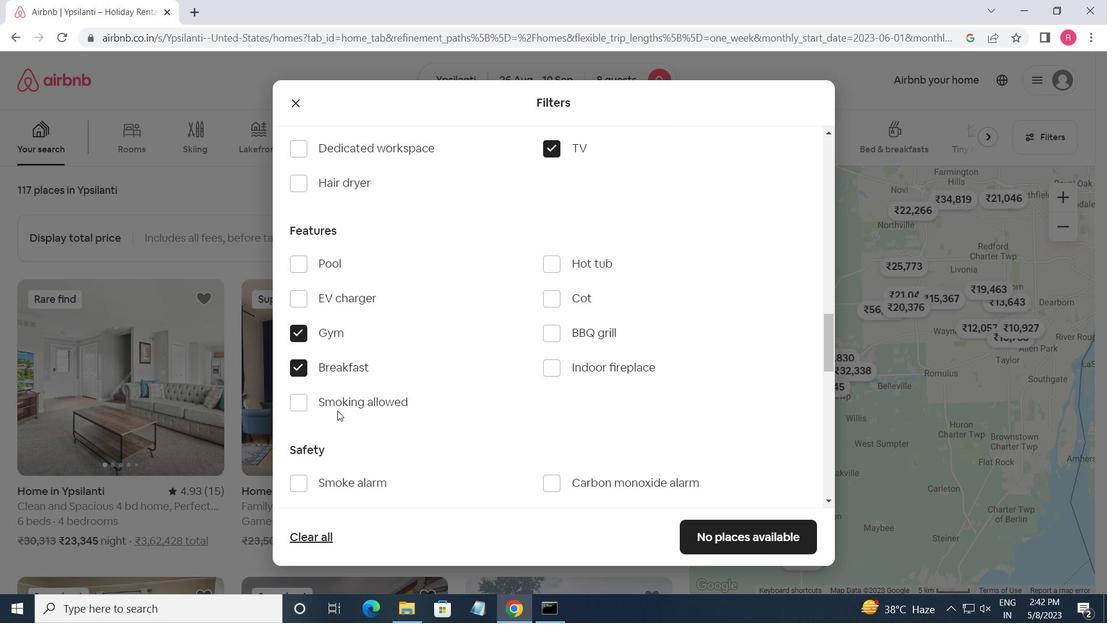 
Action: Mouse scrolled (337, 410) with delta (0, 0)
Screenshot: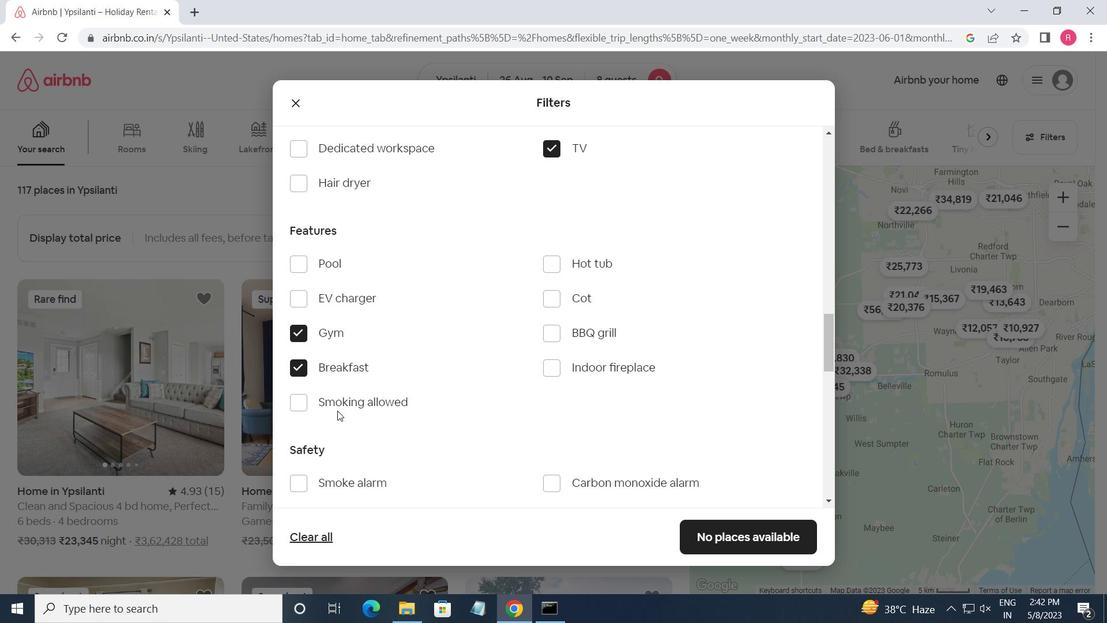 
Action: Mouse scrolled (337, 410) with delta (0, 0)
Screenshot: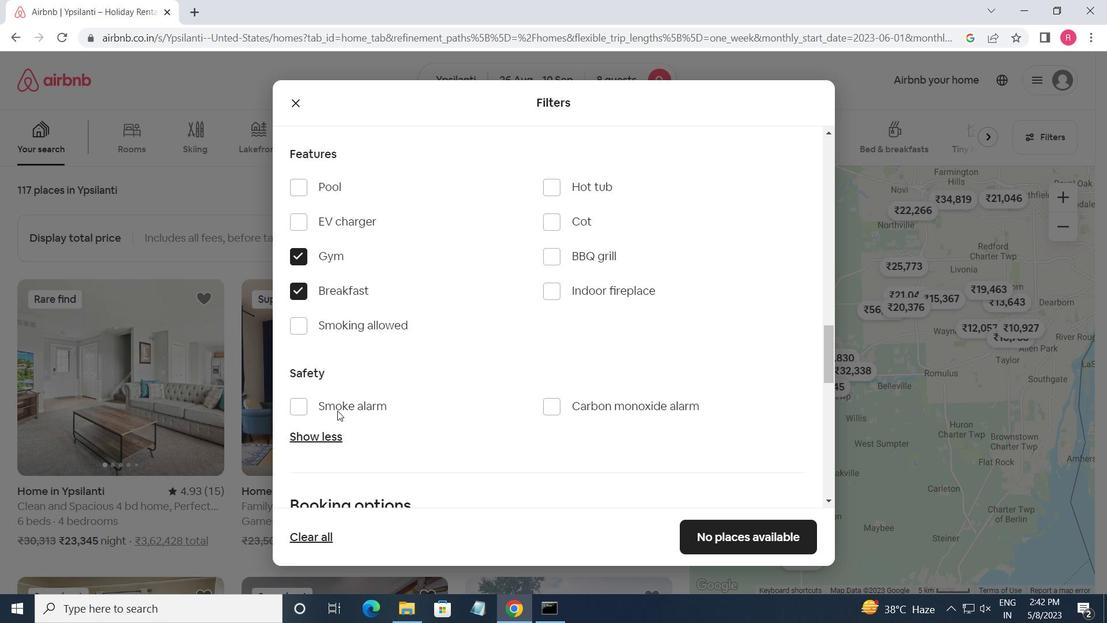 
Action: Mouse scrolled (337, 410) with delta (0, 0)
Screenshot: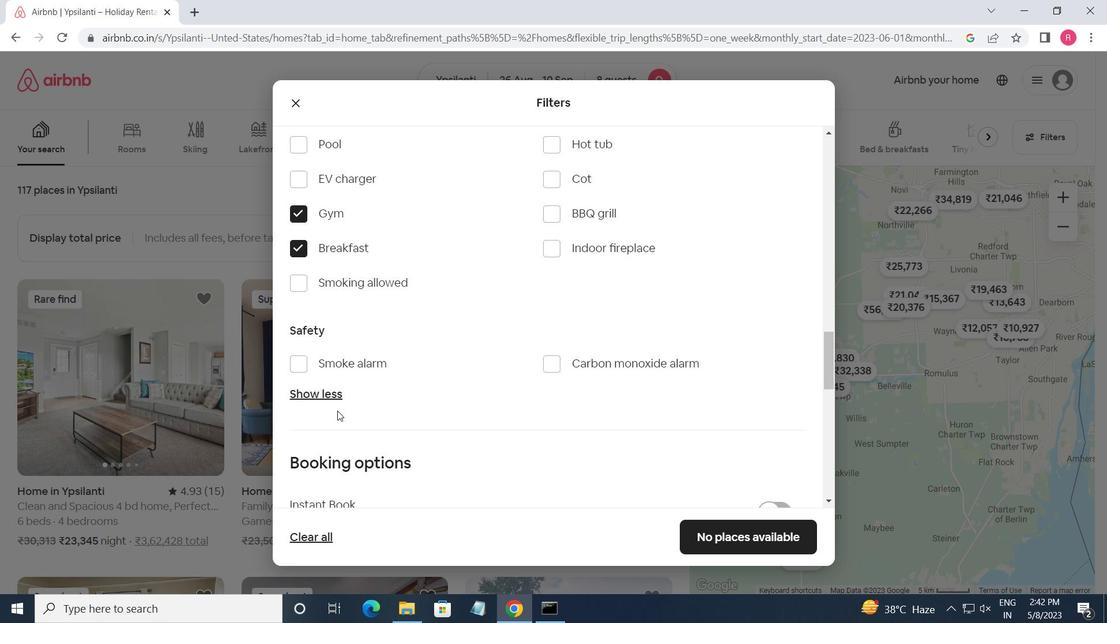 
Action: Mouse moved to (764, 398)
Screenshot: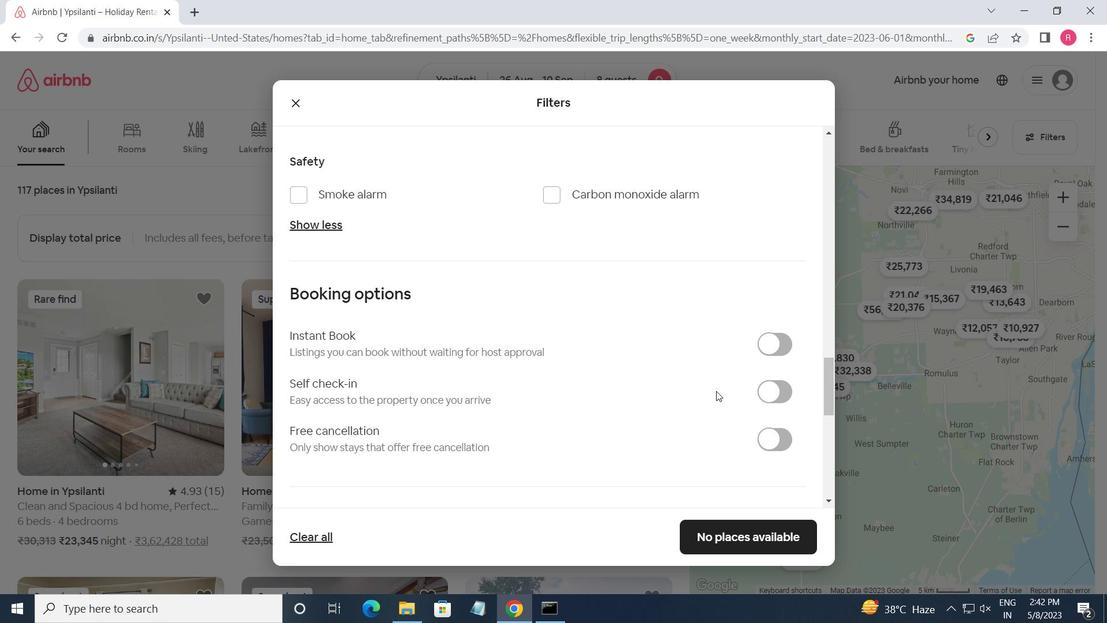 
Action: Mouse pressed left at (764, 398)
Screenshot: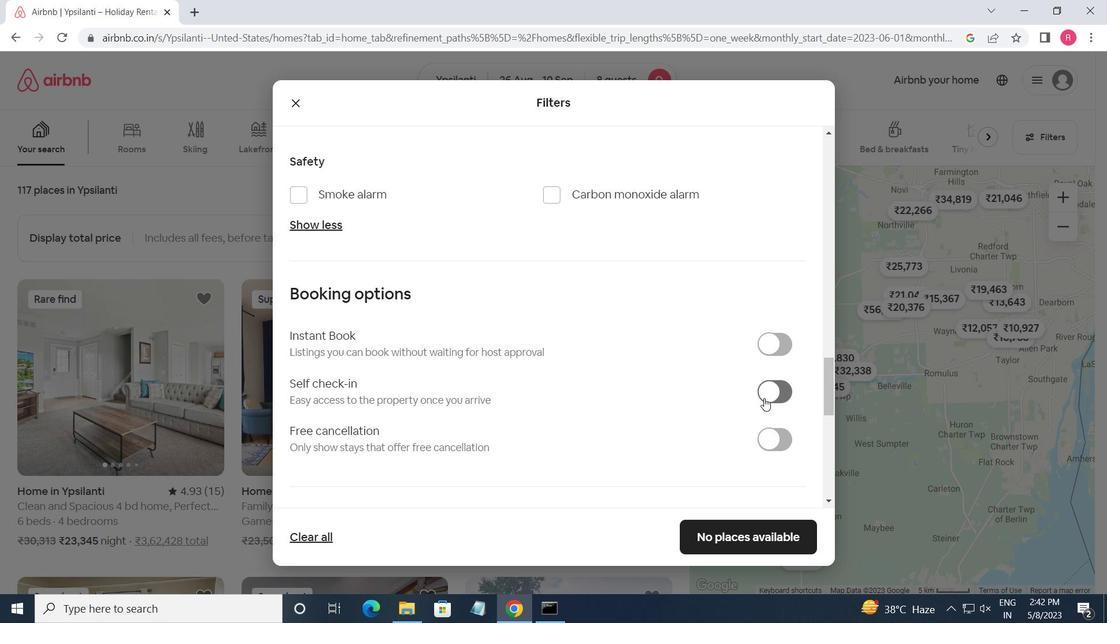
Action: Mouse moved to (568, 393)
Screenshot: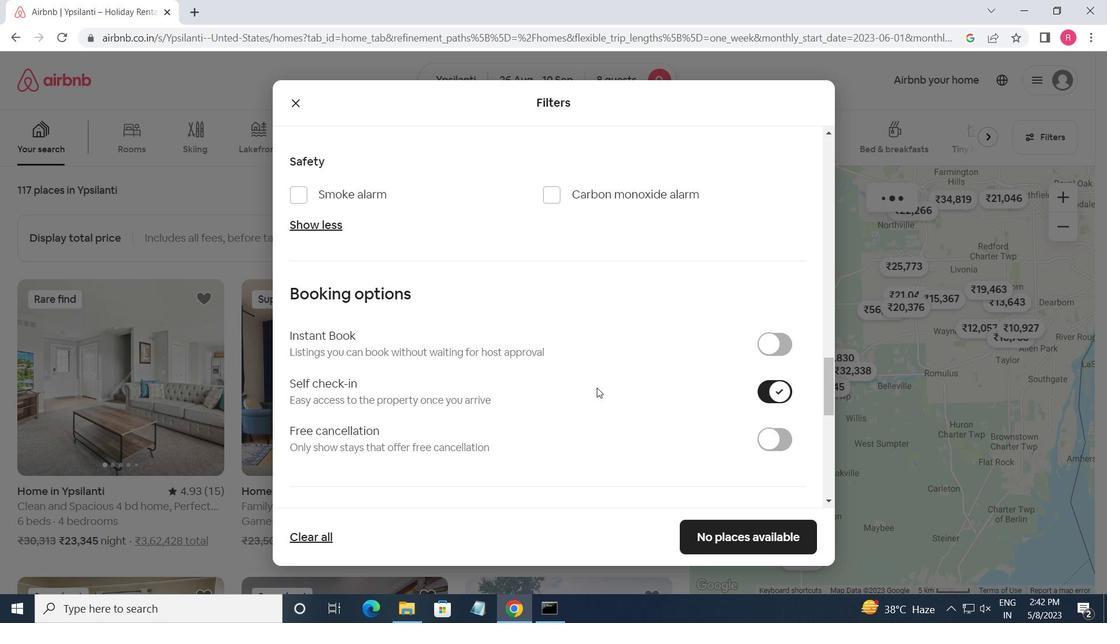 
Action: Mouse scrolled (568, 392) with delta (0, 0)
Screenshot: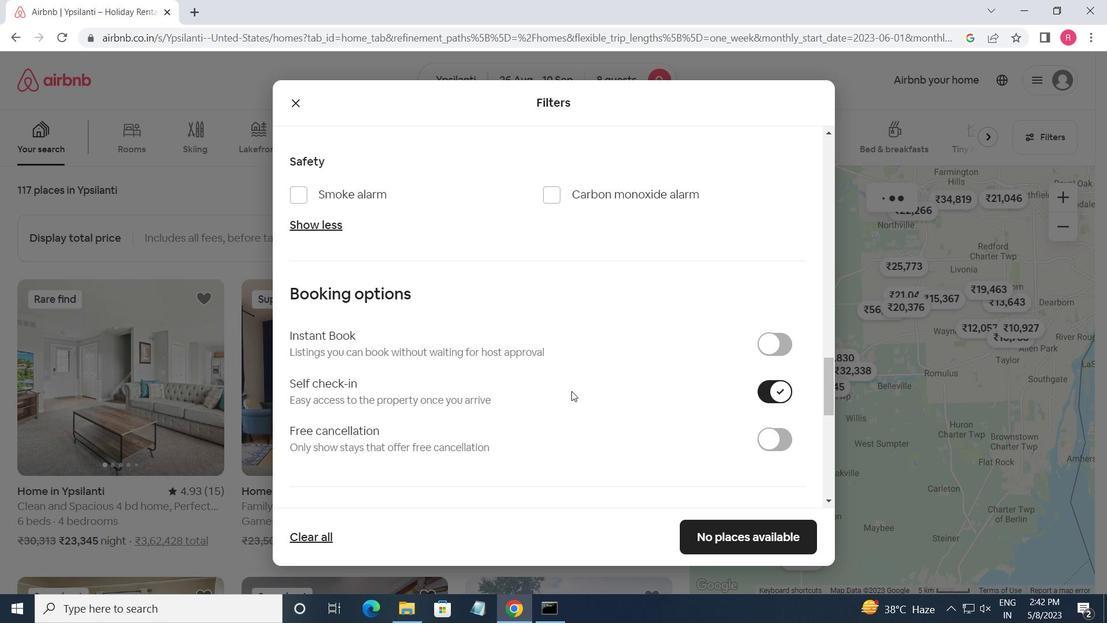 
Action: Mouse moved to (568, 394)
Screenshot: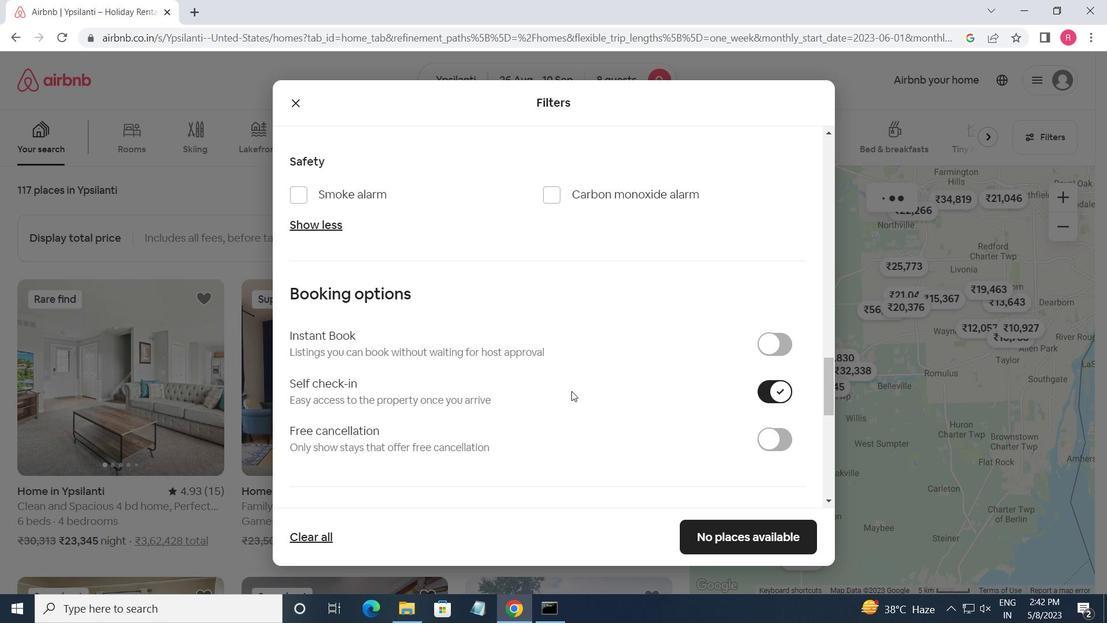 
Action: Mouse scrolled (568, 393) with delta (0, 0)
Screenshot: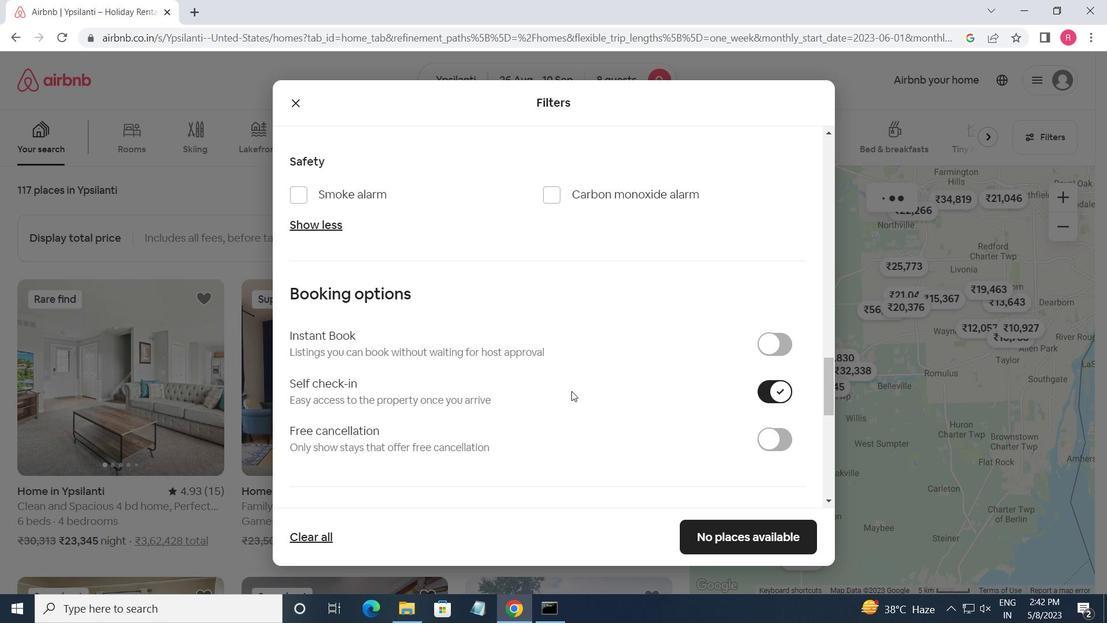 
Action: Mouse scrolled (568, 393) with delta (0, 0)
Screenshot: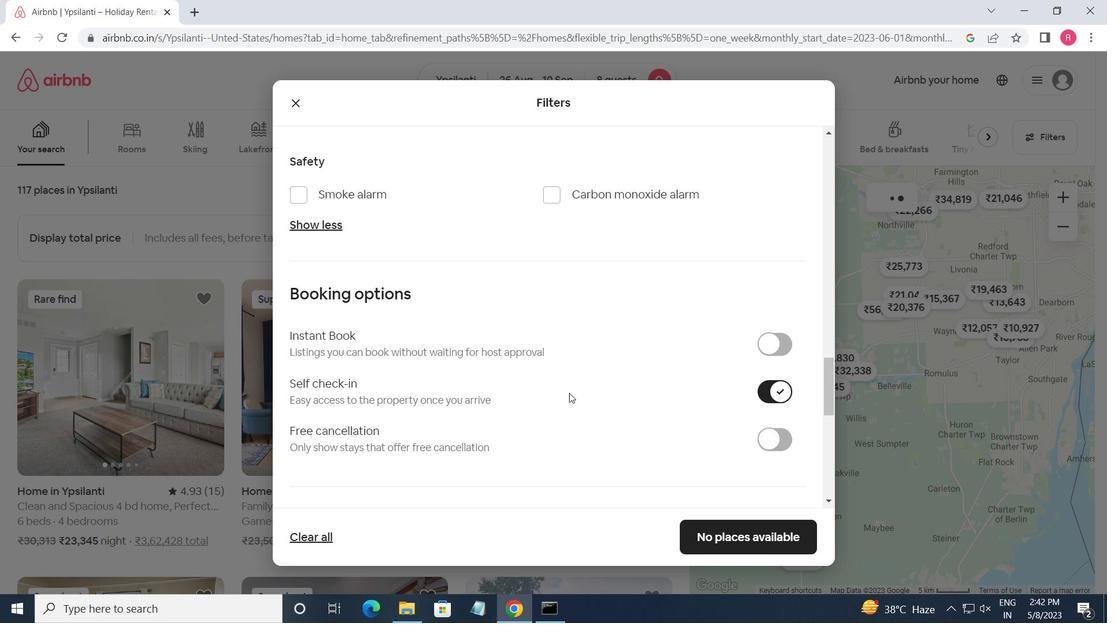 
Action: Mouse scrolled (568, 393) with delta (0, 0)
Screenshot: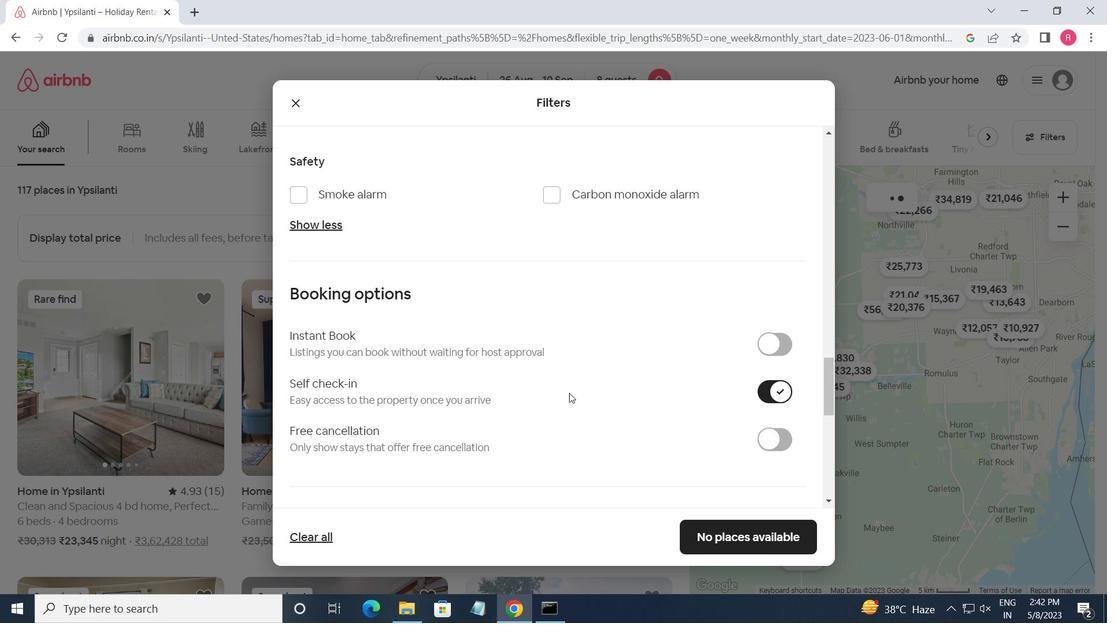
Action: Mouse moved to (568, 394)
Screenshot: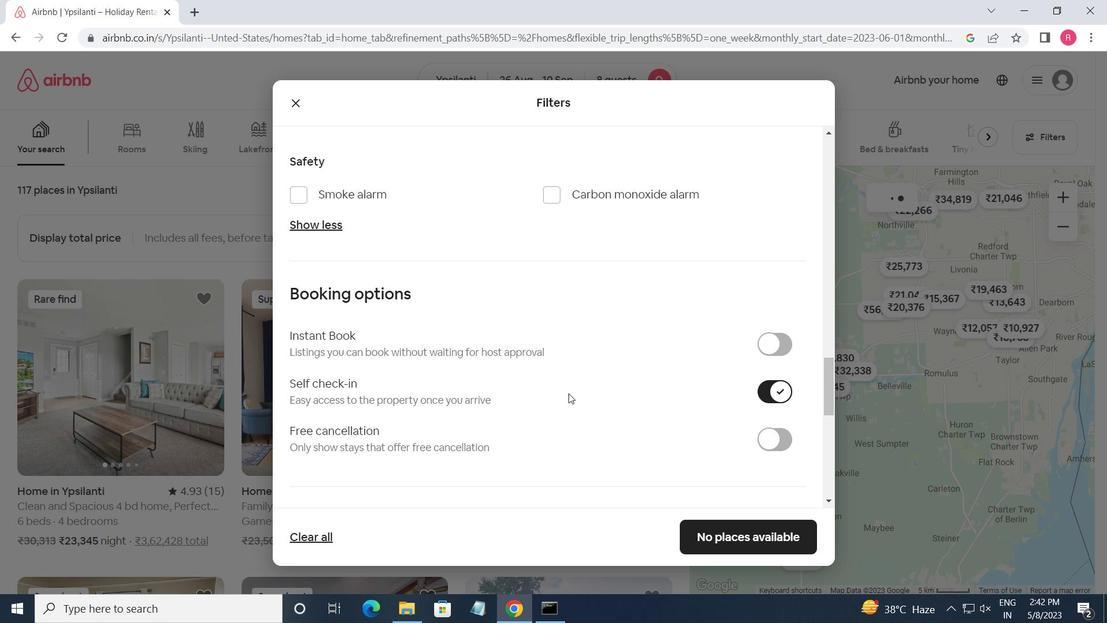 
Action: Mouse scrolled (568, 393) with delta (0, 0)
Screenshot: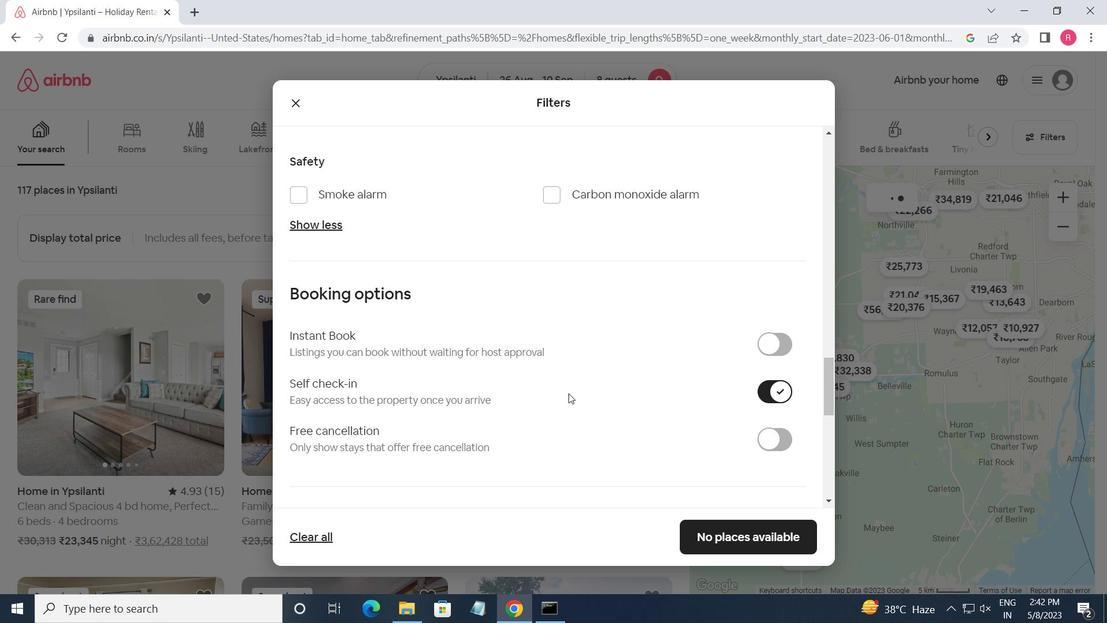 
Action: Mouse moved to (530, 392)
Screenshot: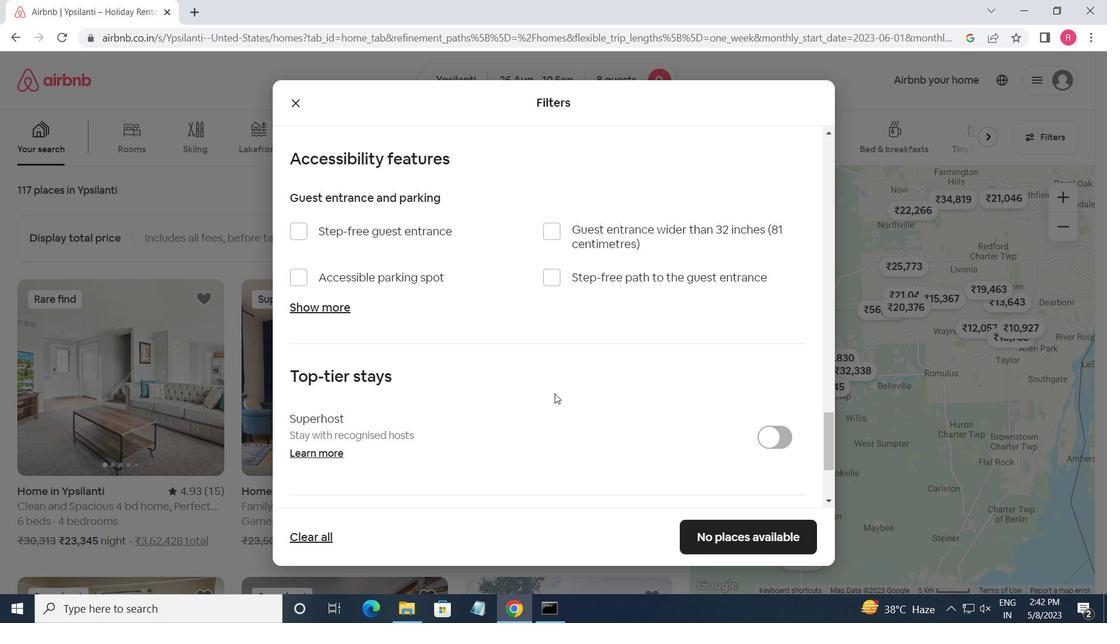 
Action: Mouse scrolled (530, 391) with delta (0, 0)
Screenshot: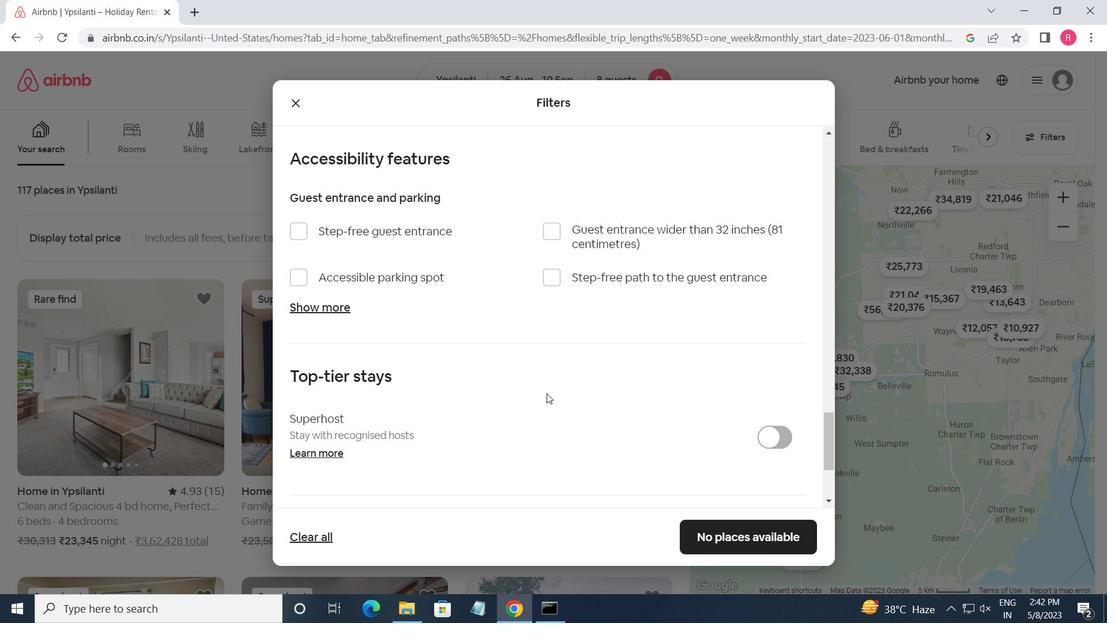 
Action: Mouse moved to (528, 392)
Screenshot: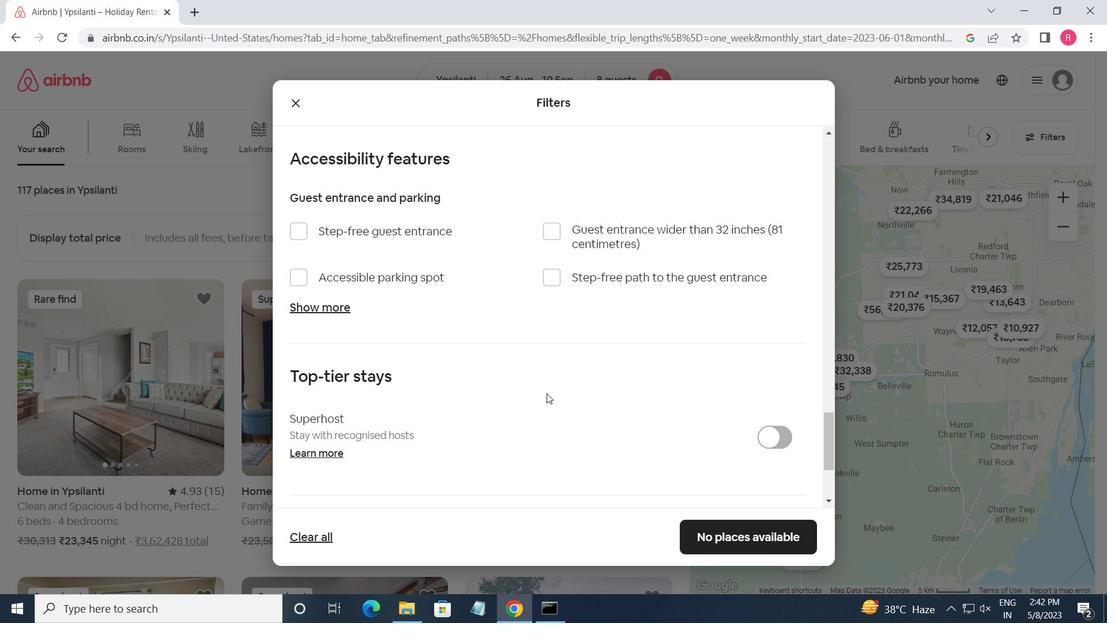 
Action: Mouse scrolled (528, 392) with delta (0, 0)
Screenshot: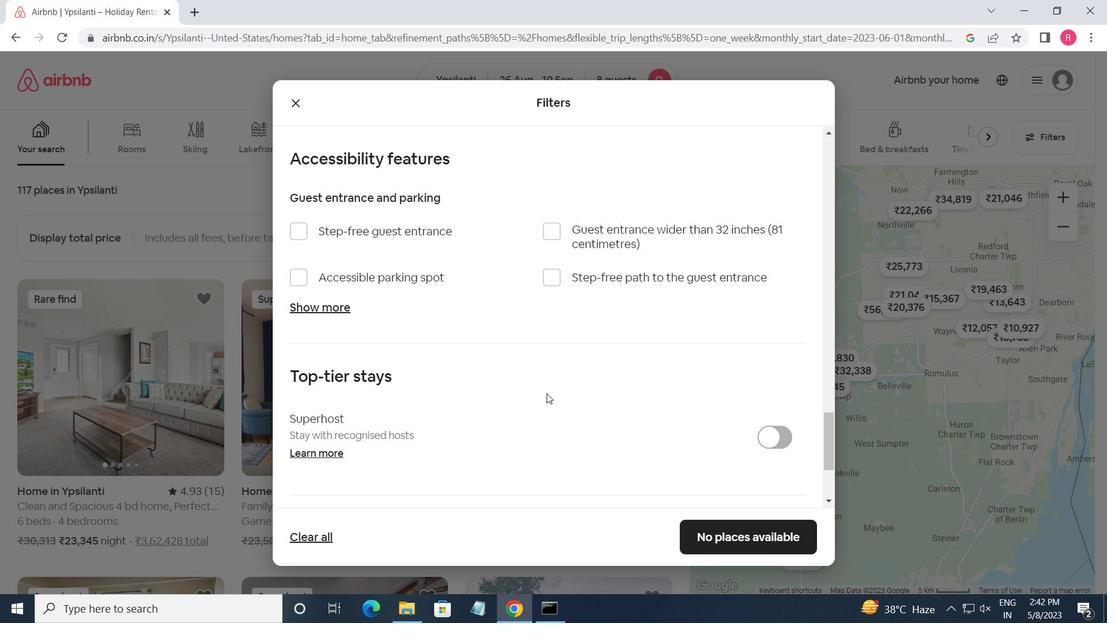 
Action: Mouse moved to (527, 392)
Screenshot: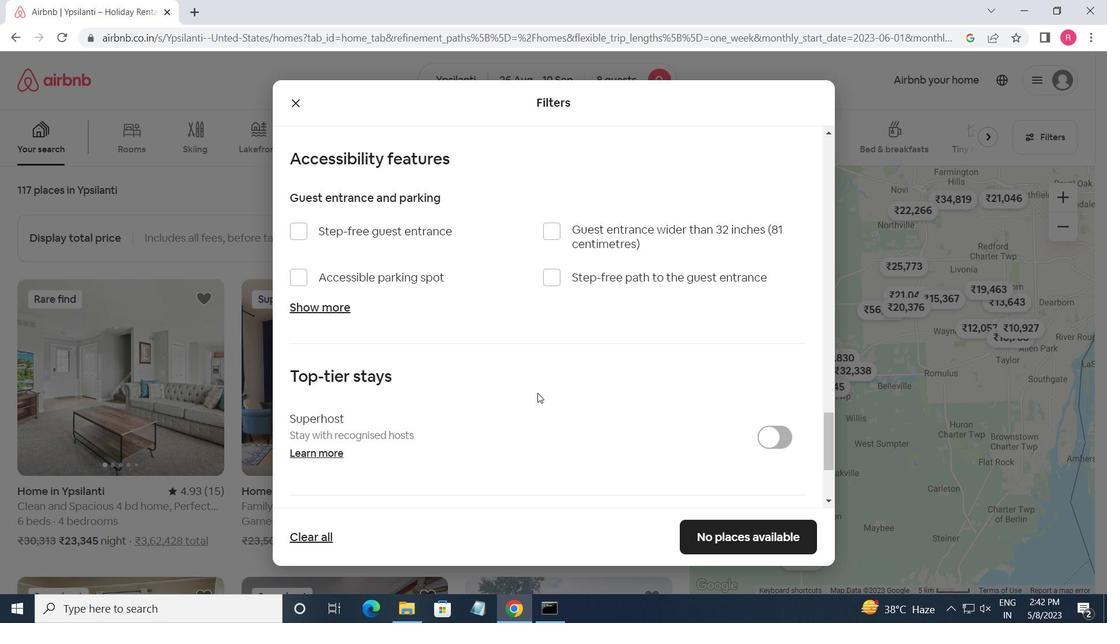 
Action: Mouse scrolled (527, 392) with delta (0, 0)
Screenshot: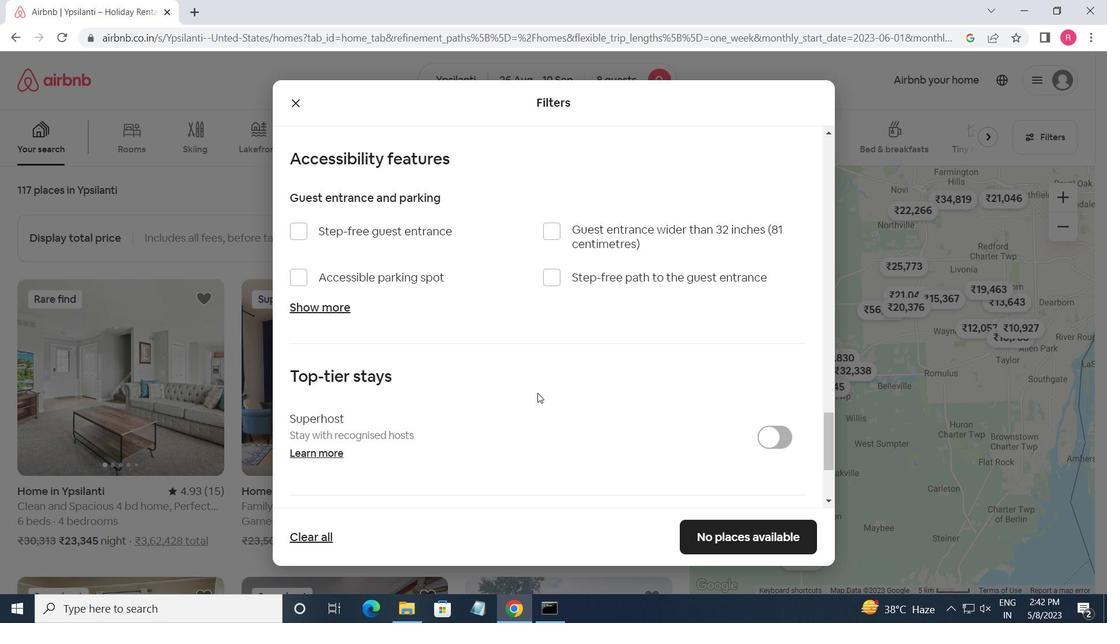 
Action: Mouse scrolled (527, 392) with delta (0, 0)
Screenshot: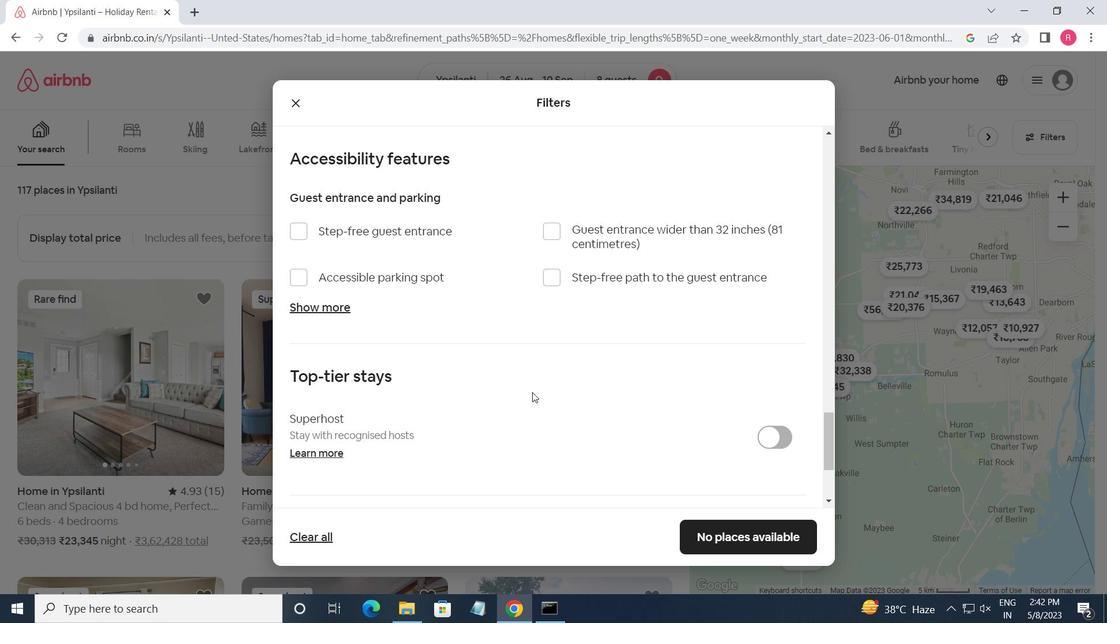 
Action: Mouse moved to (305, 403)
Screenshot: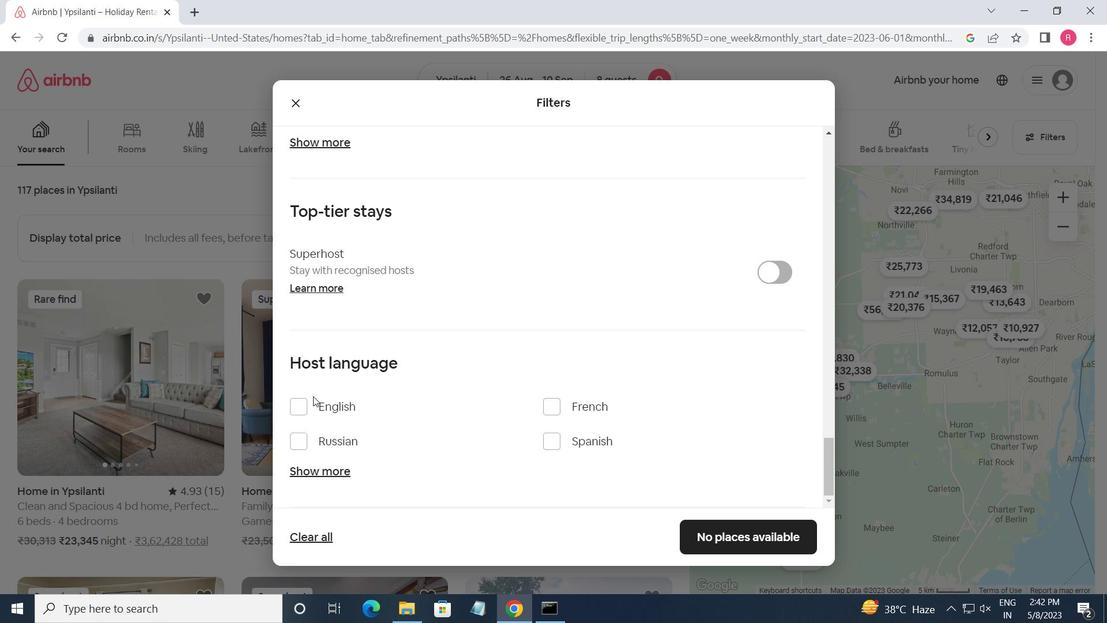 
Action: Mouse pressed left at (305, 403)
Screenshot: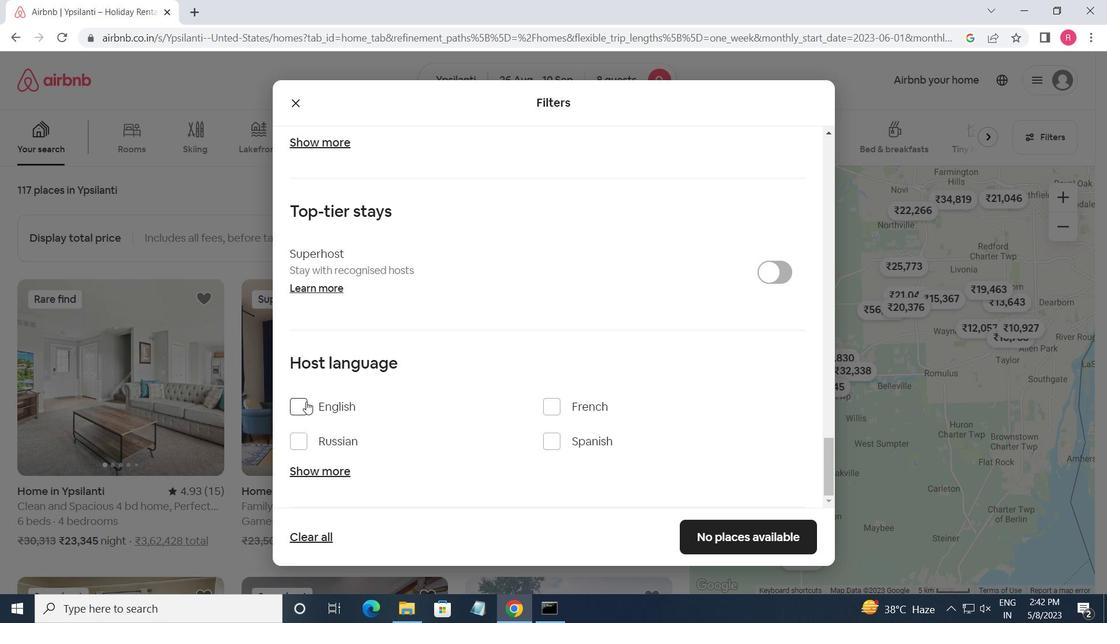 
Action: Mouse moved to (730, 525)
Screenshot: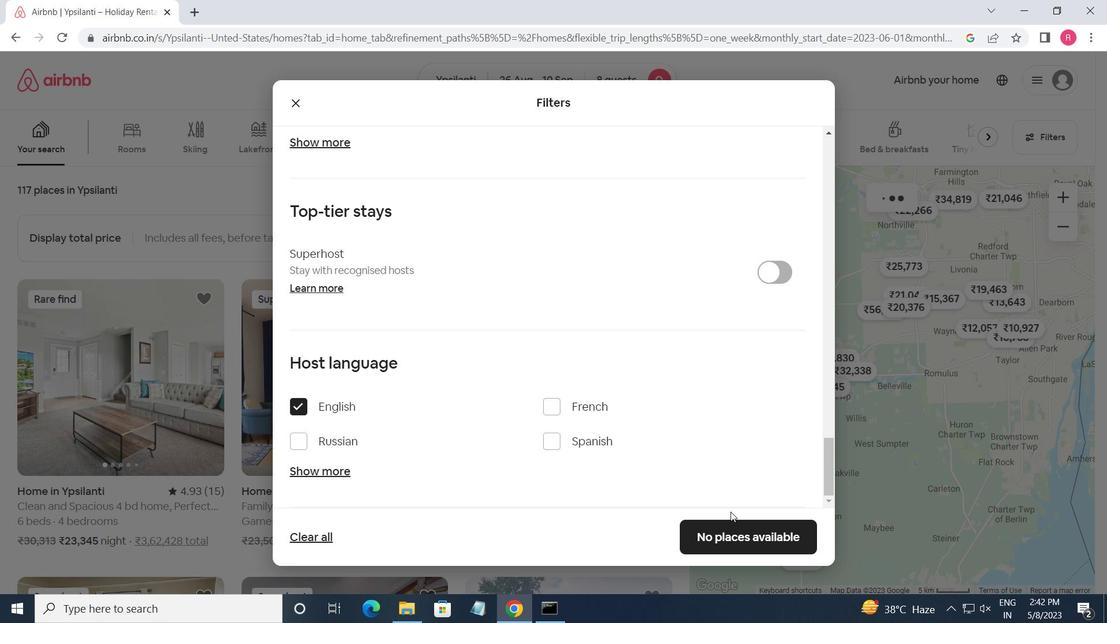 
Action: Mouse pressed left at (730, 525)
Screenshot: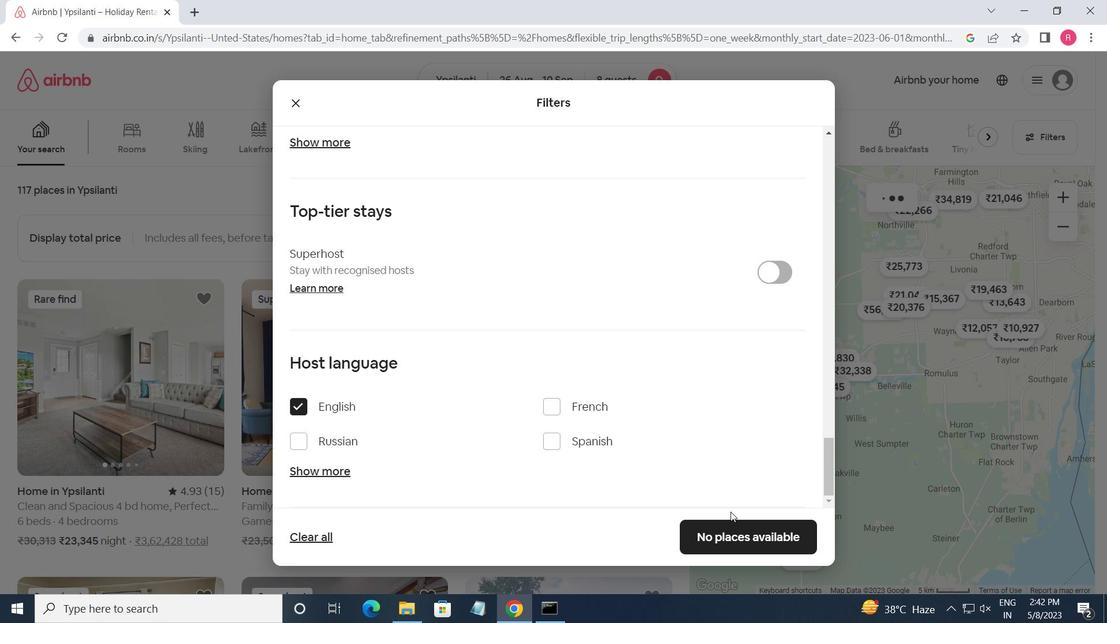 
Action: Mouse moved to (731, 526)
Screenshot: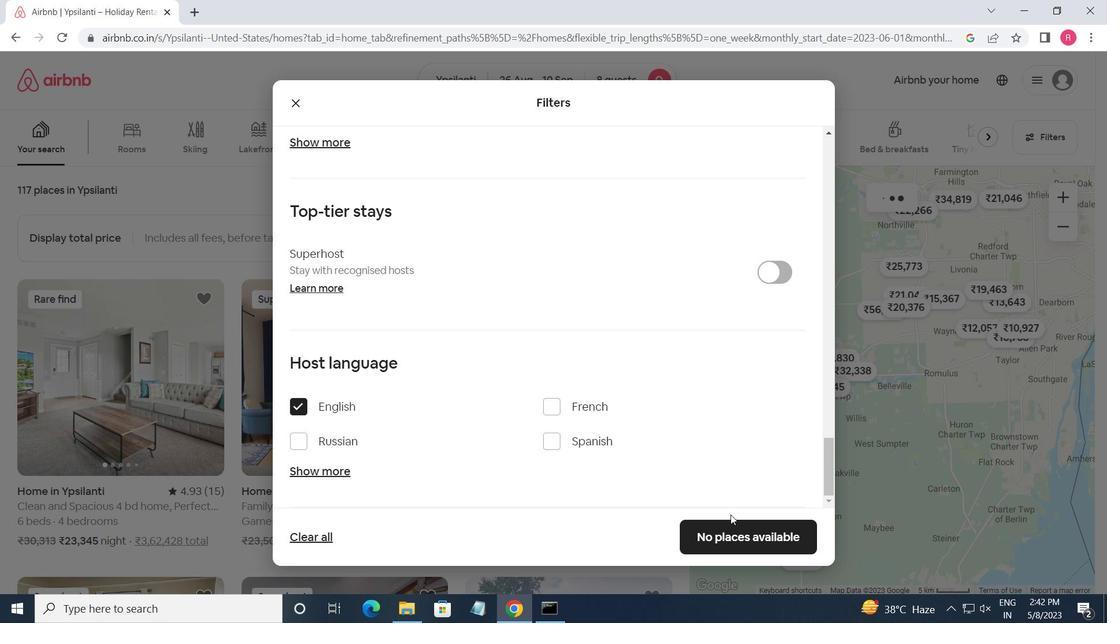 
